 Task: In the event  named  Third Performance Evaluation, Set a range of dates when you can accept meetings  '16 Jul â€" 1 Aug 2023'. Select a duration of  30 min. Select working hours  	_x000D_
MON- SAT 10:00am â€" 6:00pm. Add time before or after your events  as 10 min. Set the frequency of available time slots for invitees as  10 min. Set the minimum notice period and maximum events allowed per day as  164 hour and 6. , logged in from the account softage.4@softage.net and add another guest for the event, softage.5@softage.net
Action: Mouse pressed left at (471, 236)
Screenshot: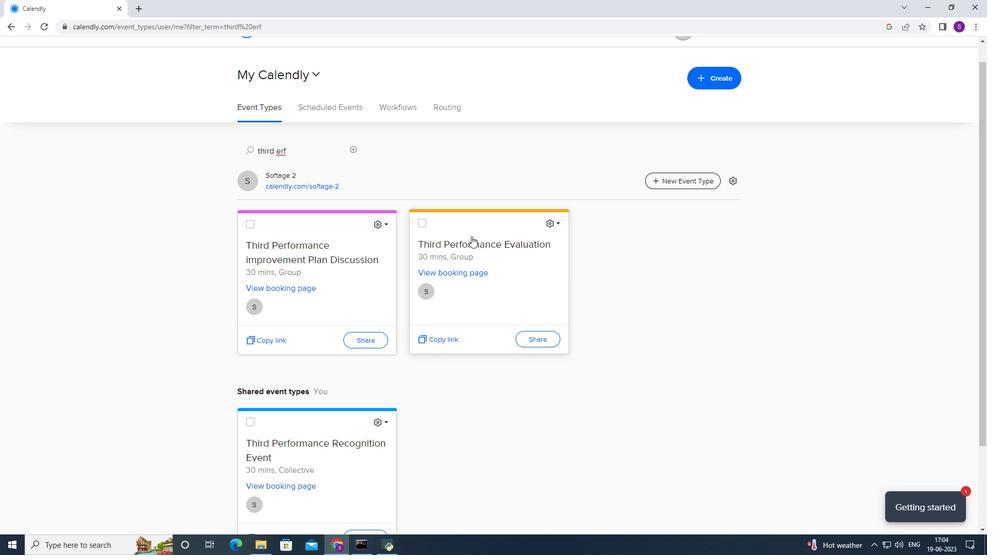
Action: Mouse moved to (348, 219)
Screenshot: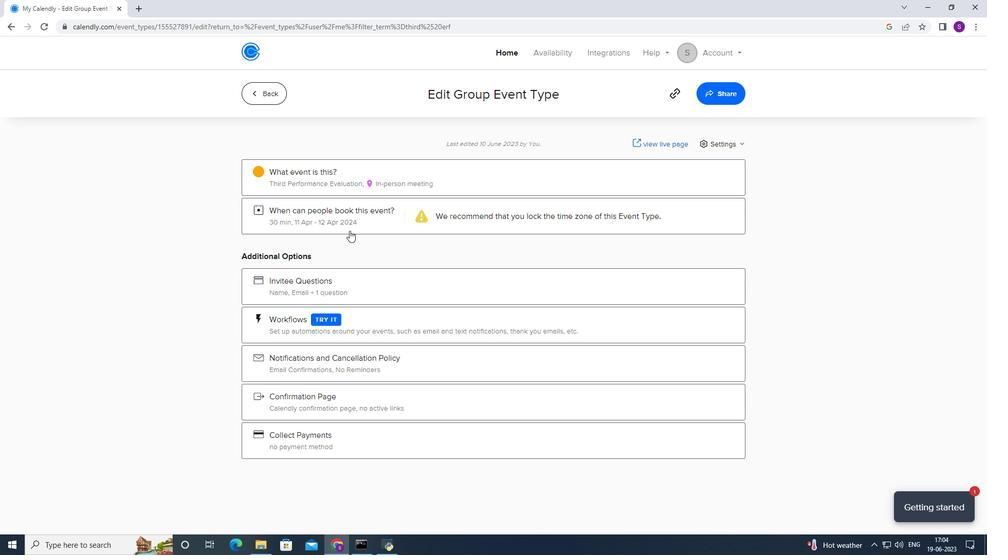 
Action: Mouse pressed left at (348, 219)
Screenshot: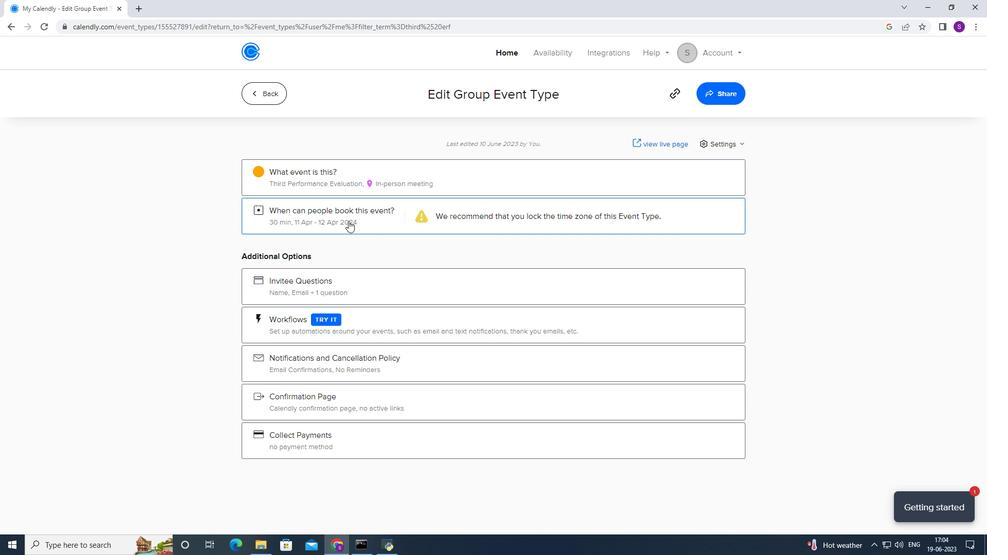 
Action: Mouse moved to (374, 347)
Screenshot: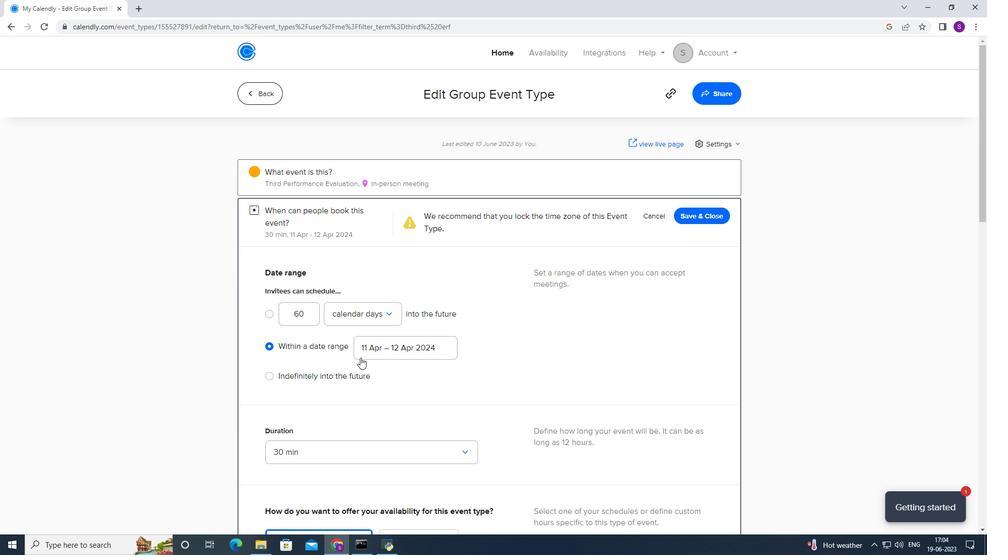 
Action: Mouse pressed left at (374, 347)
Screenshot: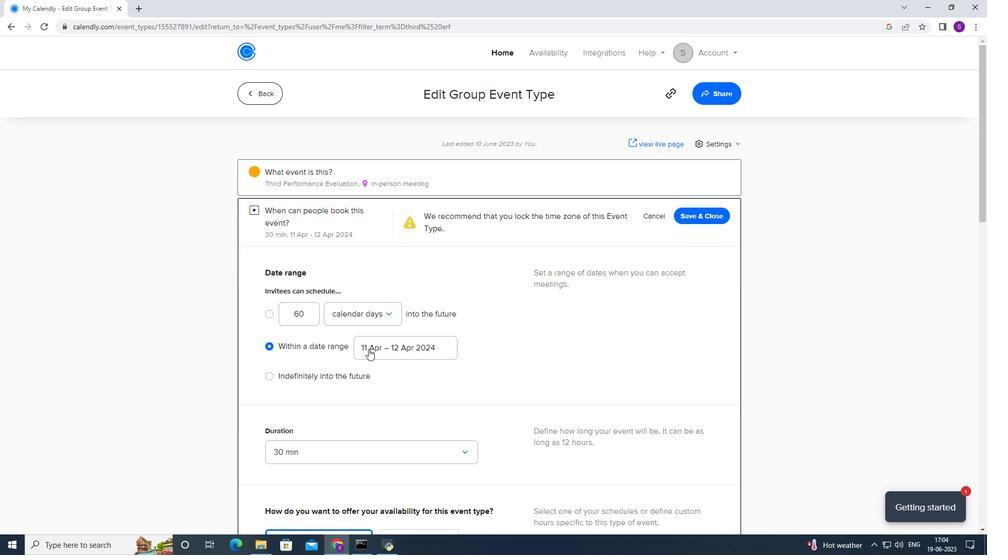 
Action: Mouse moved to (428, 159)
Screenshot: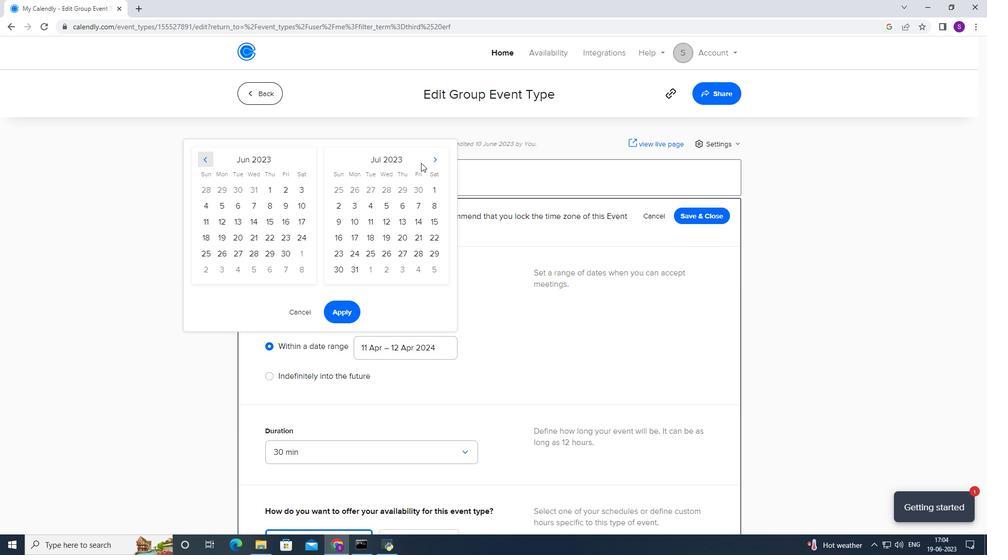 
Action: Mouse pressed left at (428, 159)
Screenshot: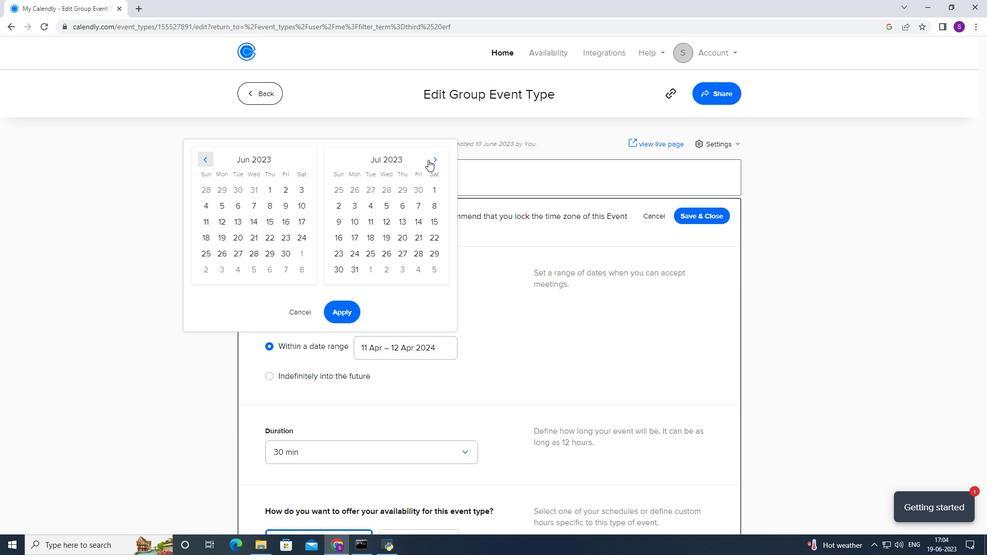 
Action: Mouse moved to (196, 233)
Screenshot: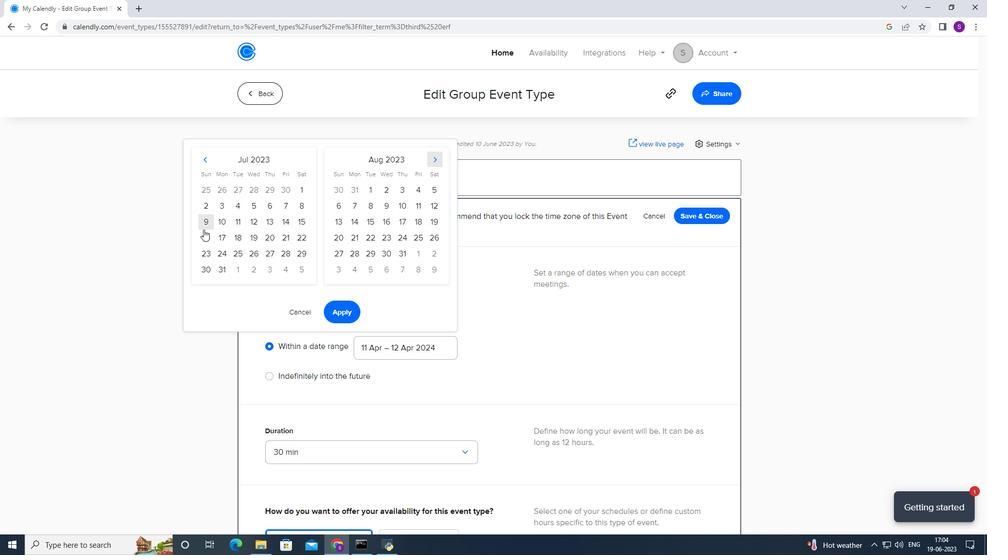 
Action: Mouse pressed left at (196, 233)
Screenshot: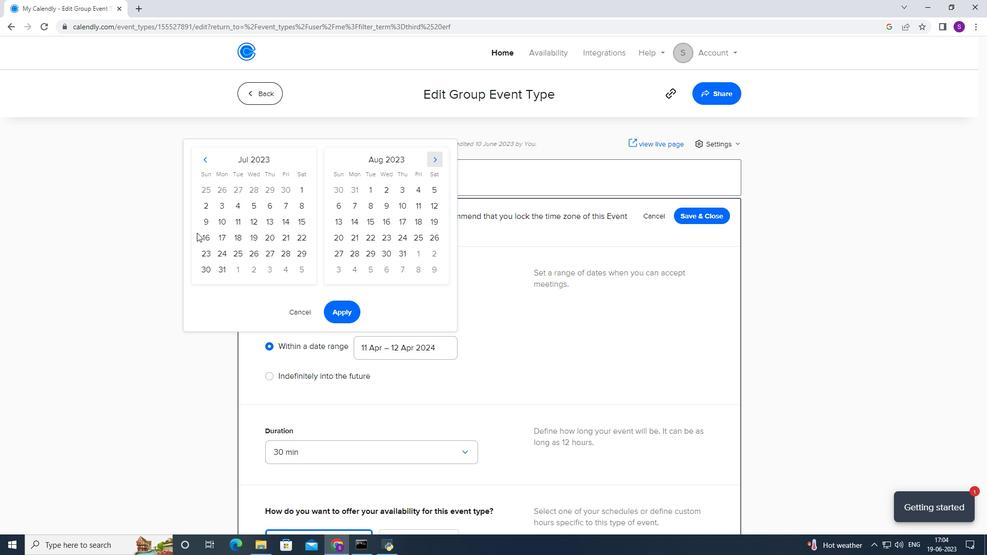 
Action: Mouse moved to (206, 238)
Screenshot: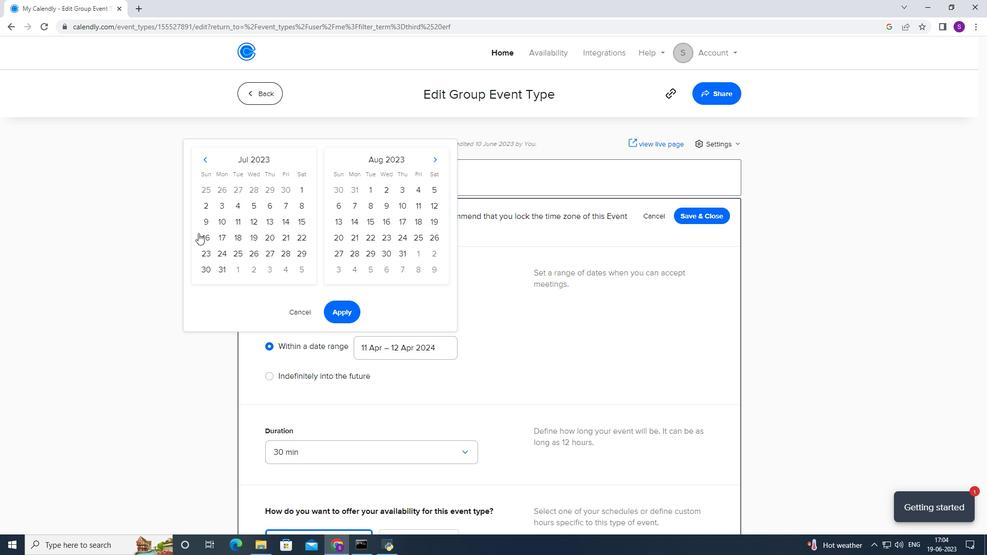 
Action: Mouse pressed left at (206, 238)
Screenshot: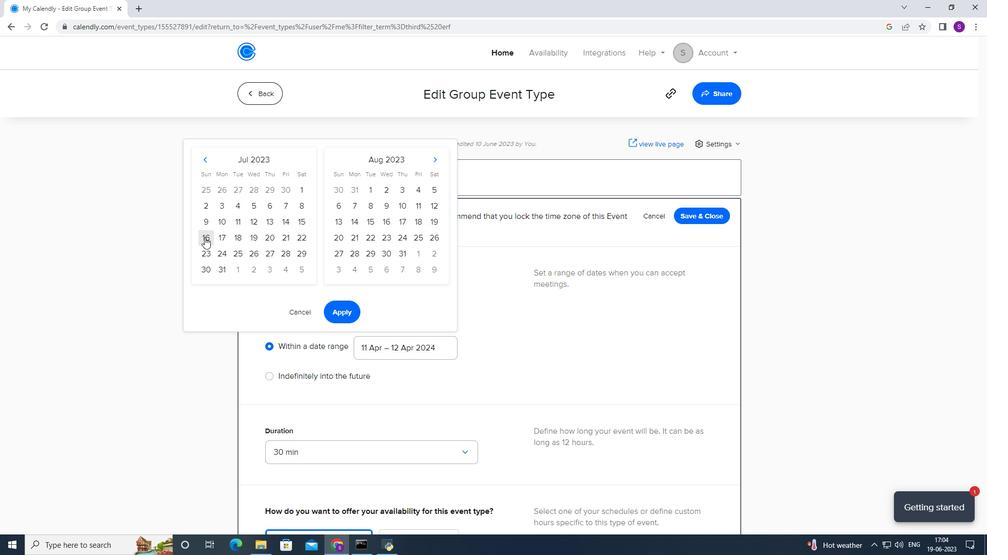 
Action: Mouse moved to (373, 192)
Screenshot: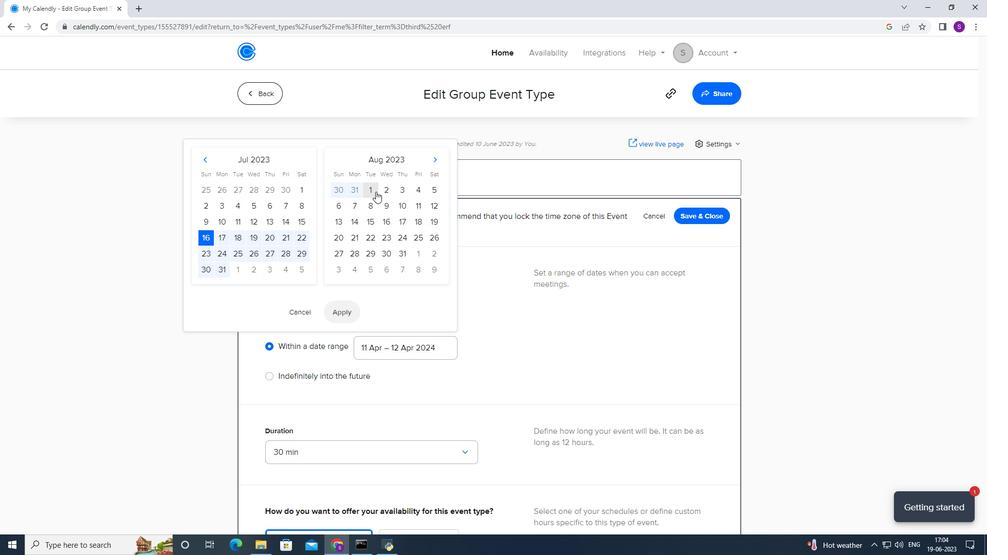 
Action: Mouse pressed left at (373, 192)
Screenshot: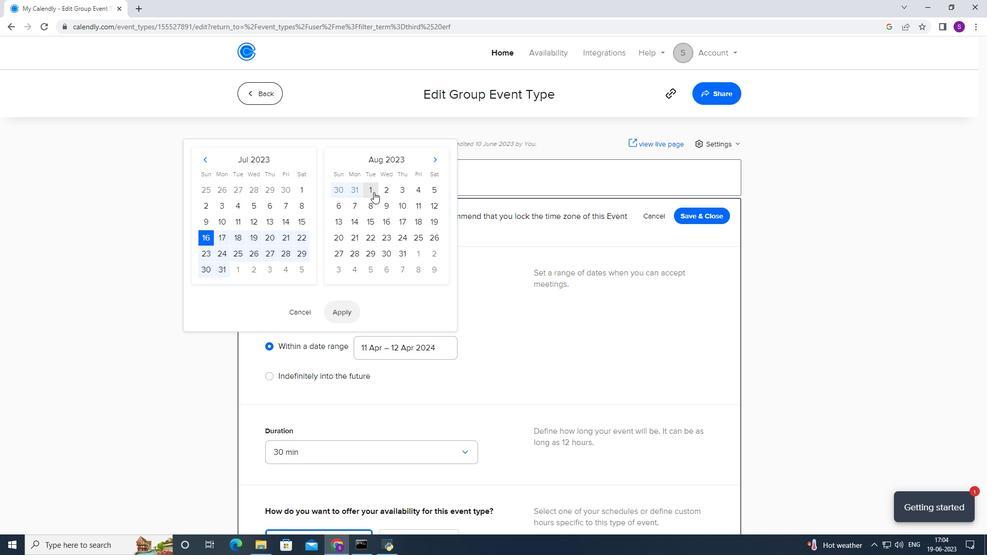 
Action: Mouse moved to (361, 257)
Screenshot: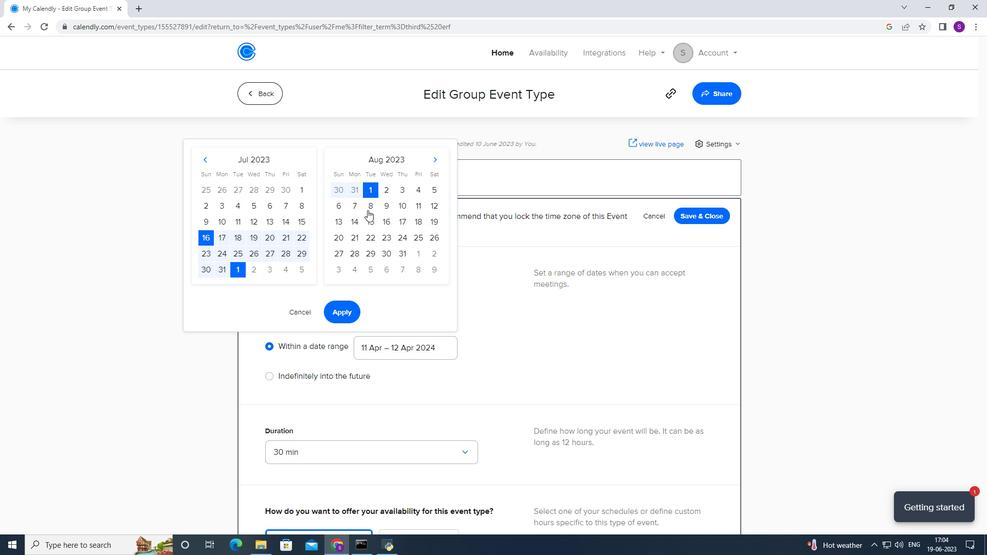 
Action: Mouse pressed left at (361, 257)
Screenshot: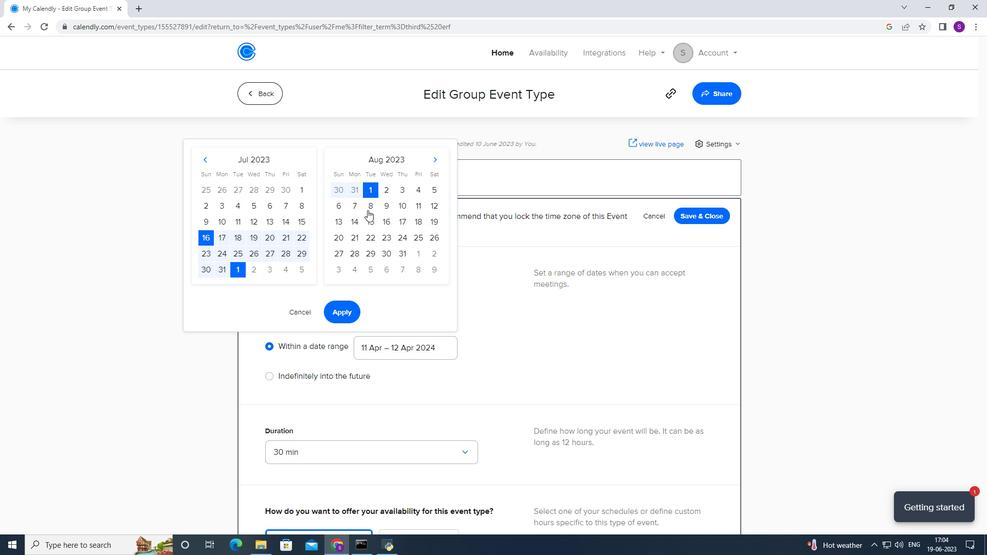 
Action: Mouse moved to (345, 308)
Screenshot: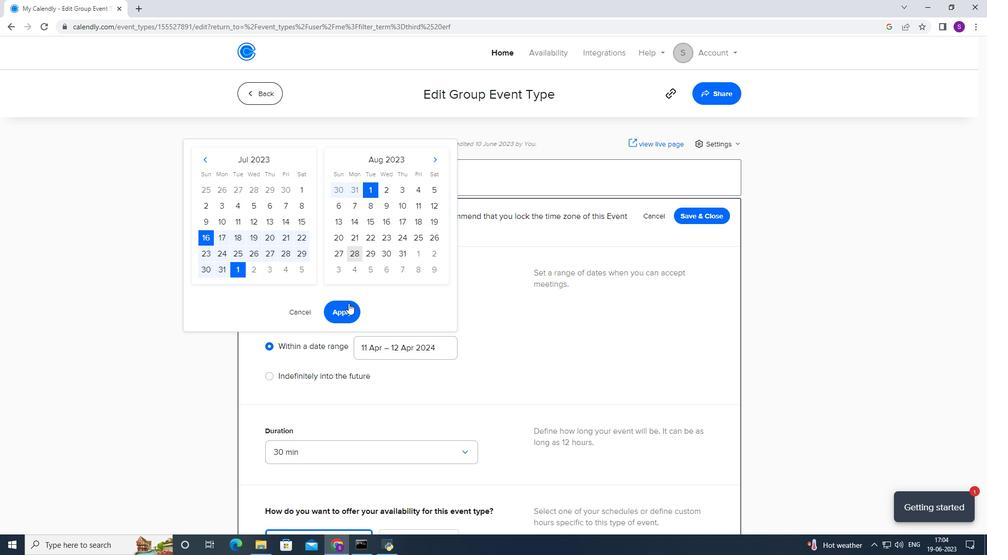 
Action: Mouse pressed left at (345, 308)
Screenshot: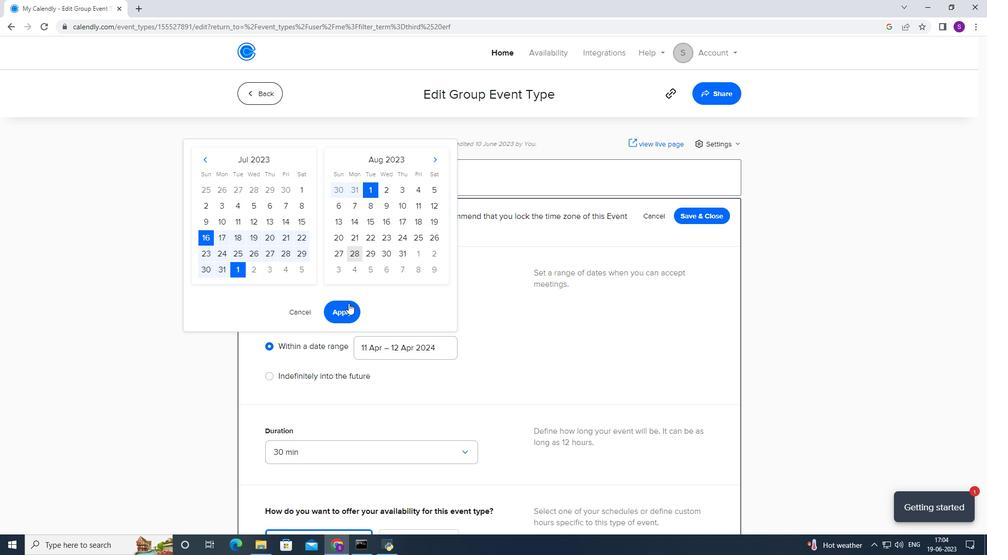
Action: Mouse moved to (350, 300)
Screenshot: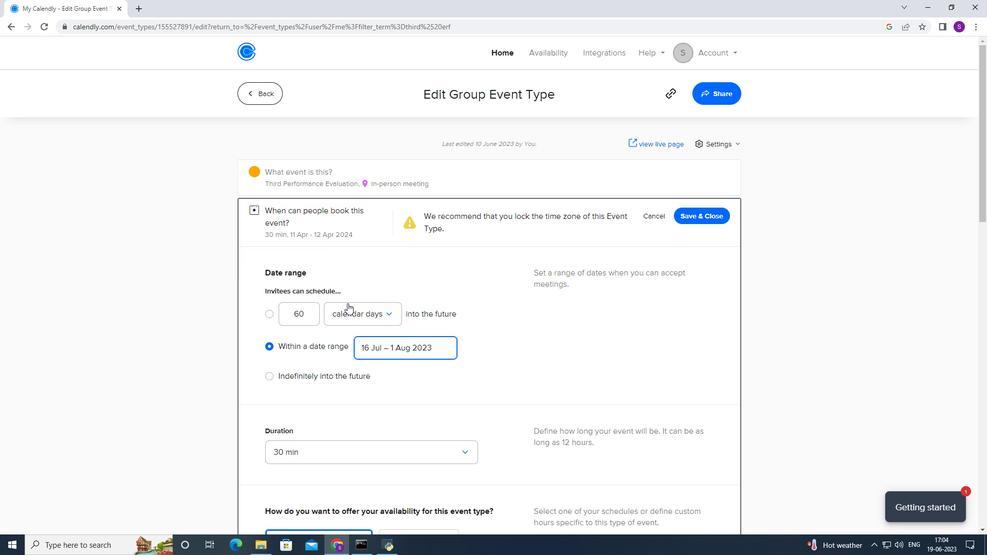 
Action: Mouse scrolled (350, 300) with delta (0, 0)
Screenshot: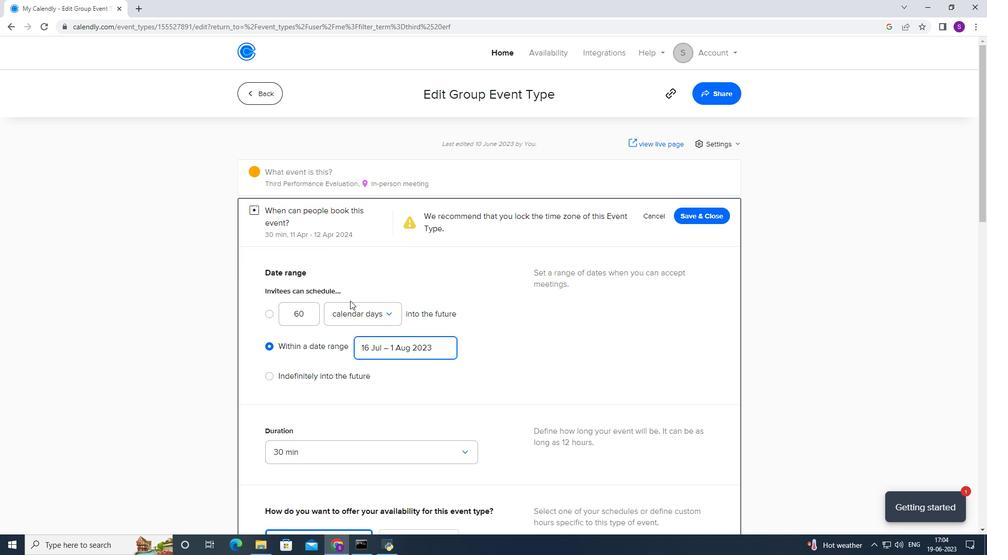
Action: Mouse scrolled (350, 300) with delta (0, 0)
Screenshot: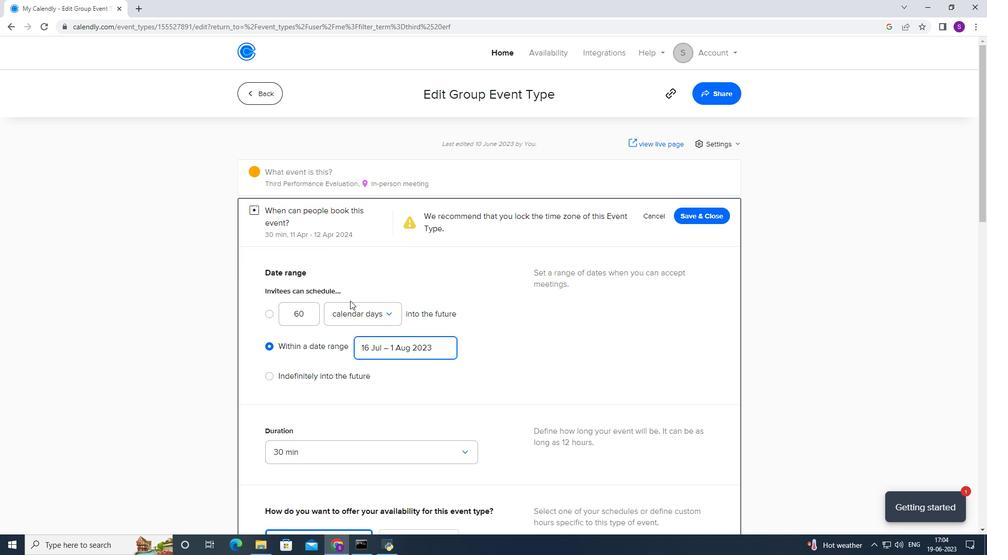 
Action: Mouse scrolled (350, 300) with delta (0, 0)
Screenshot: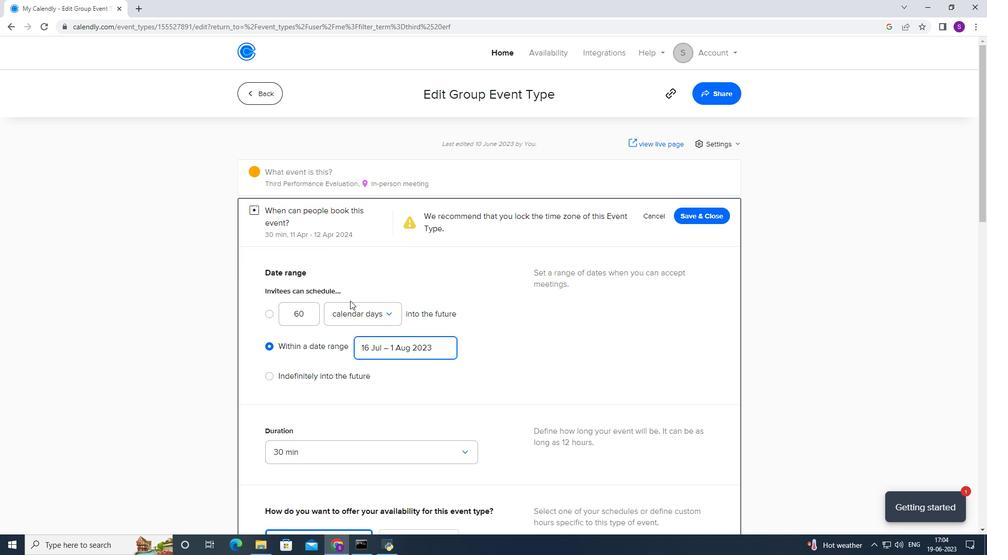 
Action: Mouse moved to (300, 296)
Screenshot: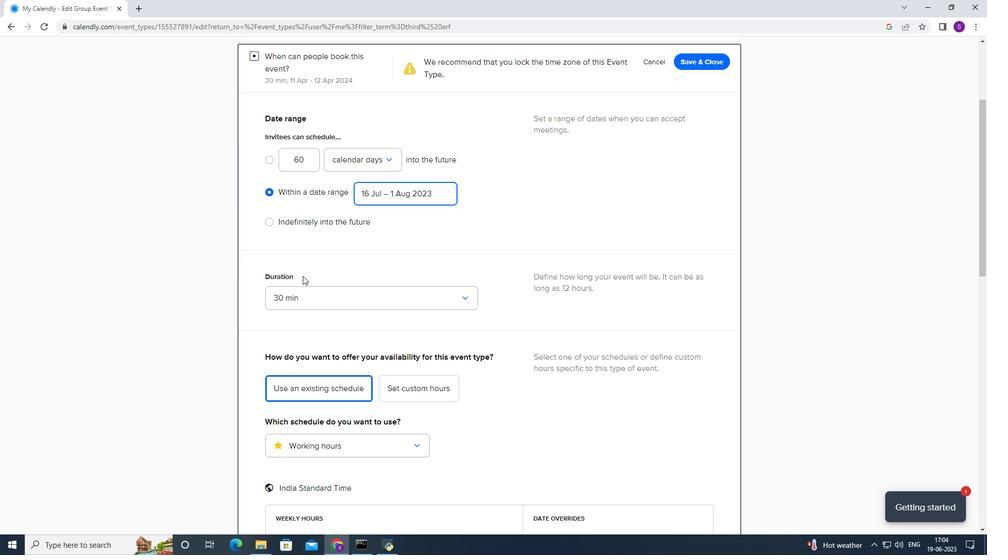 
Action: Mouse pressed left at (300, 296)
Screenshot: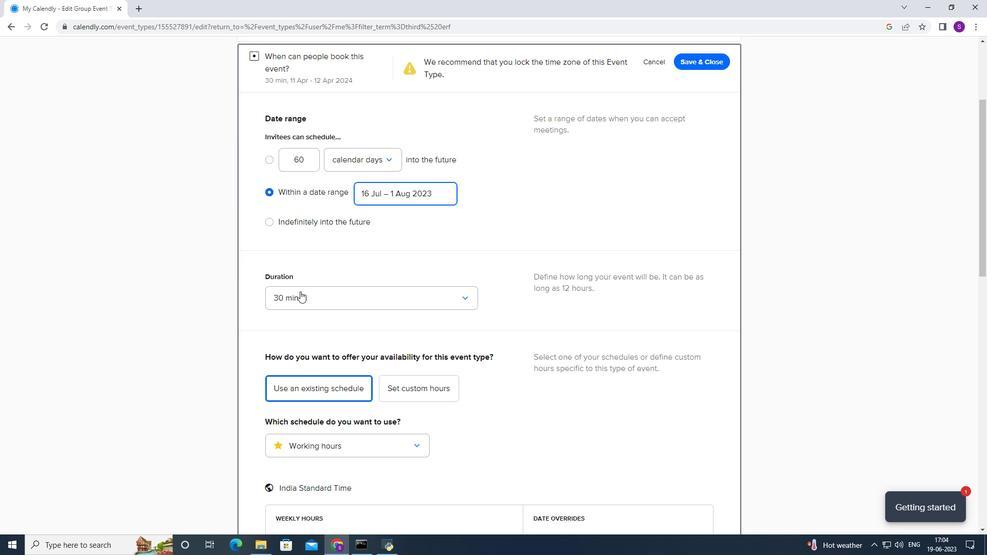 
Action: Mouse moved to (292, 348)
Screenshot: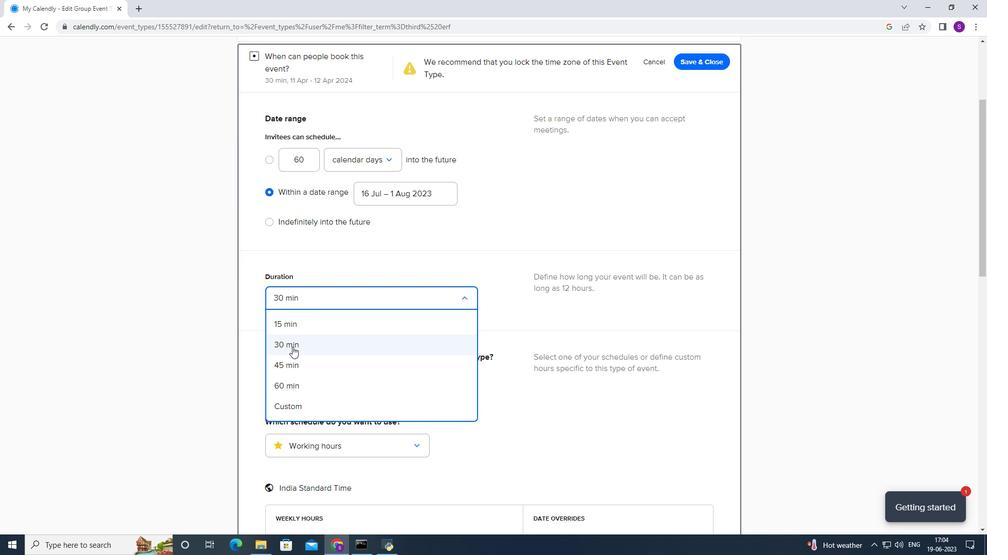 
Action: Mouse pressed left at (292, 348)
Screenshot: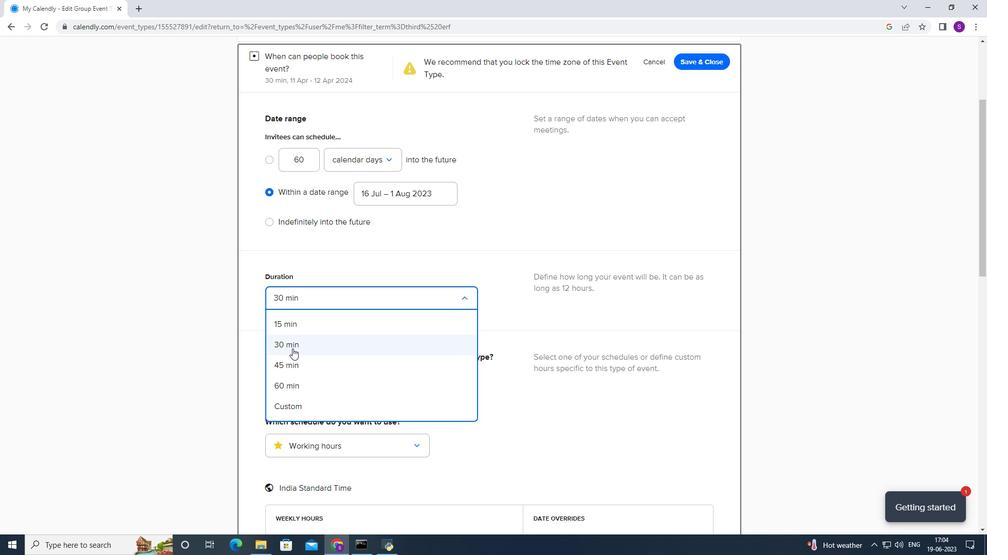 
Action: Mouse moved to (284, 327)
Screenshot: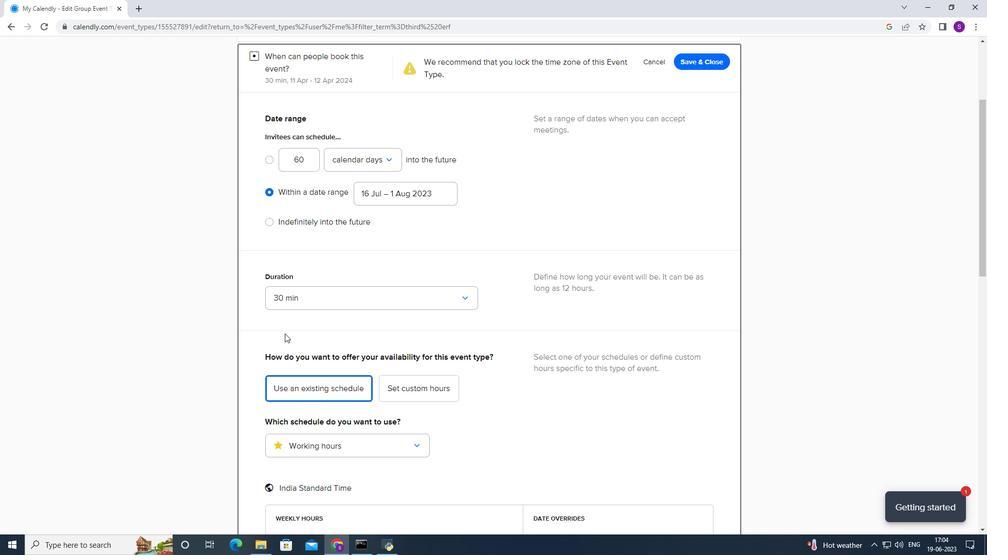 
Action: Mouse scrolled (284, 327) with delta (0, 0)
Screenshot: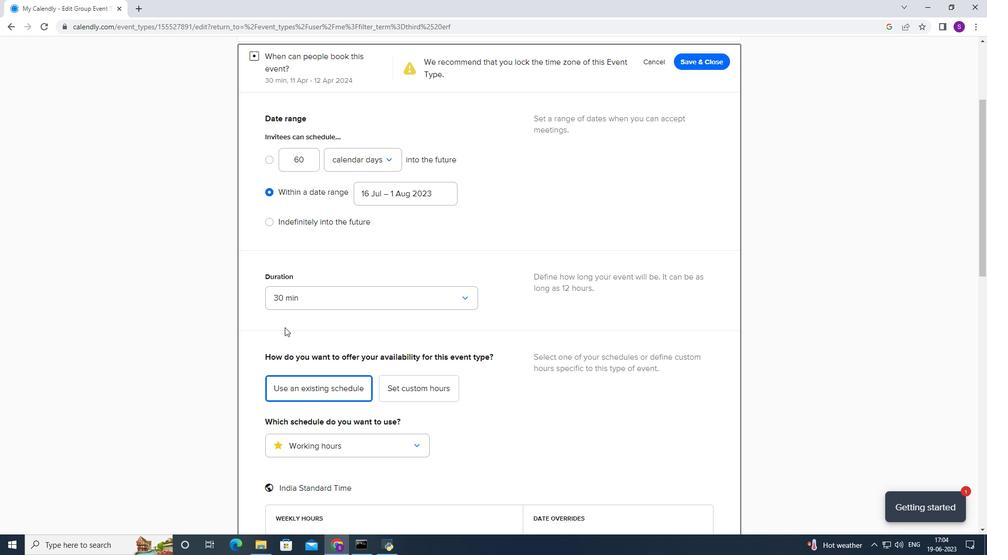 
Action: Mouse scrolled (284, 327) with delta (0, 0)
Screenshot: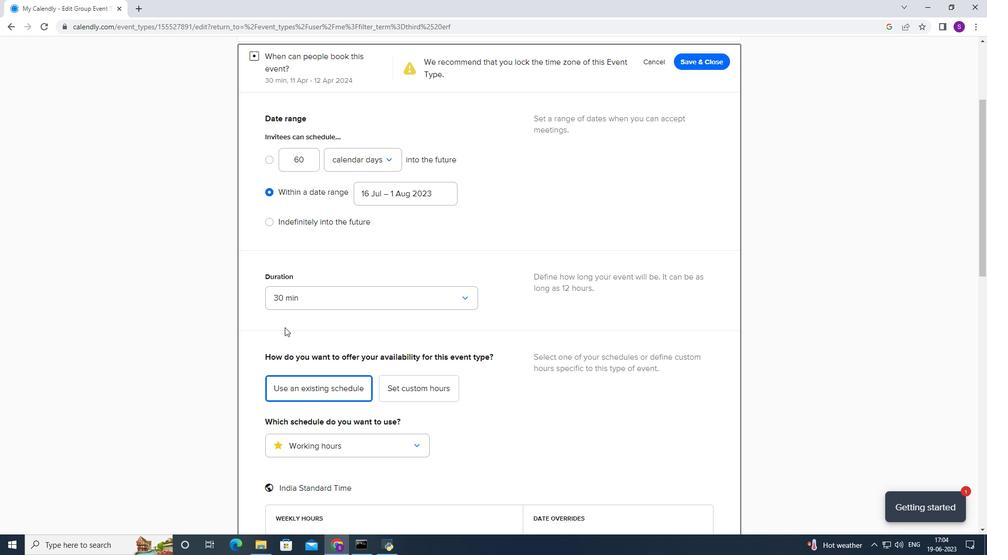 
Action: Mouse scrolled (284, 327) with delta (0, 0)
Screenshot: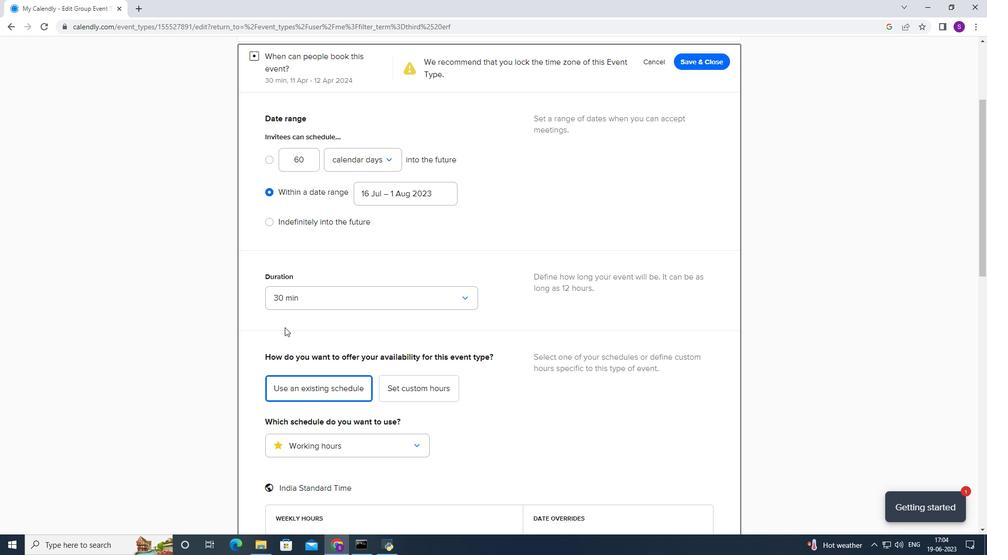
Action: Mouse scrolled (284, 327) with delta (0, 0)
Screenshot: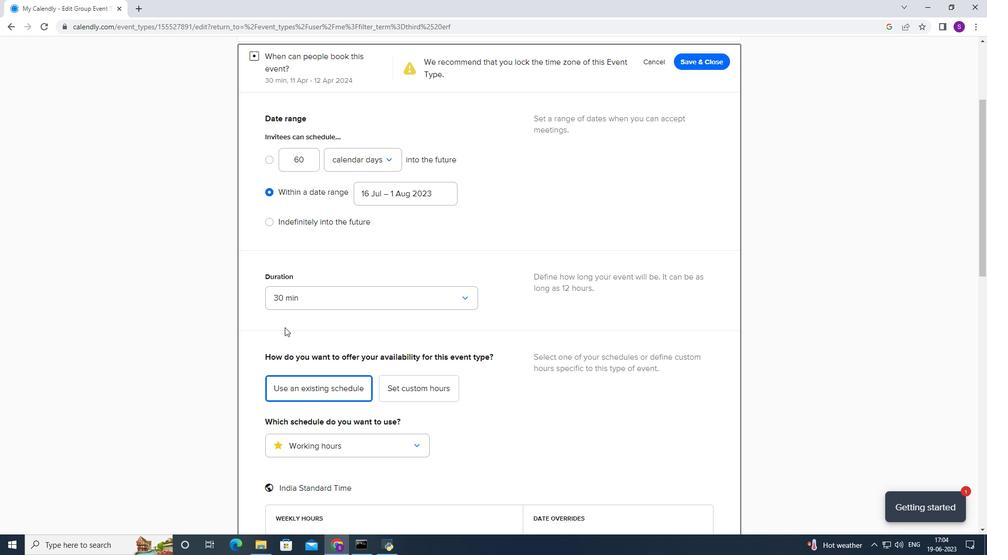 
Action: Mouse scrolled (284, 327) with delta (0, 0)
Screenshot: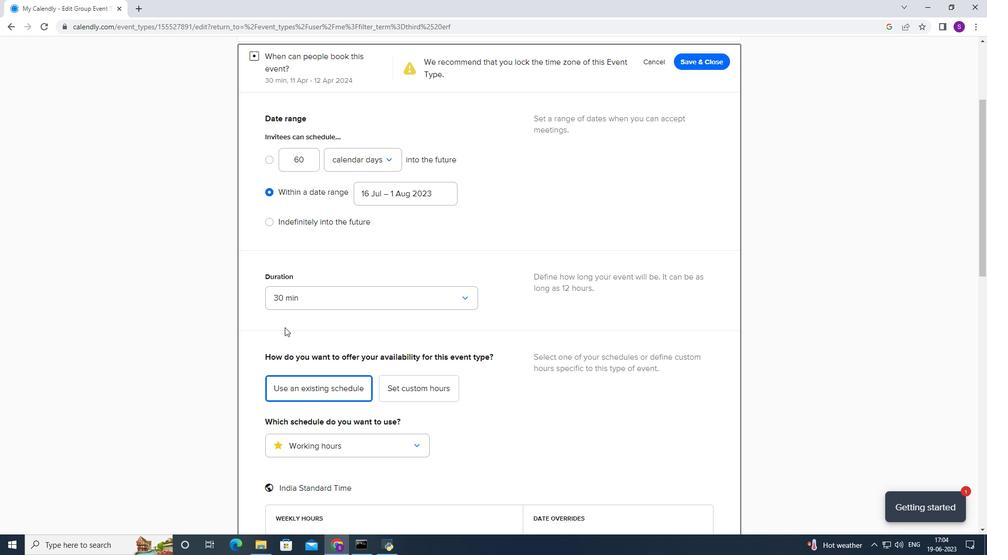 
Action: Mouse scrolled (284, 327) with delta (0, 0)
Screenshot: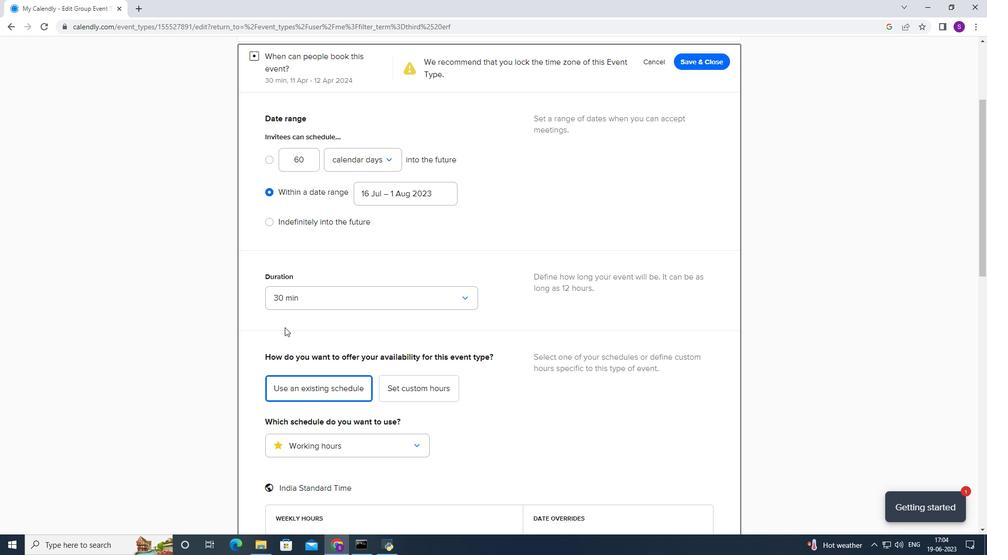 
Action: Mouse moved to (410, 90)
Screenshot: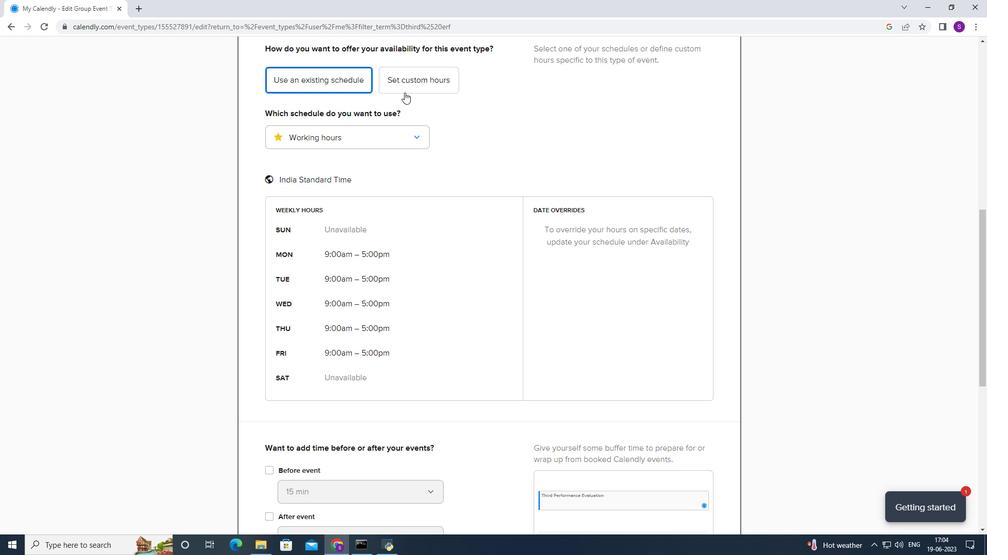 
Action: Mouse pressed left at (410, 90)
Screenshot: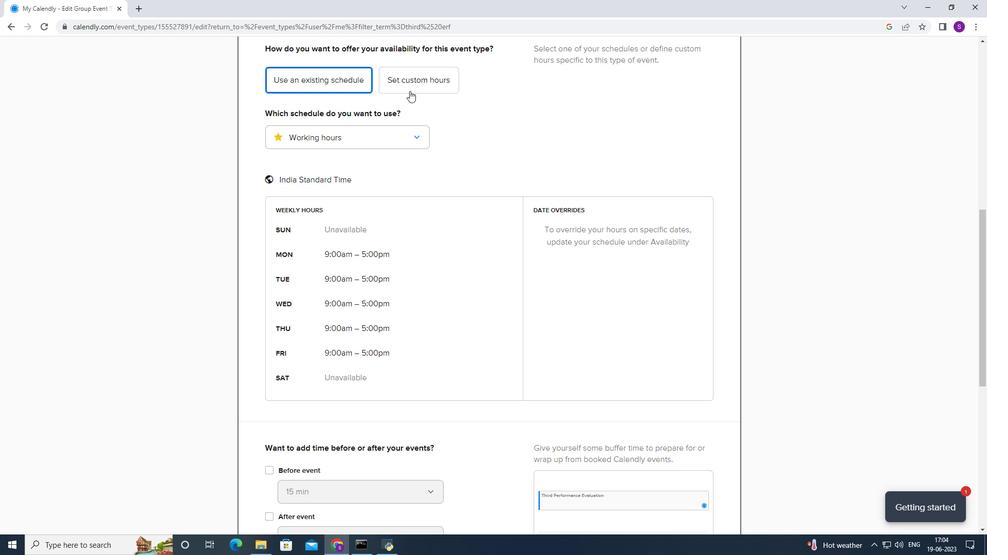 
Action: Mouse moved to (284, 481)
Screenshot: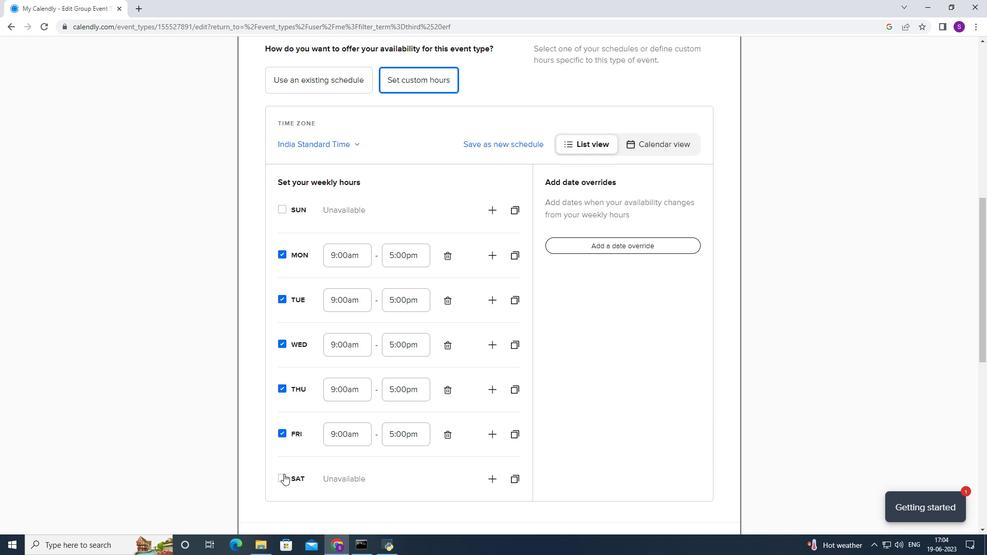 
Action: Mouse pressed left at (284, 481)
Screenshot: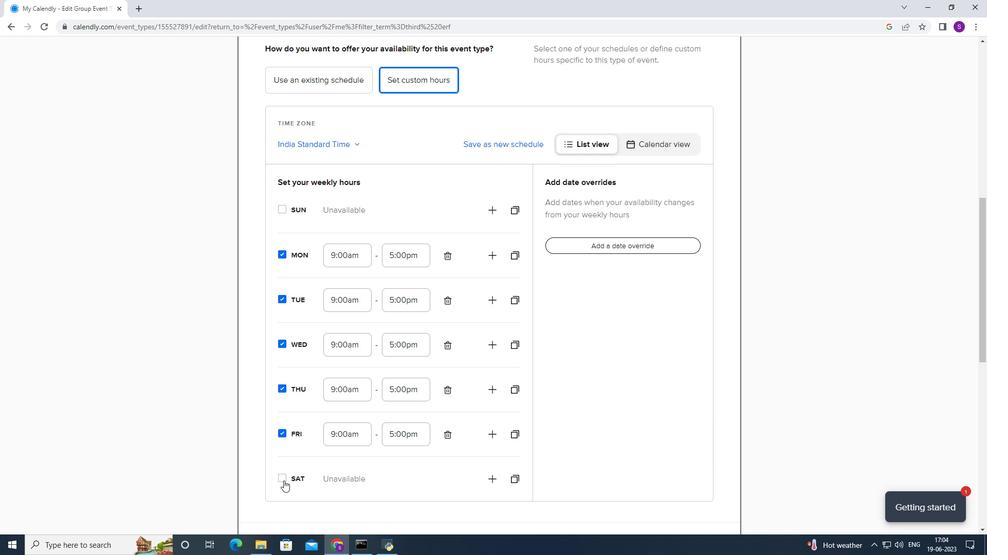 
Action: Mouse moved to (329, 475)
Screenshot: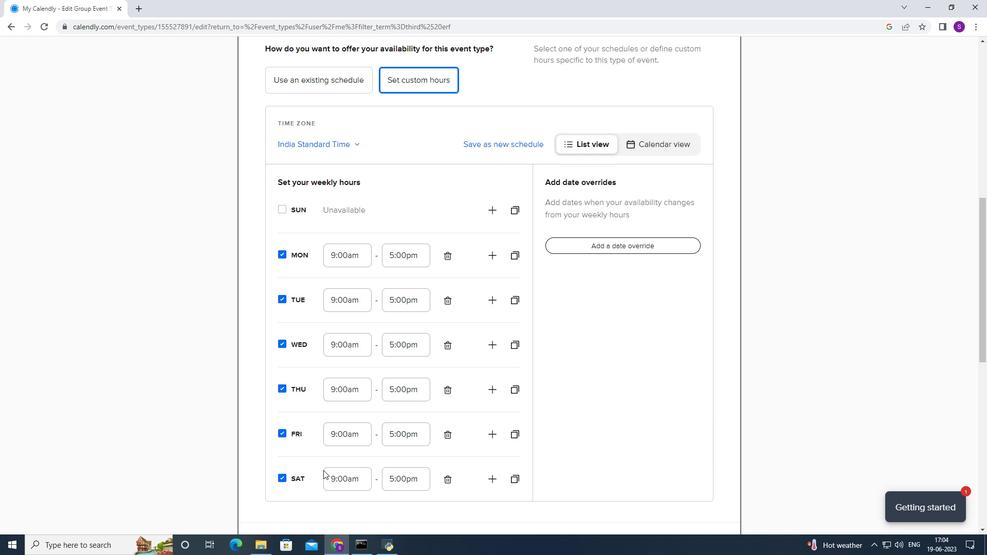 
Action: Mouse pressed left at (329, 475)
Screenshot: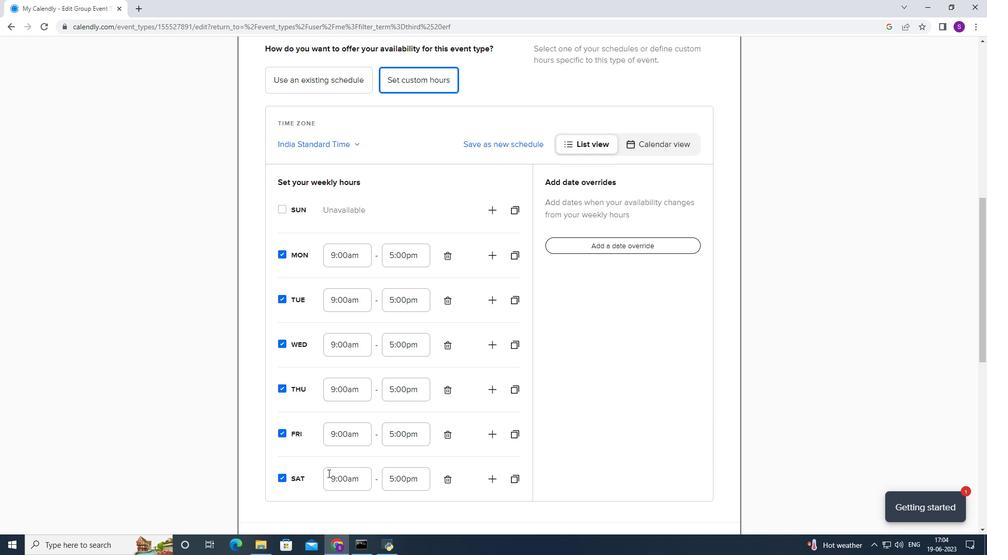
Action: Mouse moved to (328, 473)
Screenshot: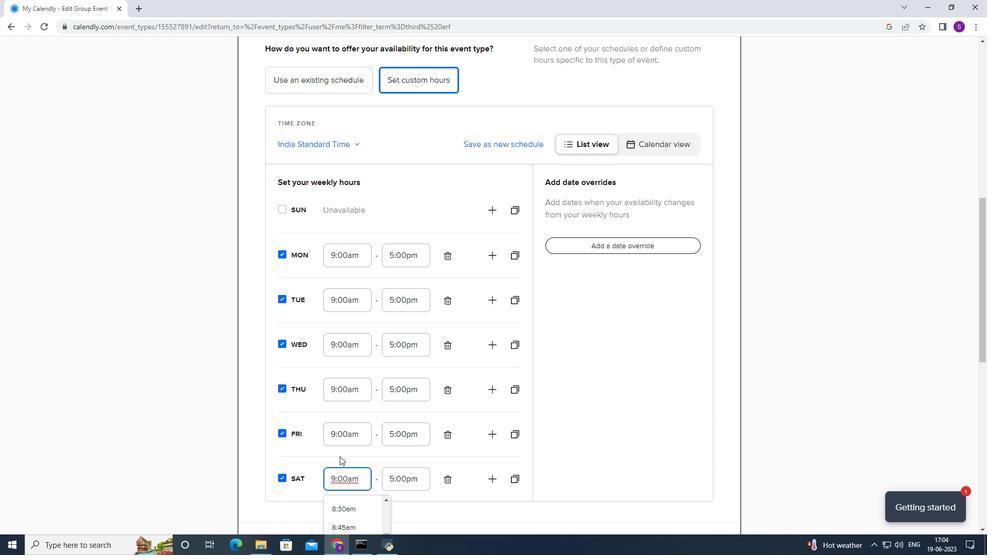 
Action: Mouse scrolled (328, 472) with delta (0, 0)
Screenshot: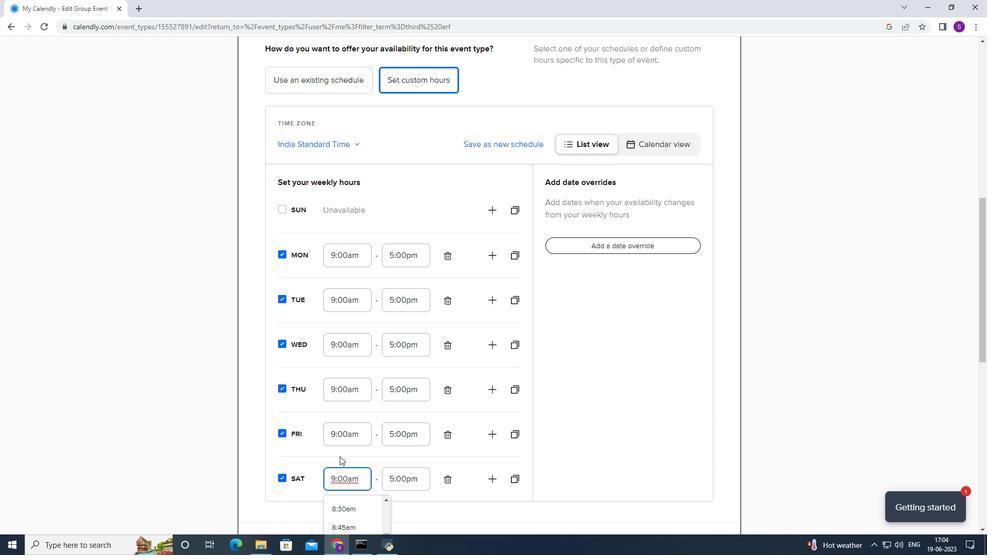
Action: Mouse moved to (328, 473)
Screenshot: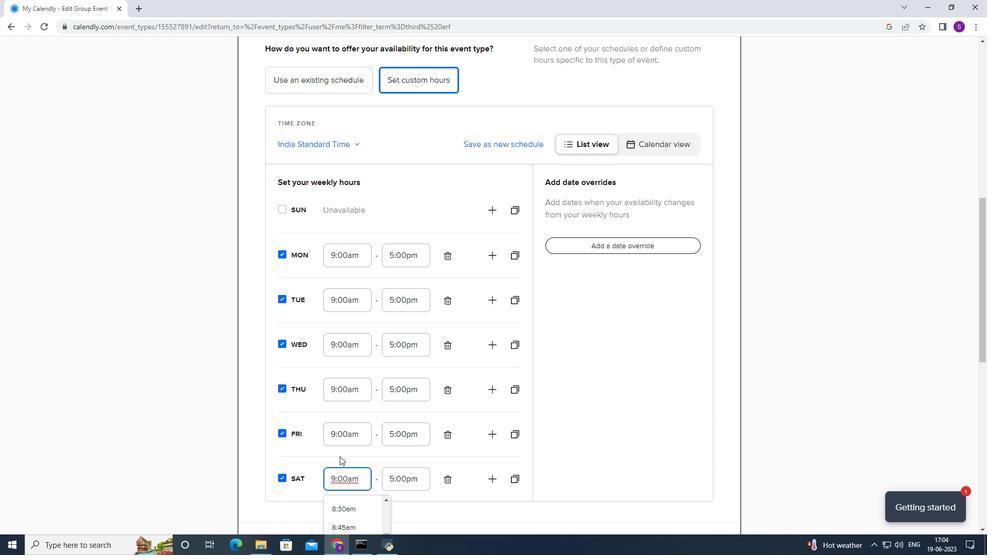 
Action: Mouse scrolled (328, 473) with delta (0, 0)
Screenshot: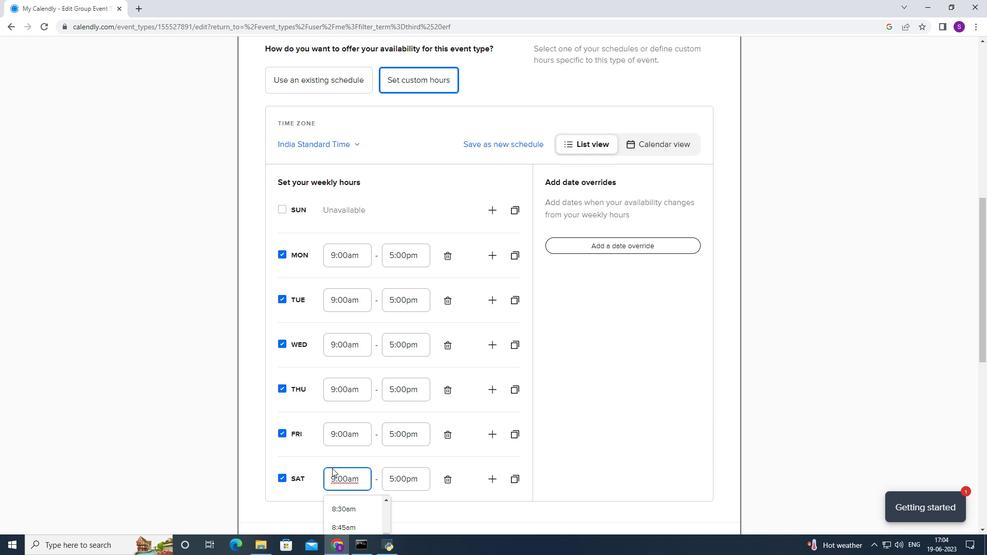 
Action: Mouse moved to (339, 417)
Screenshot: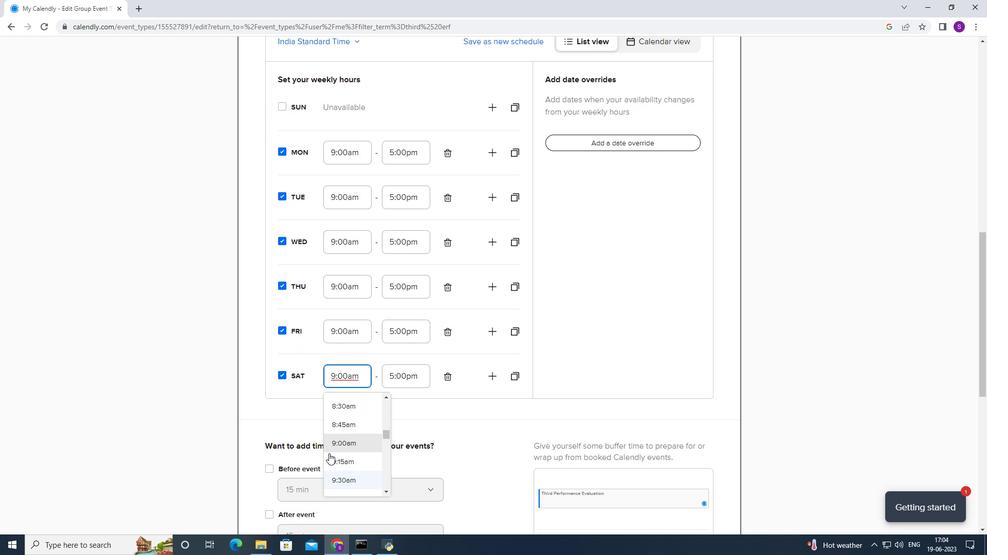 
Action: Mouse scrolled (339, 417) with delta (0, 0)
Screenshot: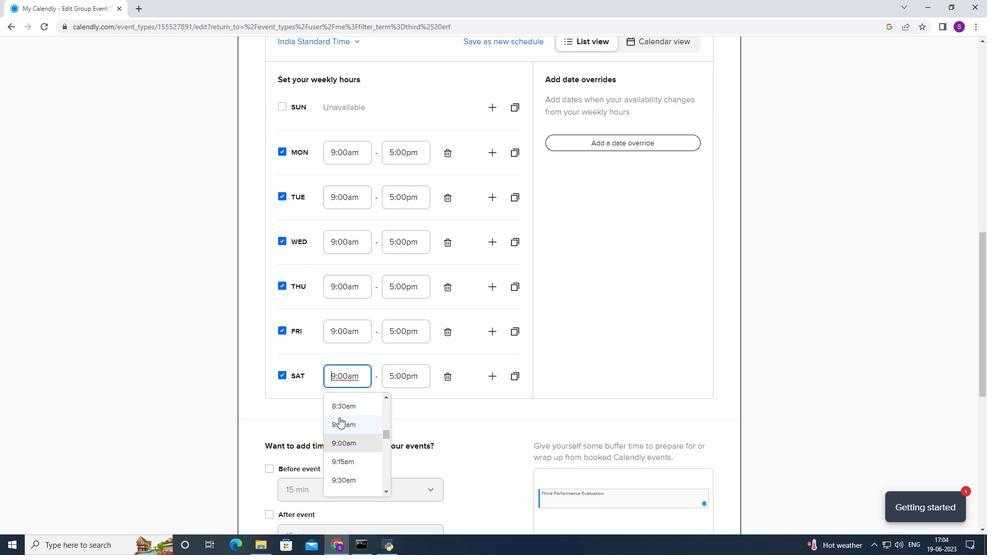 
Action: Mouse scrolled (339, 417) with delta (0, 0)
Screenshot: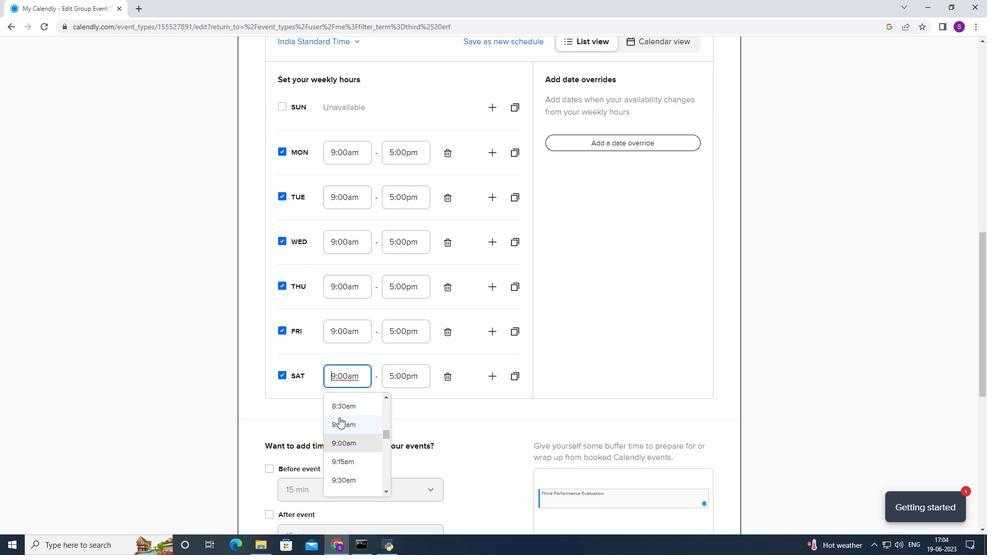 
Action: Mouse scrolled (339, 417) with delta (0, 0)
Screenshot: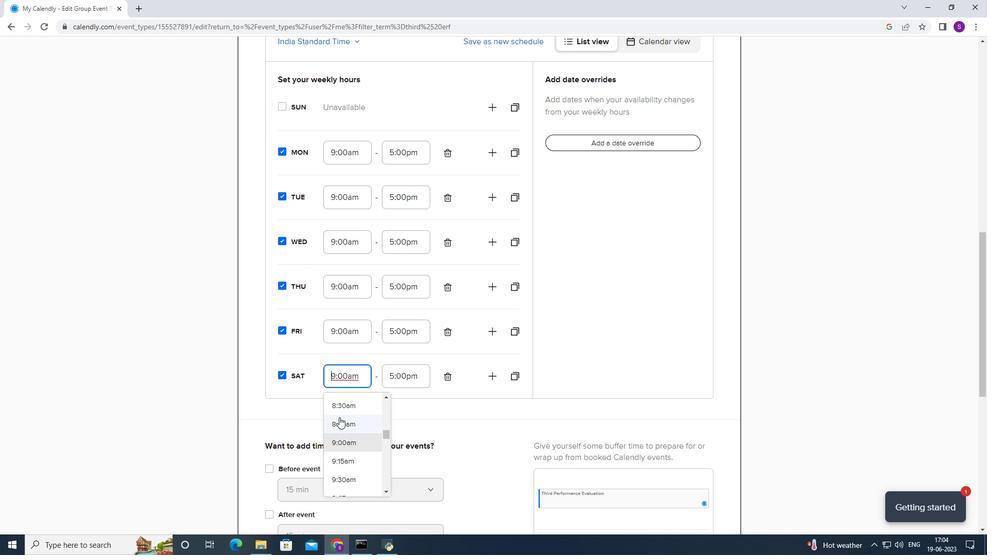 
Action: Mouse moved to (356, 400)
Screenshot: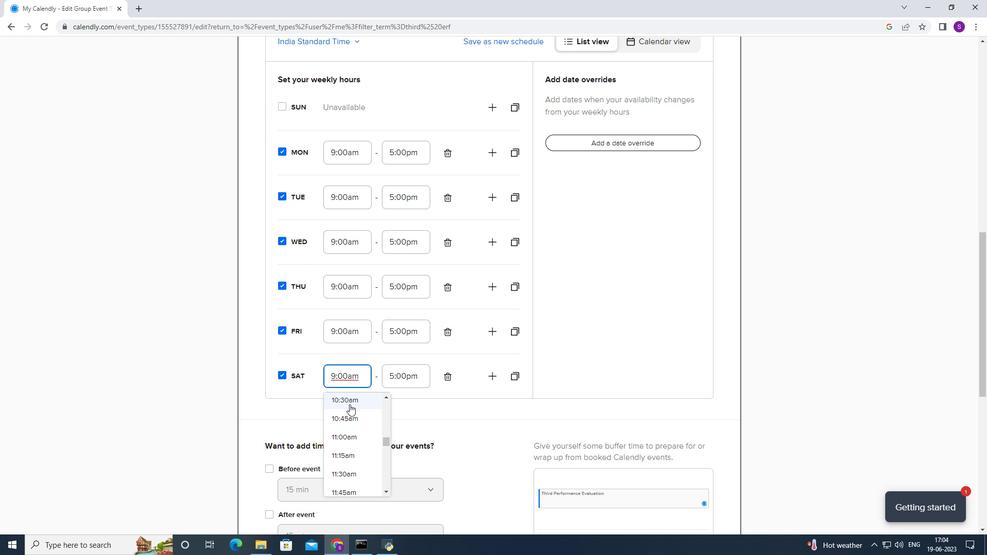 
Action: Mouse scrolled (356, 401) with delta (0, 0)
Screenshot: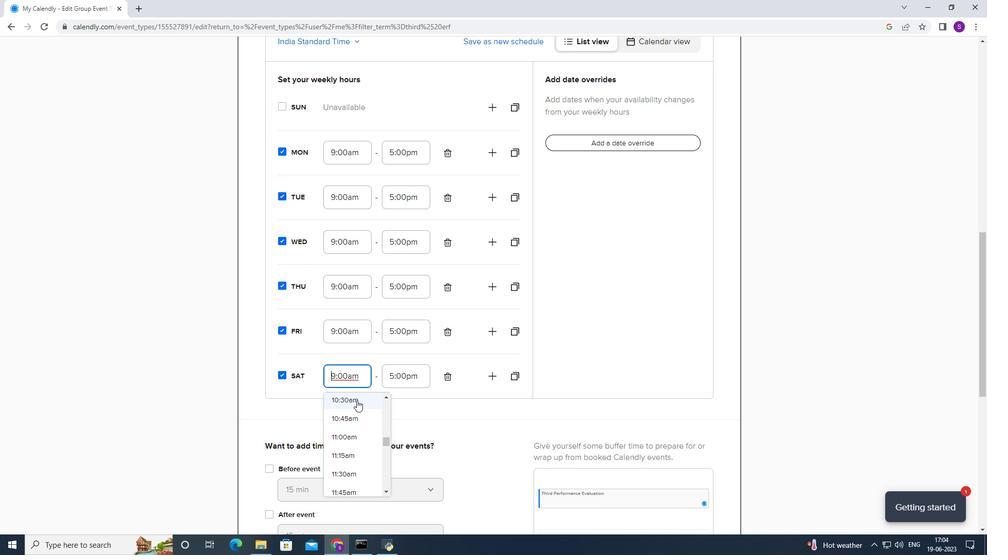 
Action: Mouse moved to (352, 415)
Screenshot: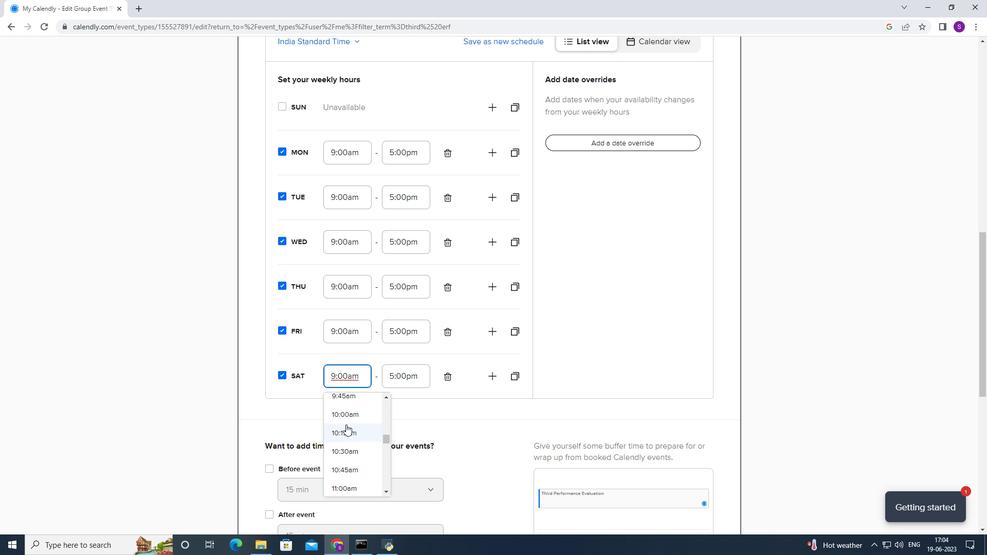 
Action: Mouse pressed left at (352, 415)
Screenshot: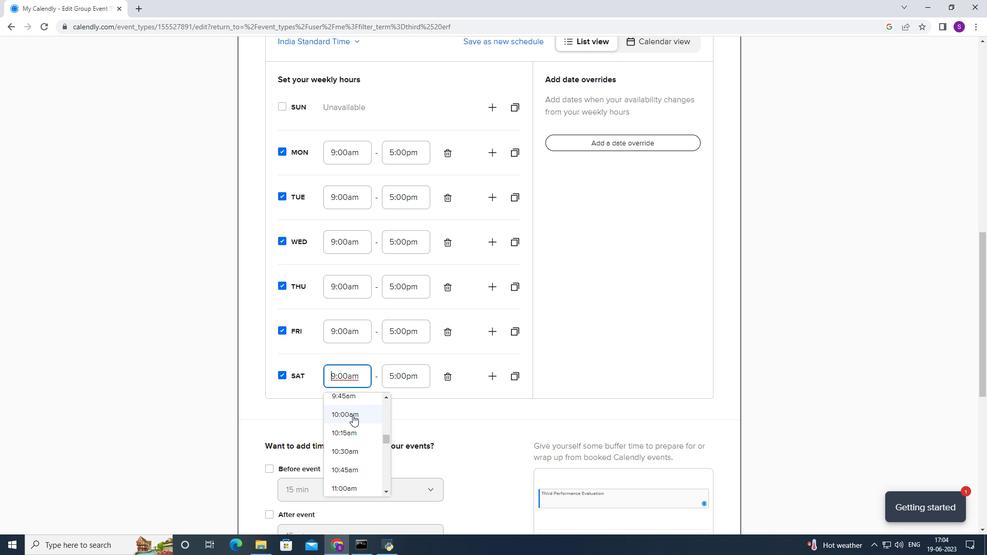 
Action: Mouse moved to (342, 317)
Screenshot: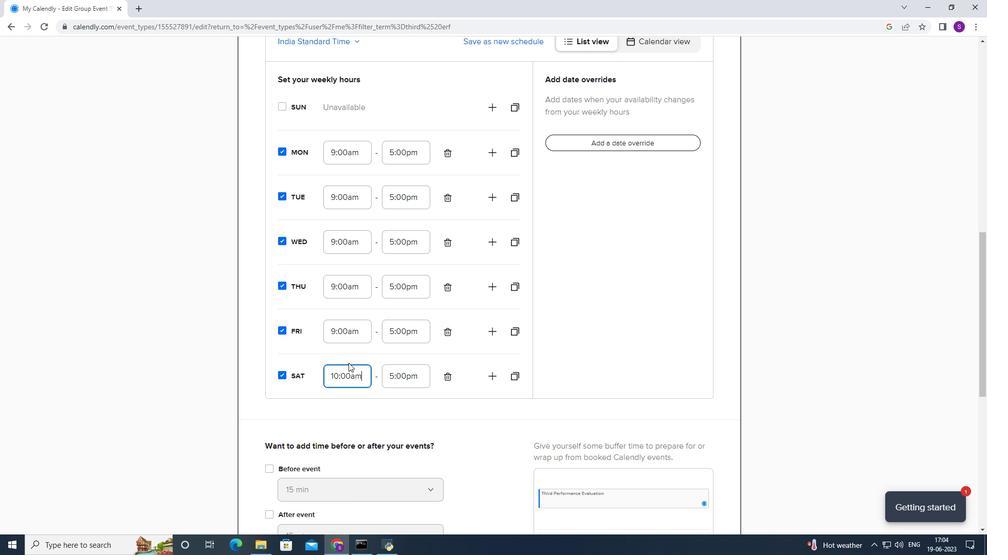 
Action: Mouse pressed left at (342, 317)
Screenshot: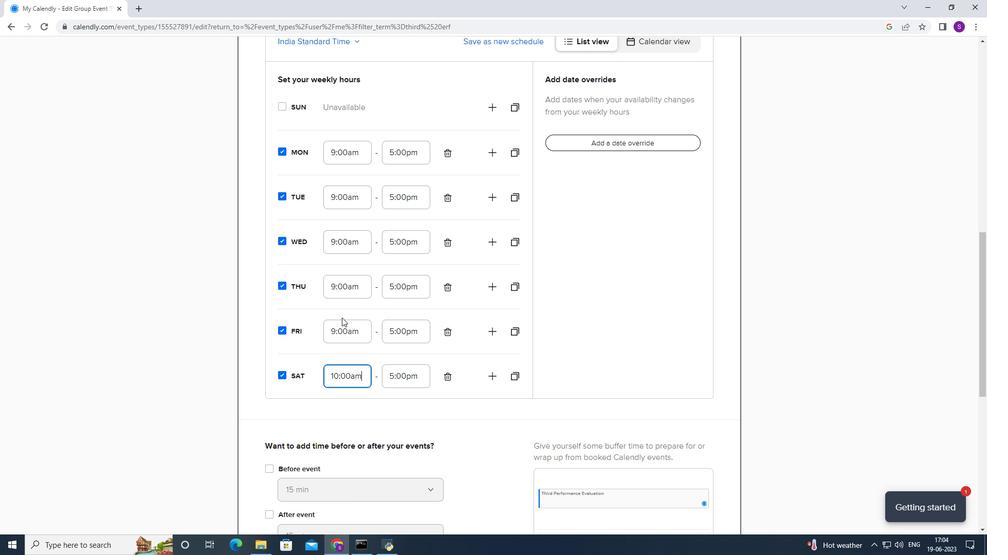 
Action: Mouse moved to (342, 325)
Screenshot: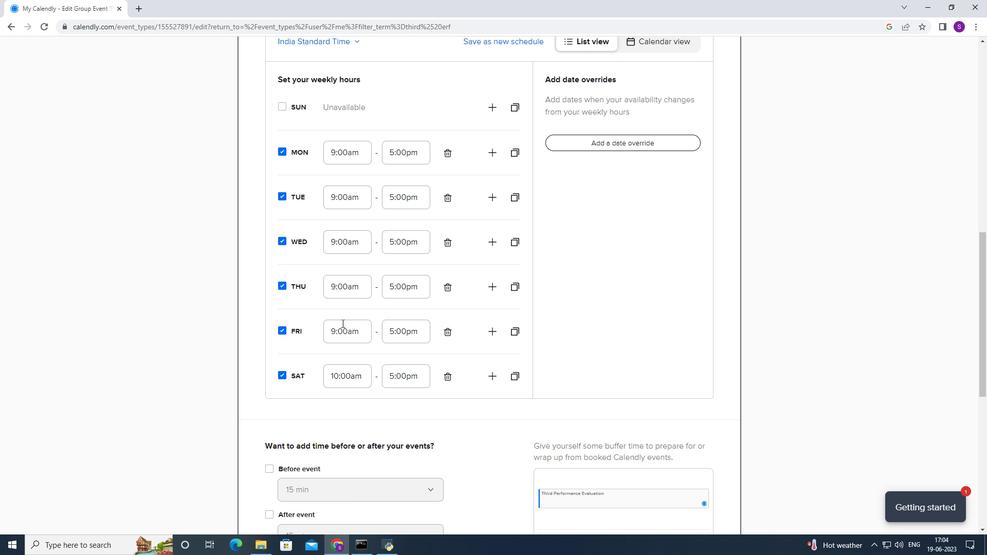 
Action: Mouse pressed left at (342, 325)
Screenshot: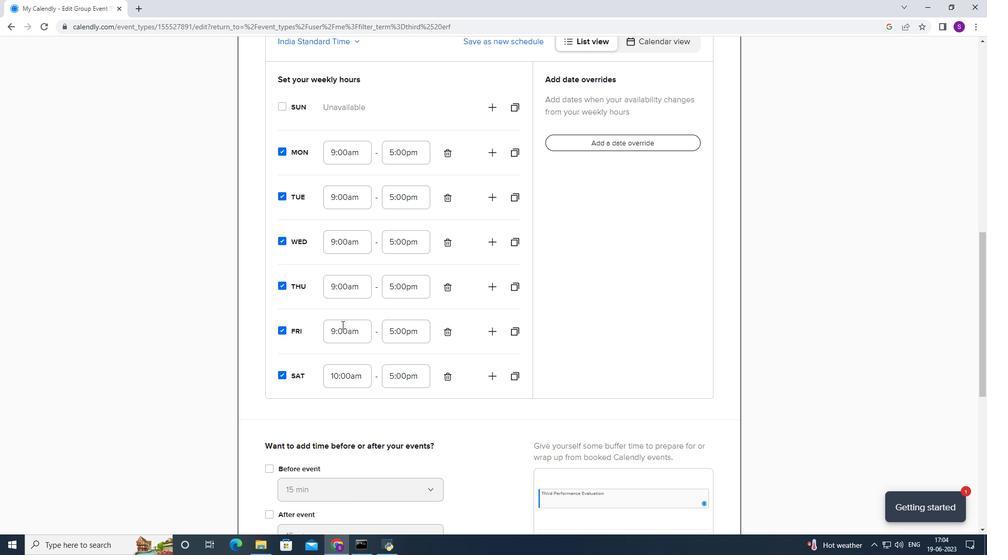 
Action: Mouse moved to (344, 436)
Screenshot: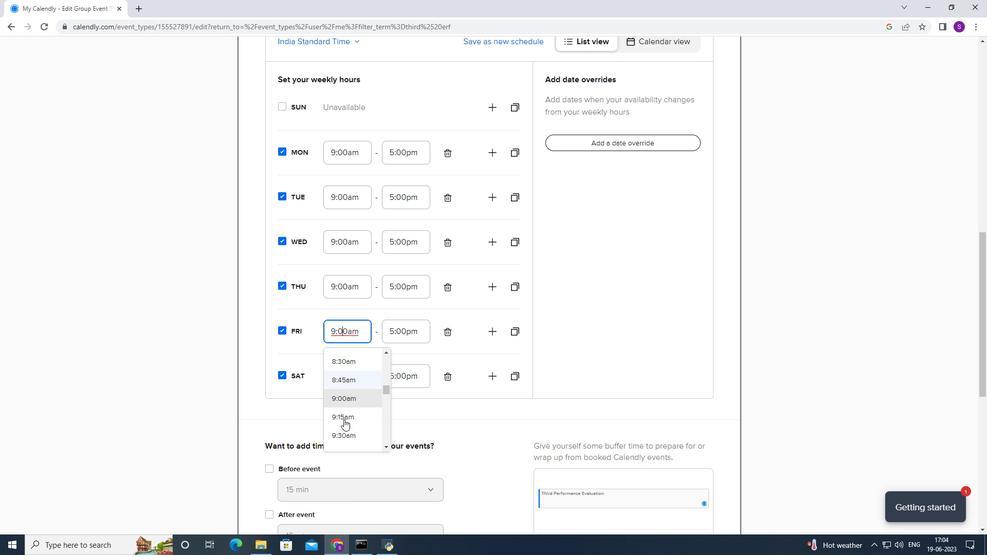 
Action: Mouse scrolled (344, 437) with delta (0, 0)
Screenshot: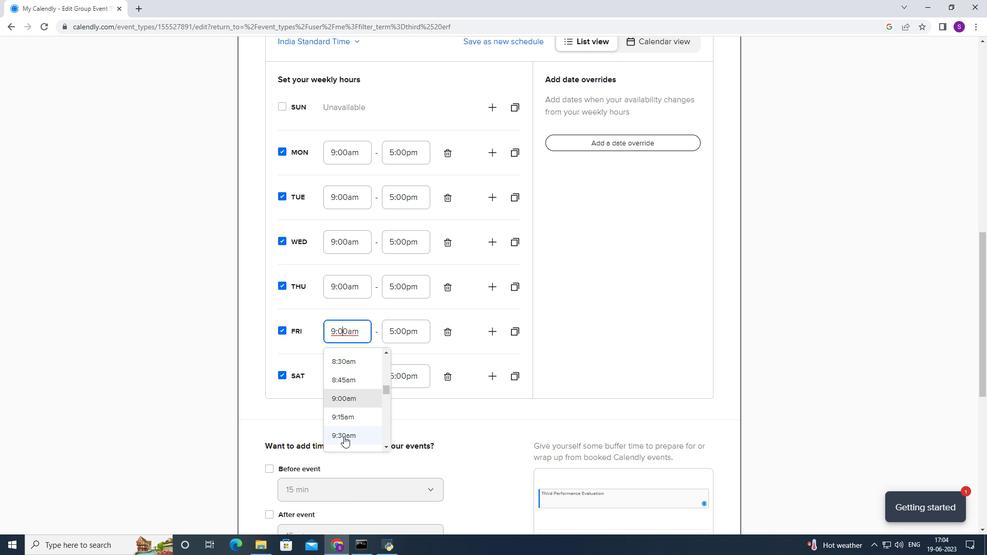 
Action: Mouse scrolled (344, 436) with delta (0, 0)
Screenshot: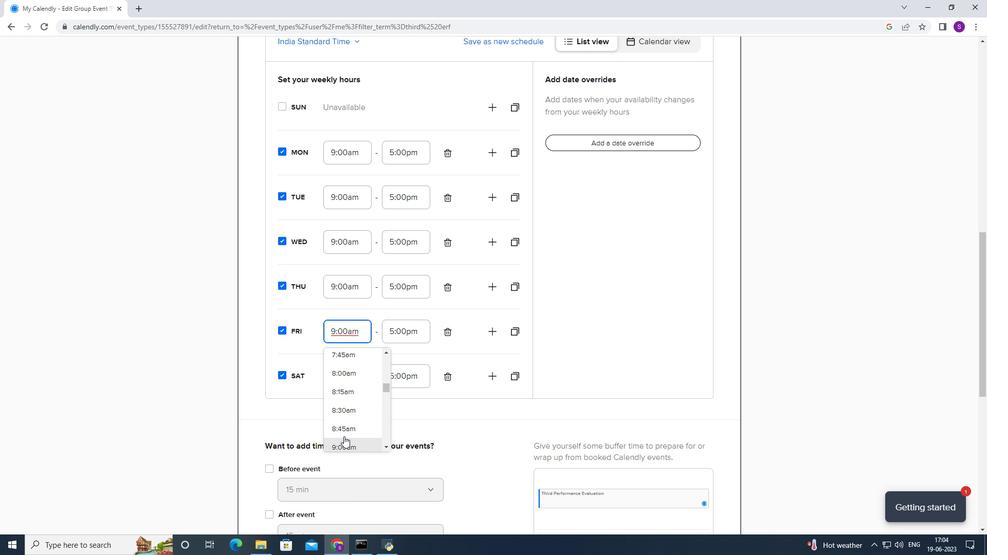 
Action: Mouse scrolled (344, 436) with delta (0, 0)
Screenshot: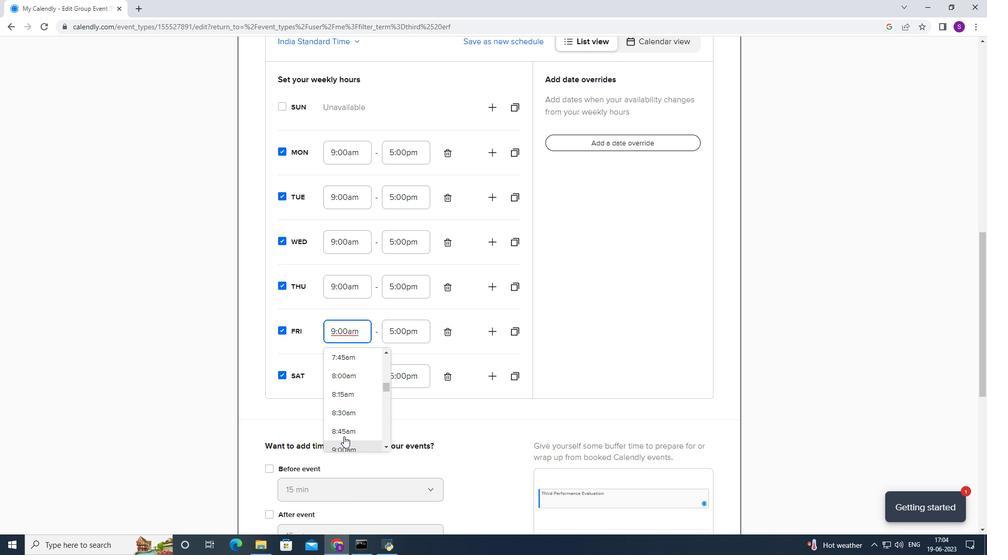 
Action: Mouse scrolled (344, 436) with delta (0, 0)
Screenshot: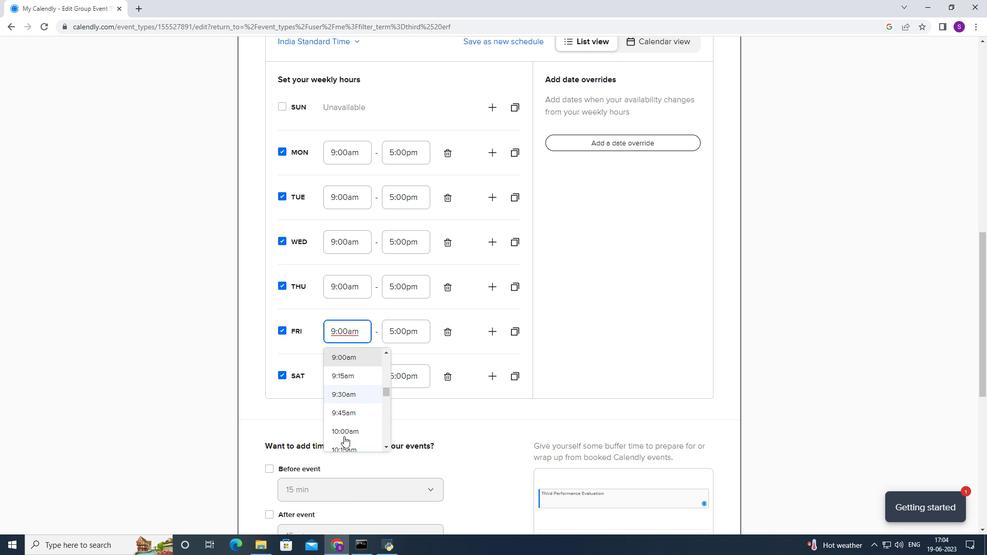 
Action: Mouse moved to (355, 372)
Screenshot: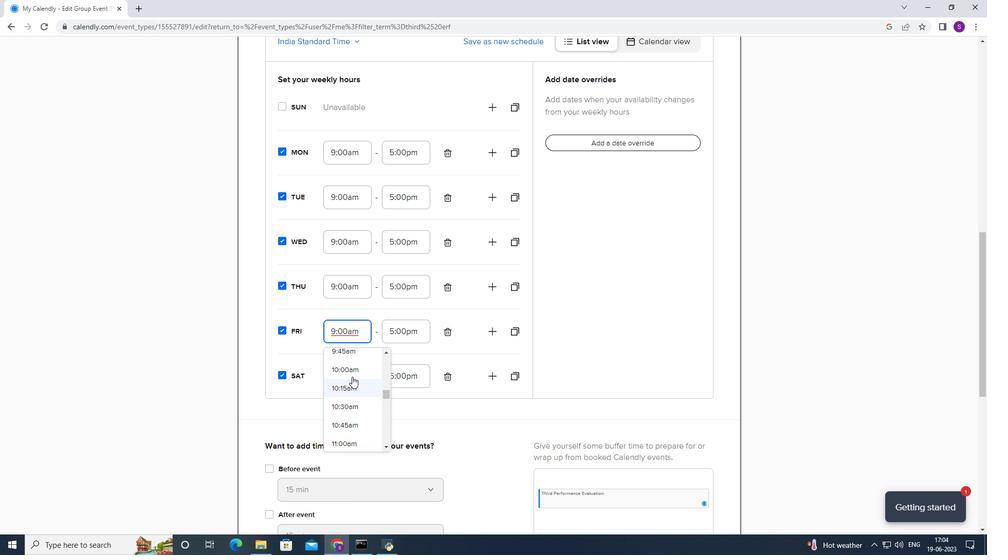 
Action: Mouse pressed left at (355, 372)
Screenshot: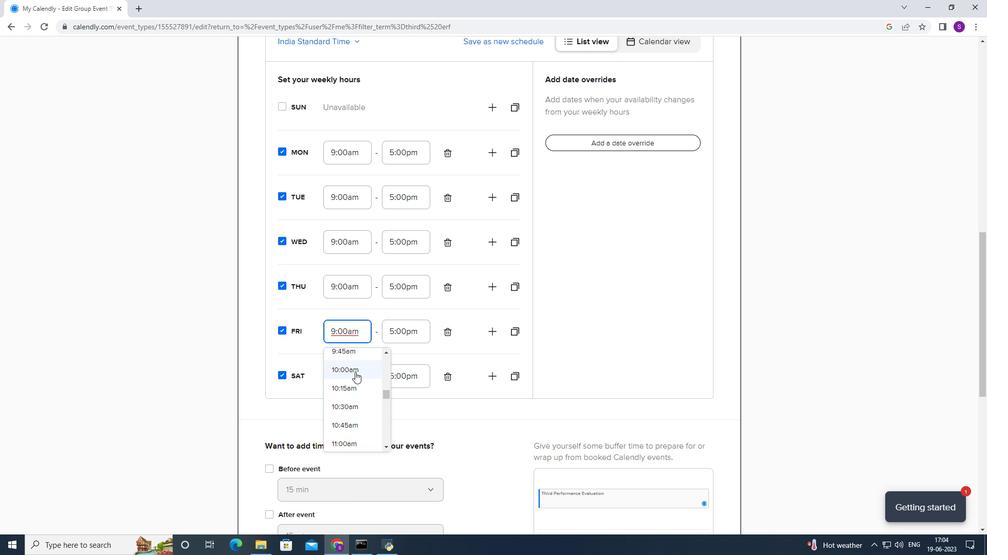 
Action: Mouse moved to (348, 298)
Screenshot: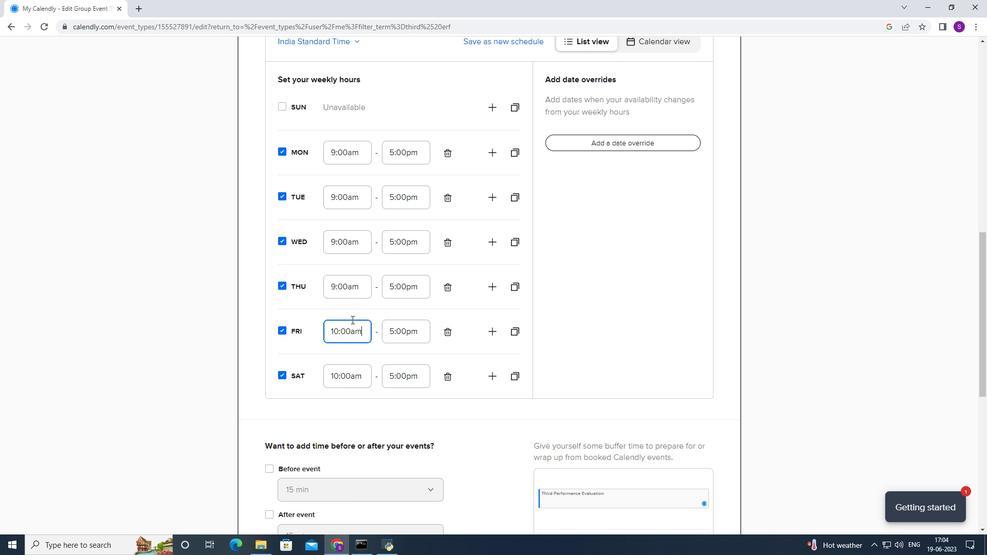 
Action: Mouse pressed left at (348, 298)
Screenshot: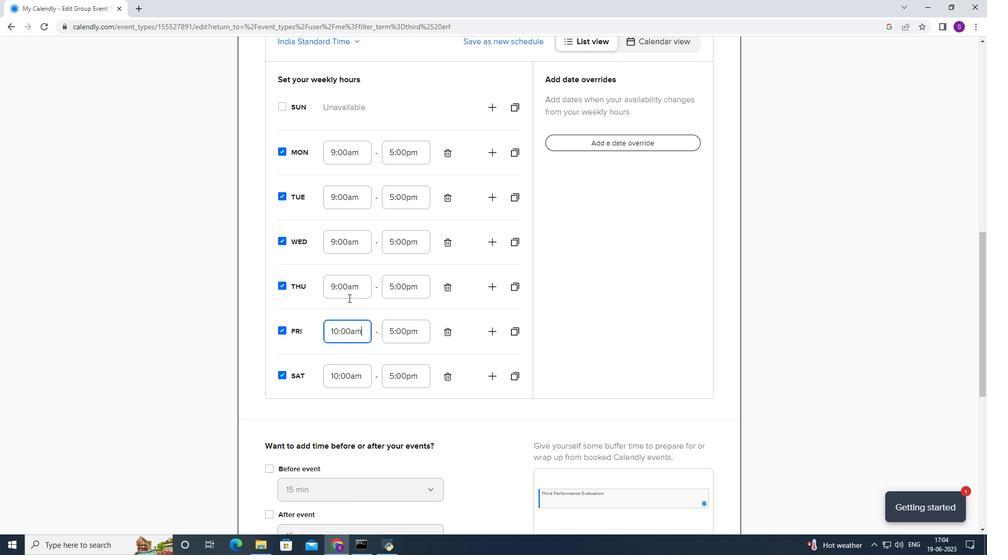 
Action: Mouse moved to (346, 330)
Screenshot: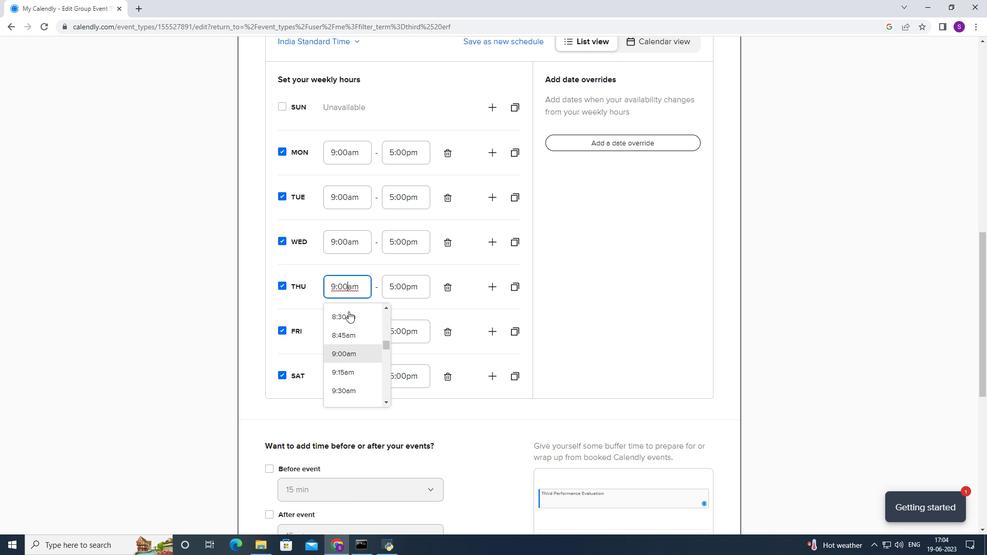 
Action: Mouse scrolled (346, 330) with delta (0, 0)
Screenshot: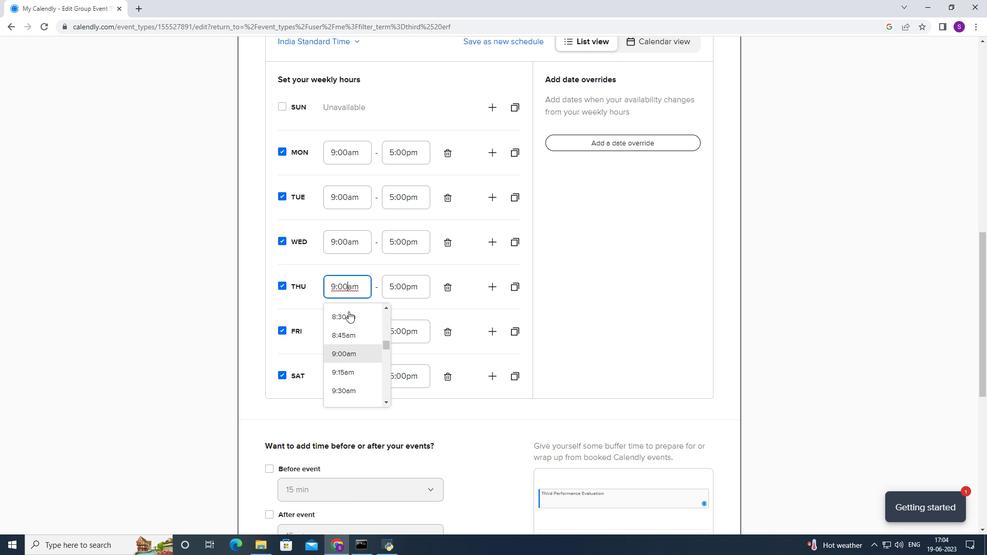 
Action: Mouse moved to (345, 333)
Screenshot: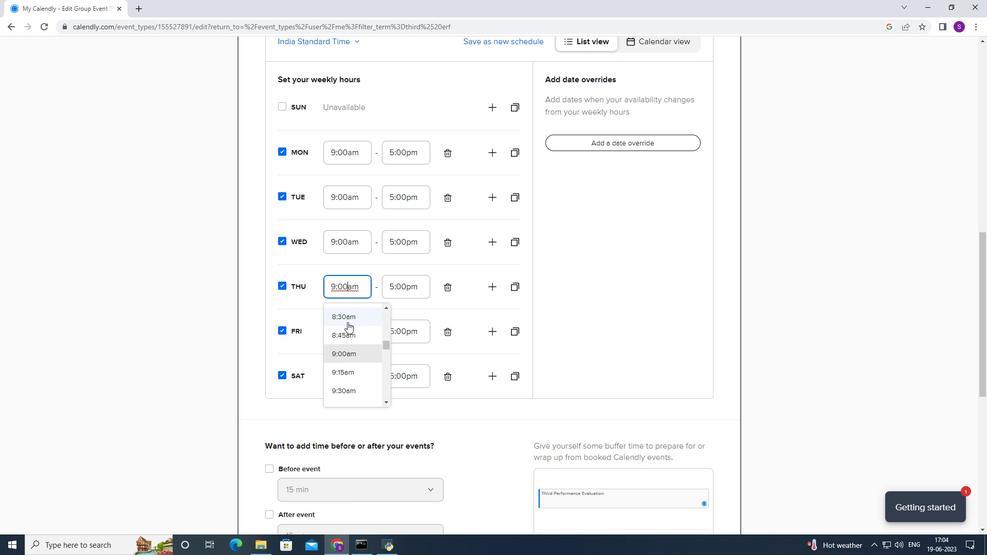 
Action: Mouse scrolled (345, 333) with delta (0, 0)
Screenshot: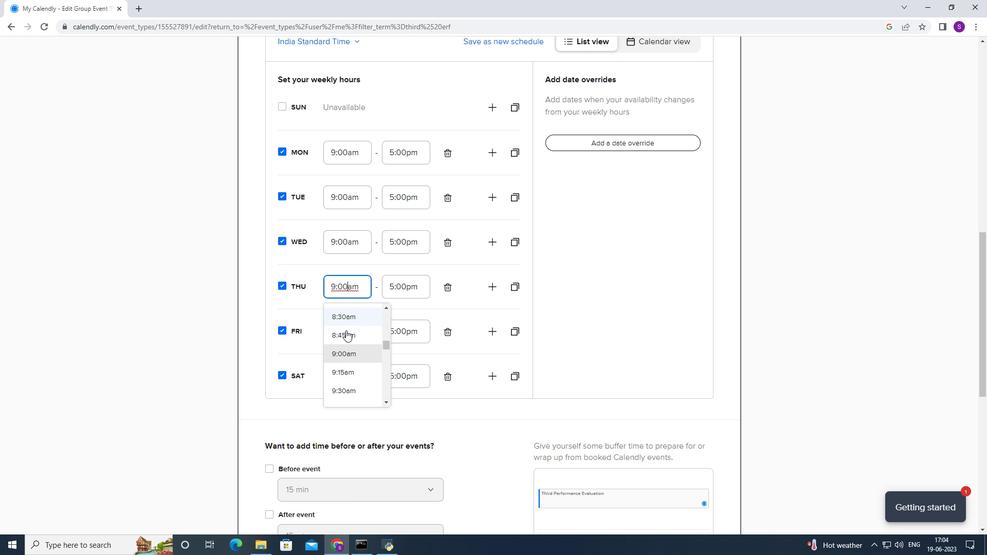 
Action: Mouse moved to (349, 328)
Screenshot: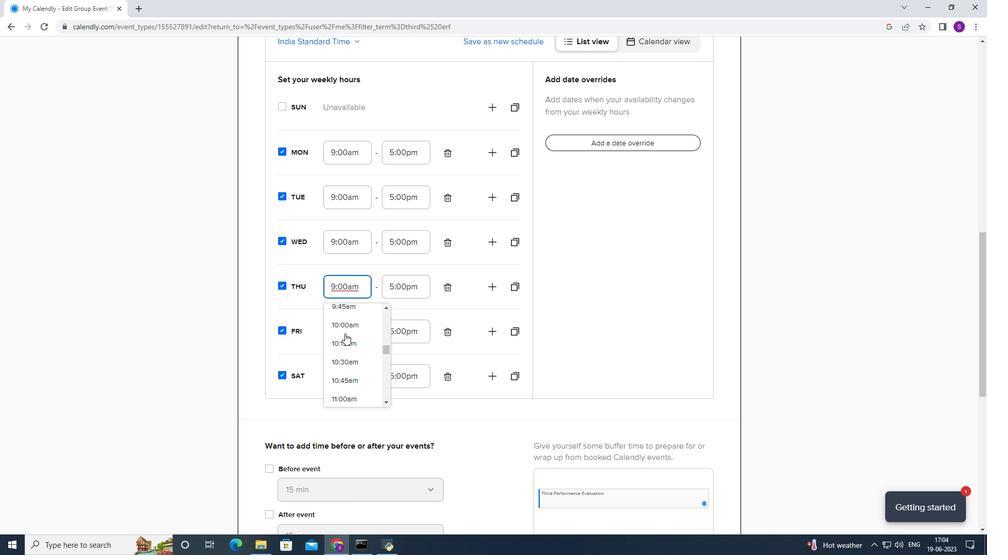 
Action: Mouse pressed left at (349, 328)
Screenshot: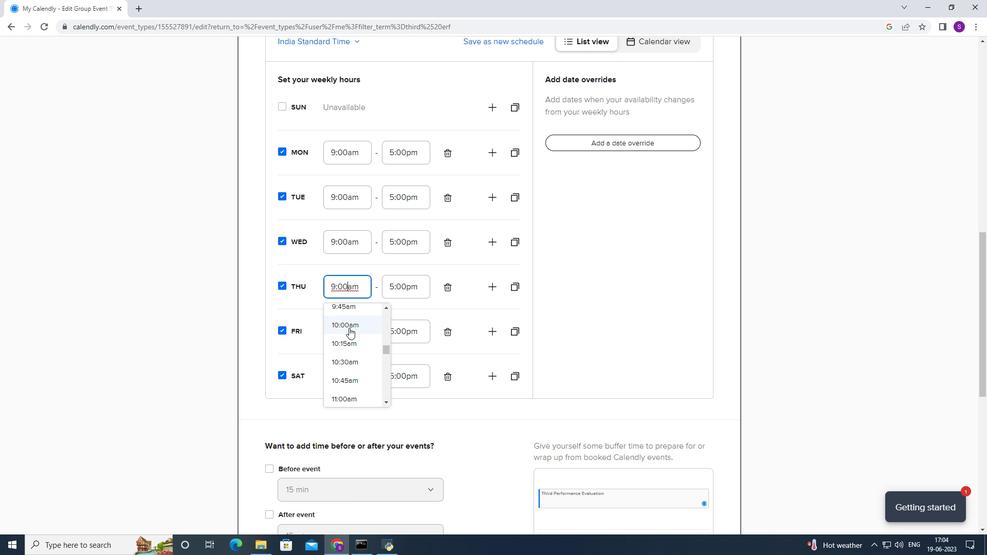 
Action: Mouse moved to (353, 236)
Screenshot: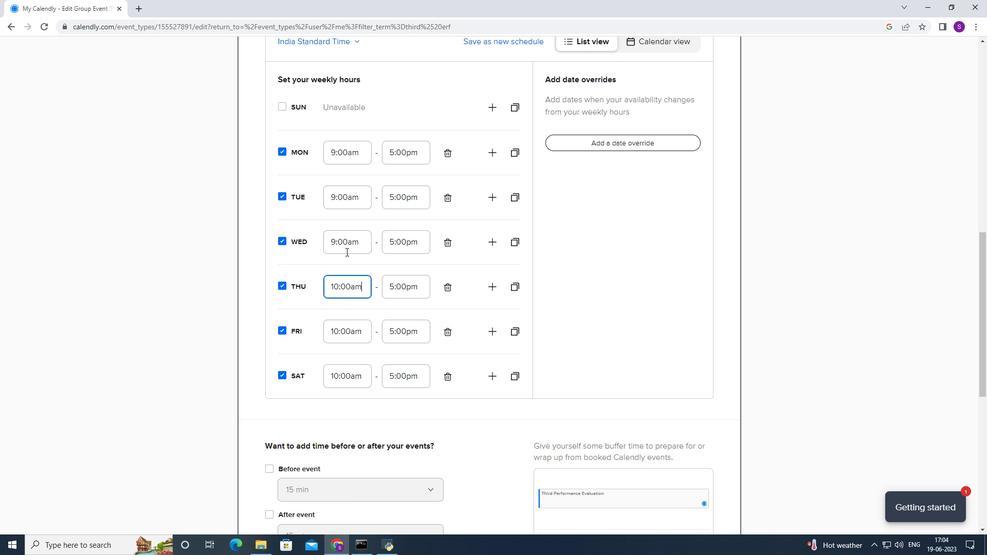 
Action: Mouse pressed left at (353, 236)
Screenshot: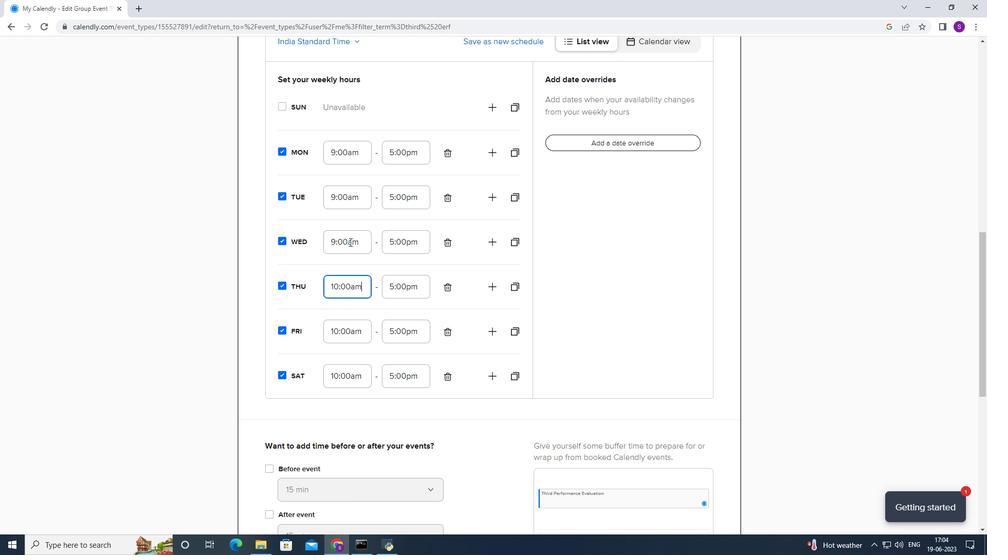 
Action: Mouse moved to (341, 299)
Screenshot: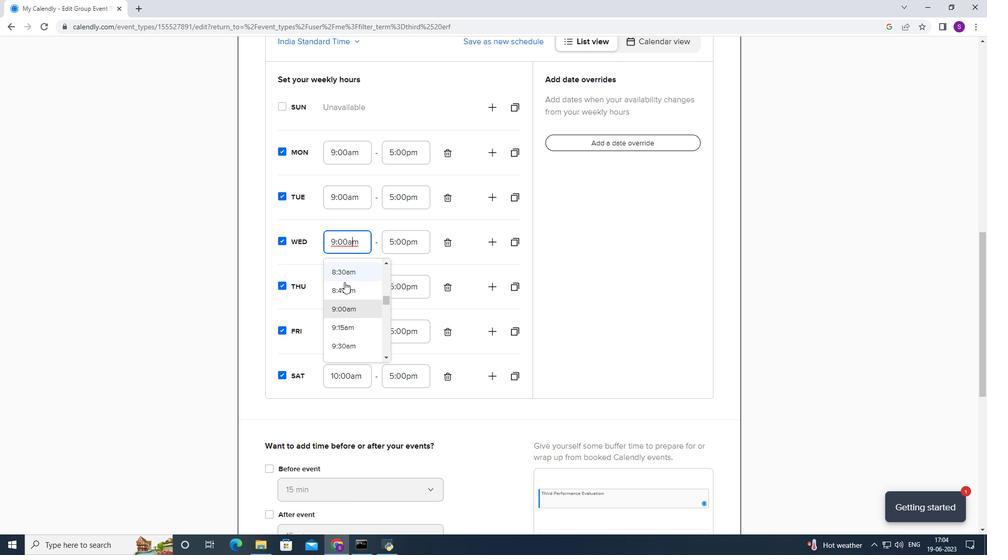 
Action: Mouse scrolled (341, 298) with delta (0, 0)
Screenshot: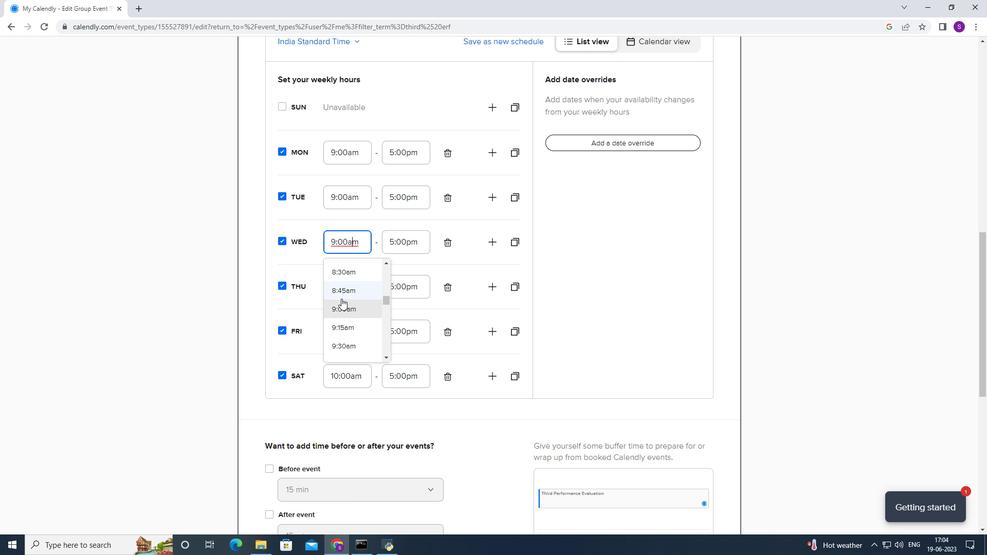 
Action: Mouse scrolled (341, 298) with delta (0, 0)
Screenshot: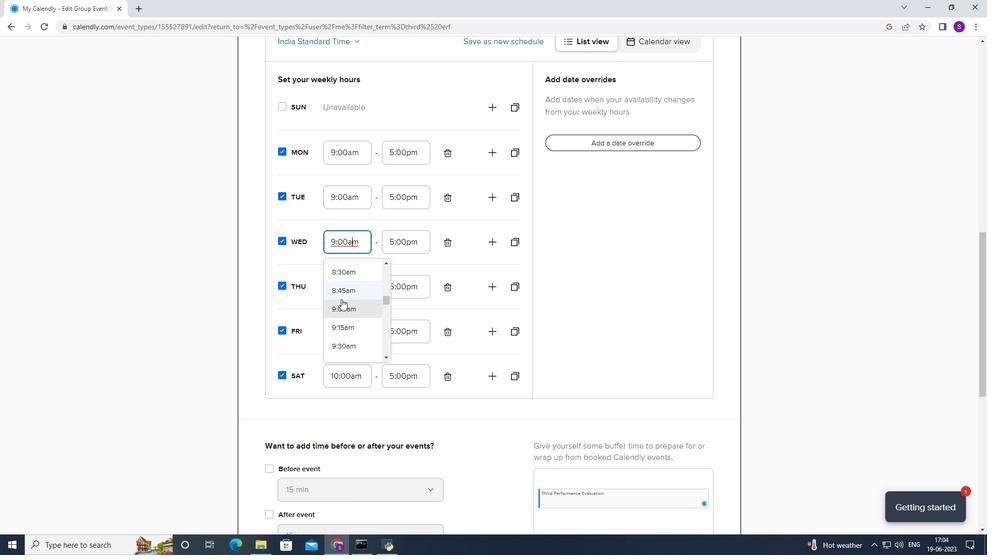 
Action: Mouse moved to (345, 285)
Screenshot: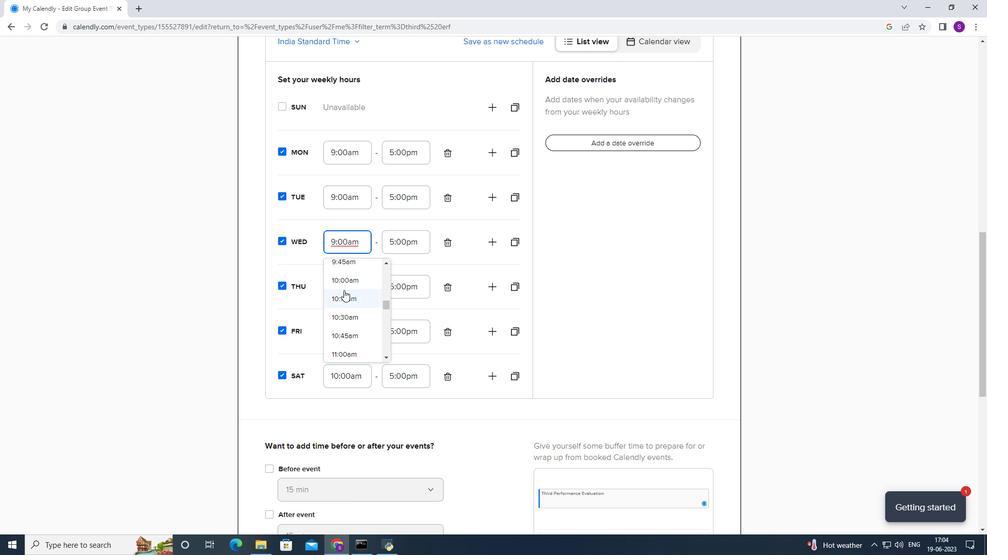 
Action: Mouse pressed left at (345, 285)
Screenshot: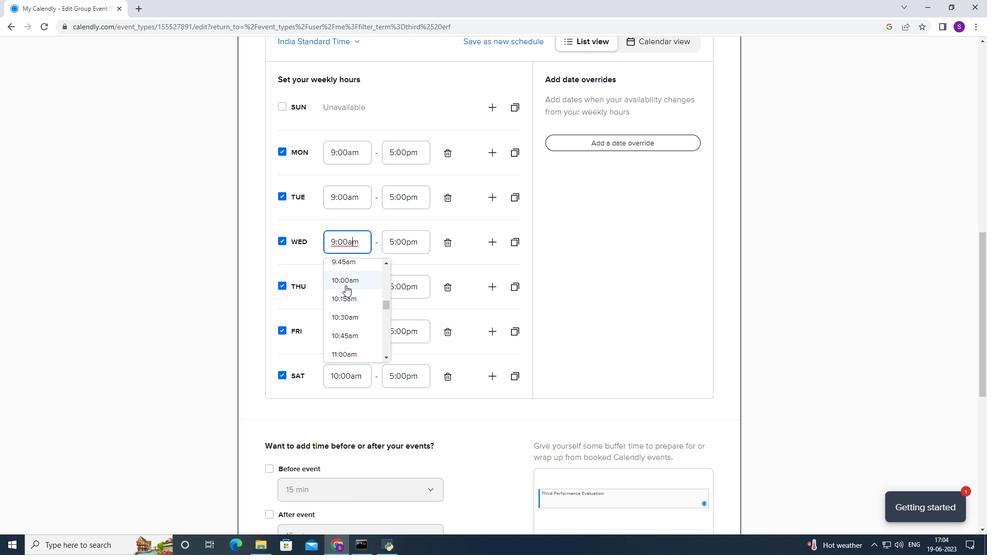 
Action: Mouse moved to (359, 205)
Screenshot: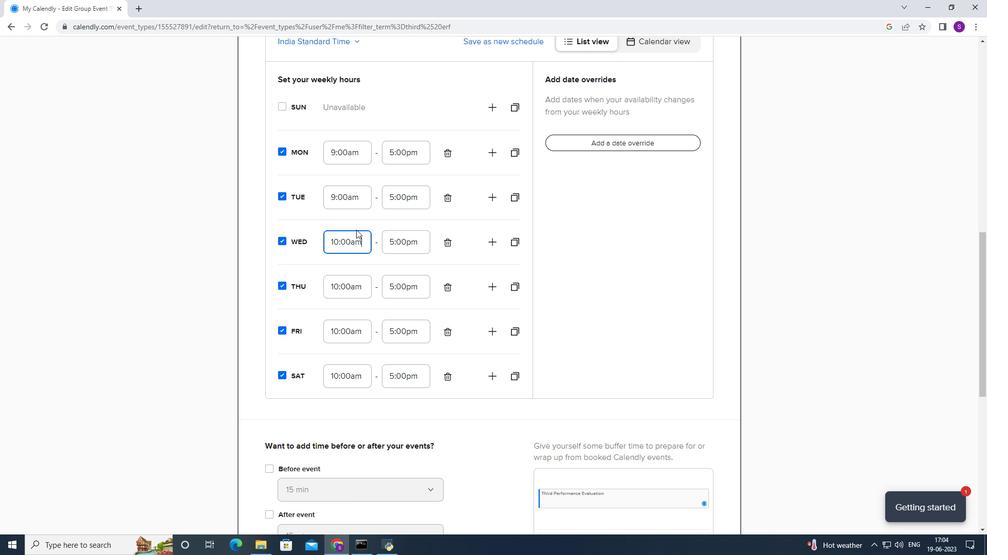 
Action: Mouse pressed left at (359, 205)
Screenshot: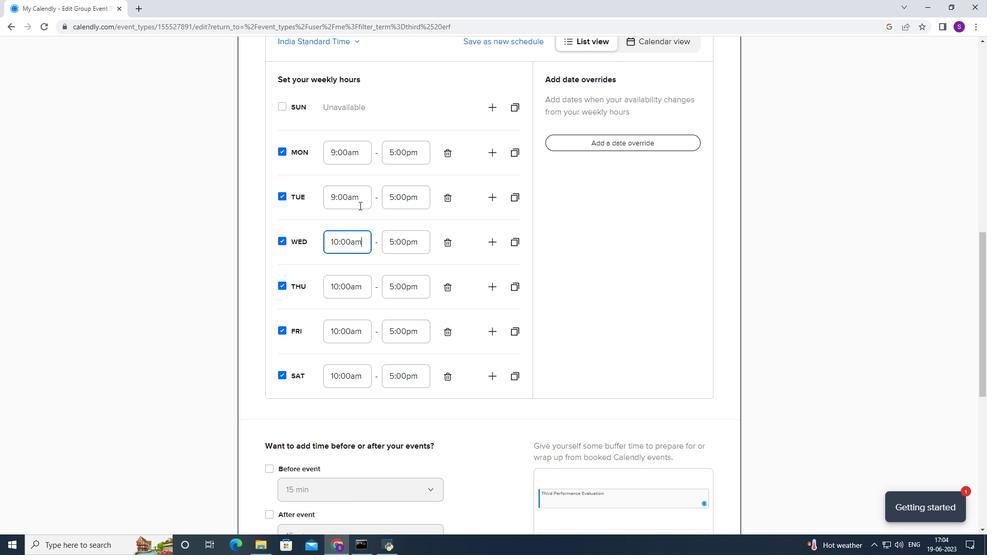 
Action: Mouse moved to (341, 267)
Screenshot: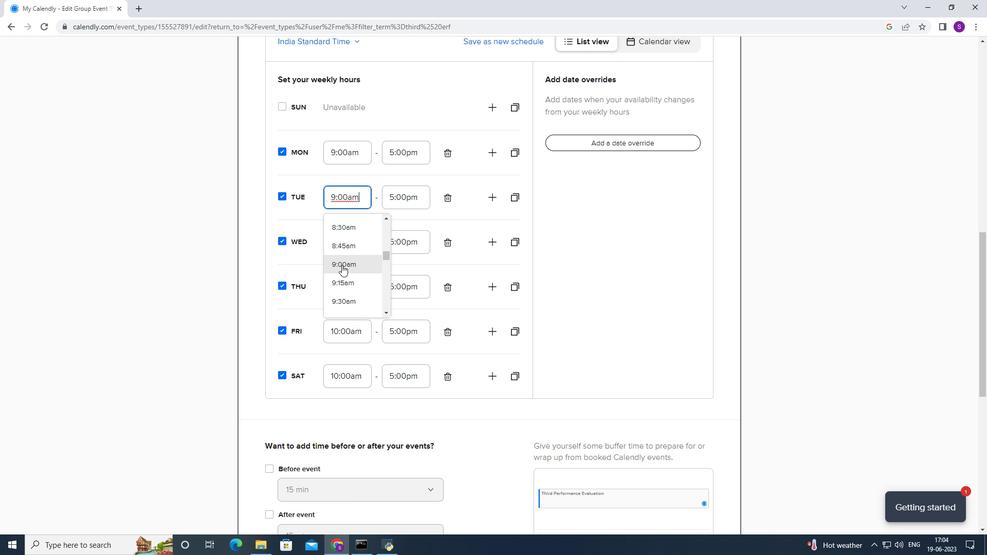 
Action: Mouse scrolled (341, 267) with delta (0, 0)
Screenshot: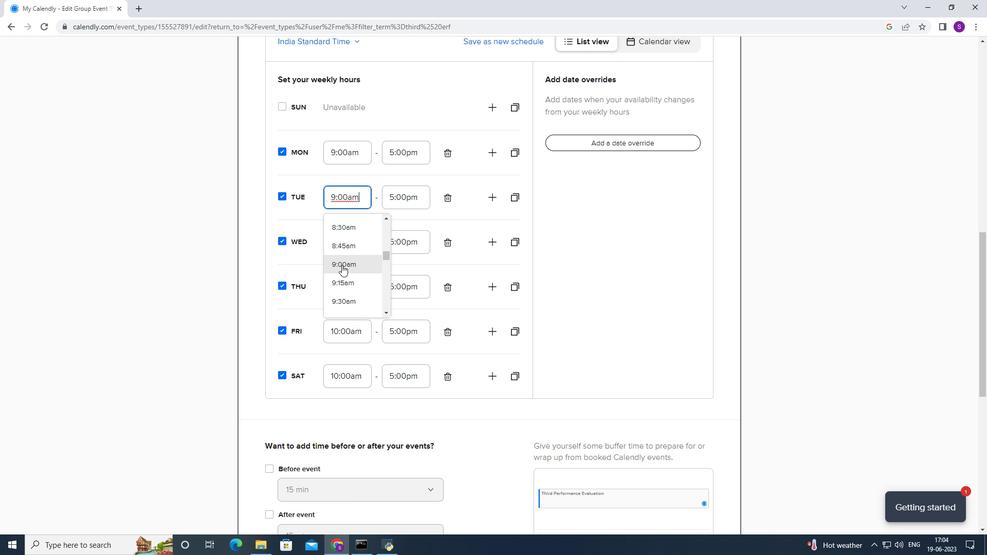 
Action: Mouse scrolled (341, 267) with delta (0, 0)
Screenshot: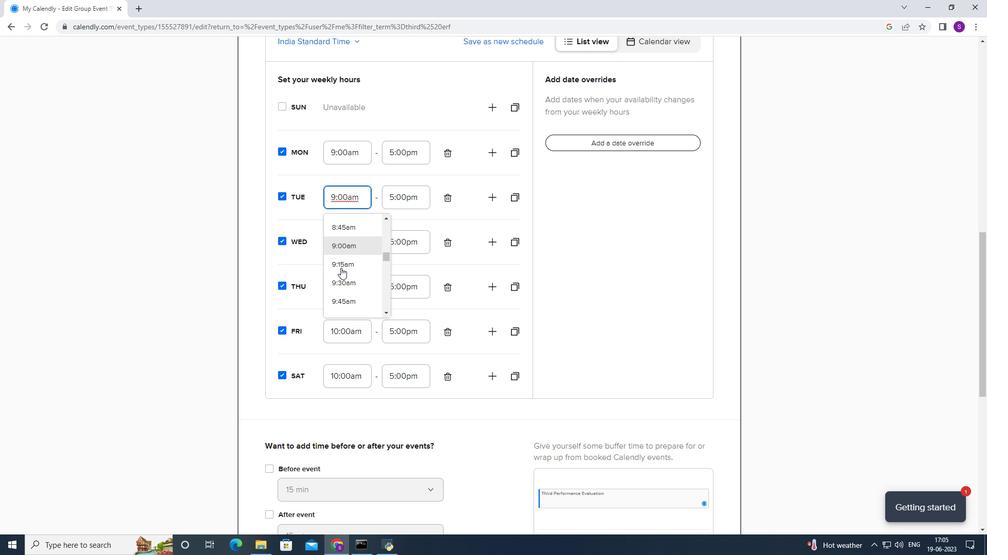 
Action: Mouse moved to (355, 242)
Screenshot: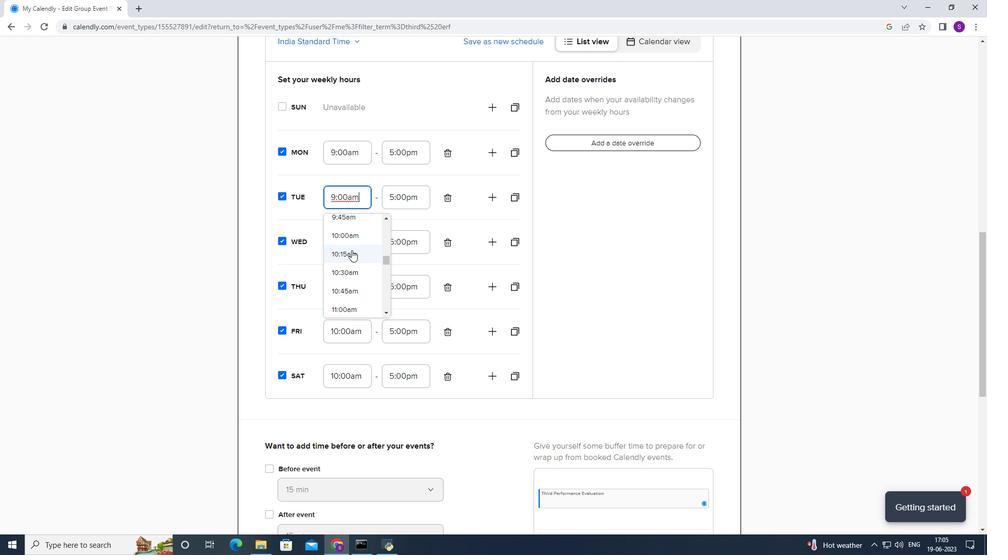 
Action: Mouse pressed left at (355, 242)
Screenshot: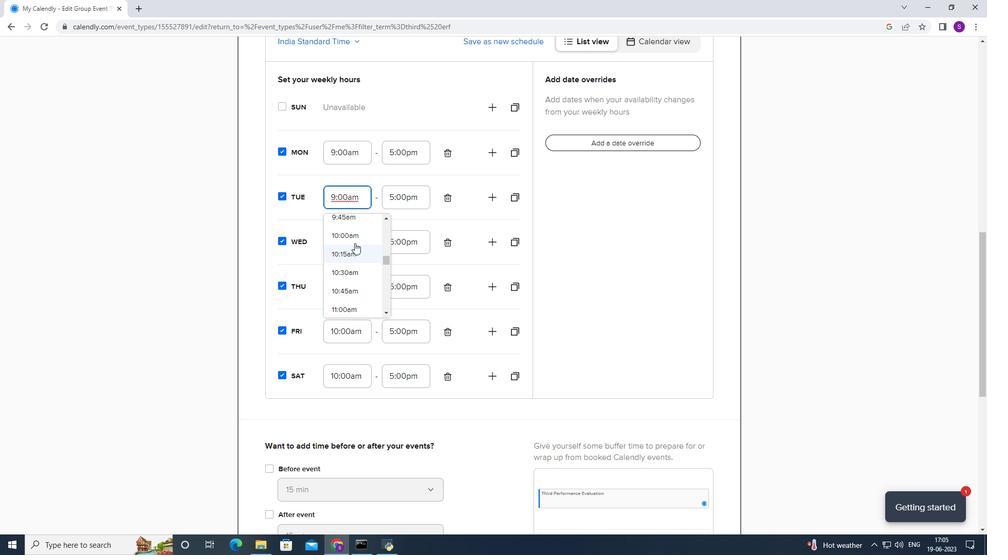 
Action: Mouse moved to (355, 182)
Screenshot: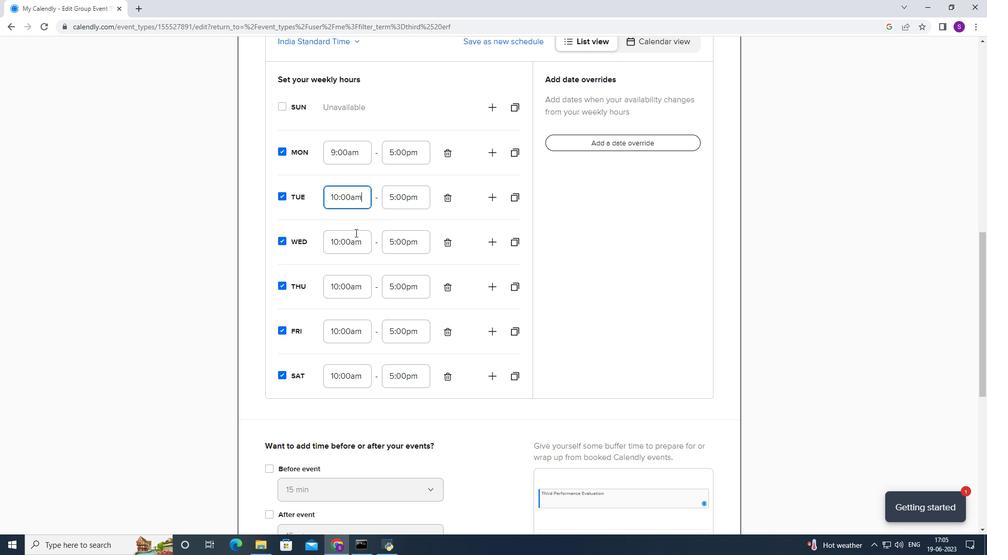 
Action: Mouse pressed left at (355, 182)
Screenshot: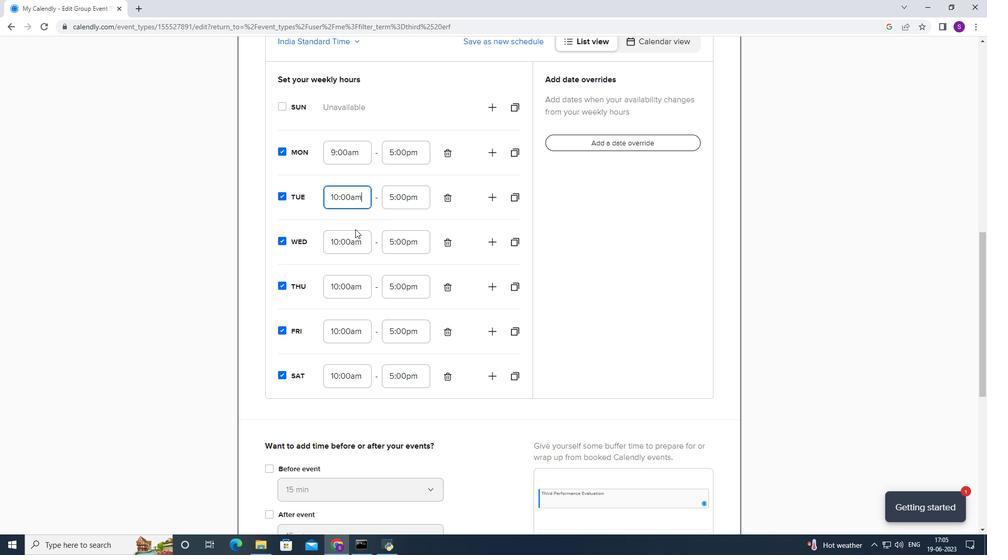 
Action: Mouse moved to (357, 158)
Screenshot: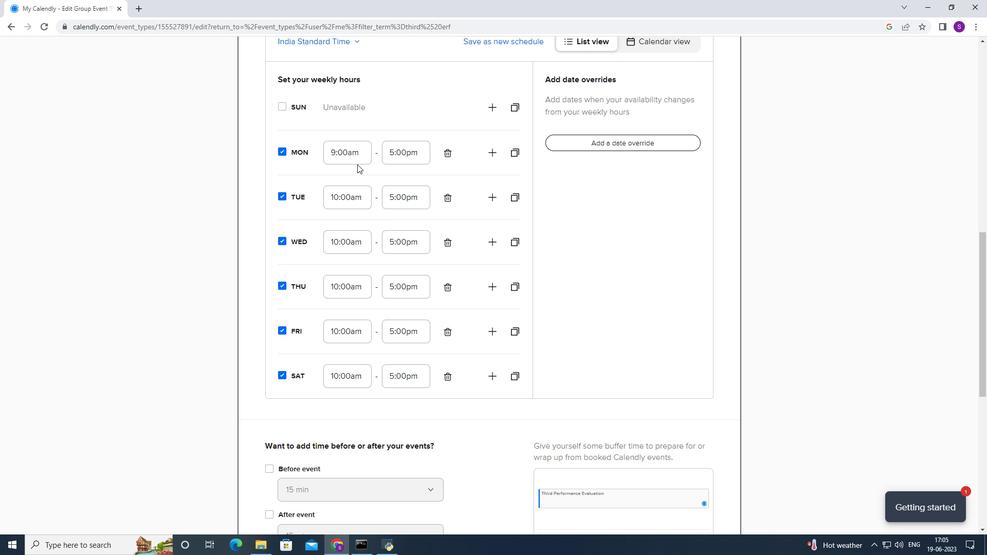 
Action: Mouse pressed left at (357, 158)
Screenshot: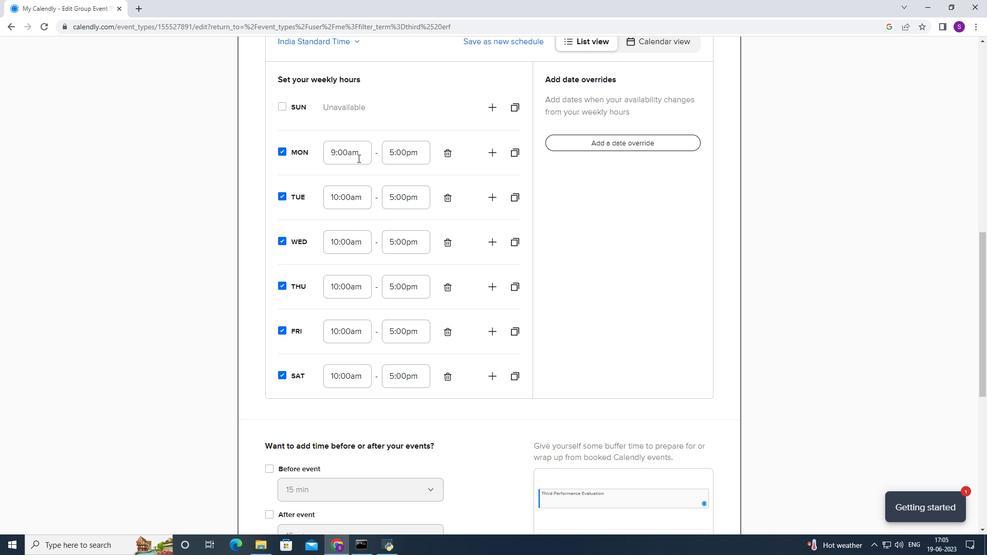 
Action: Mouse moved to (337, 224)
Screenshot: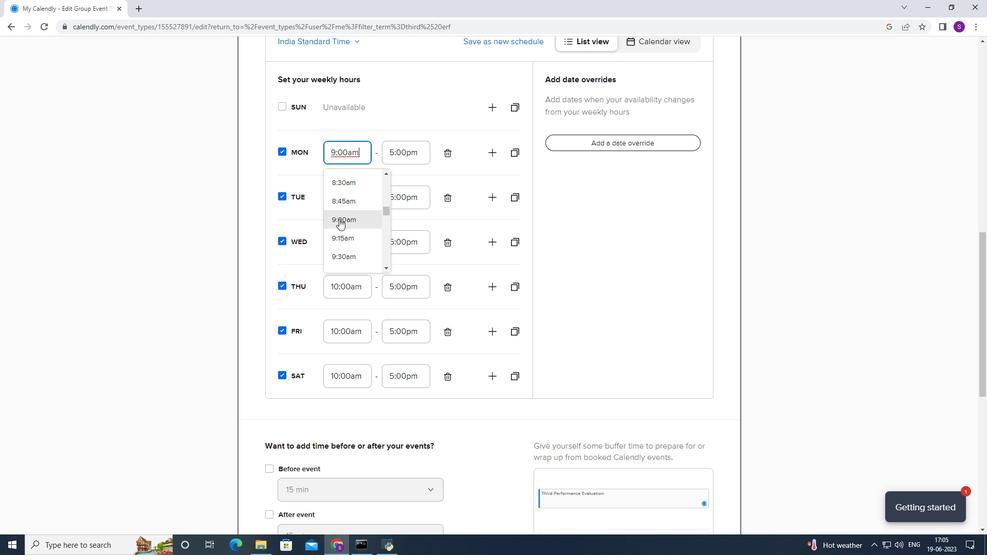 
Action: Mouse scrolled (337, 224) with delta (0, 0)
Screenshot: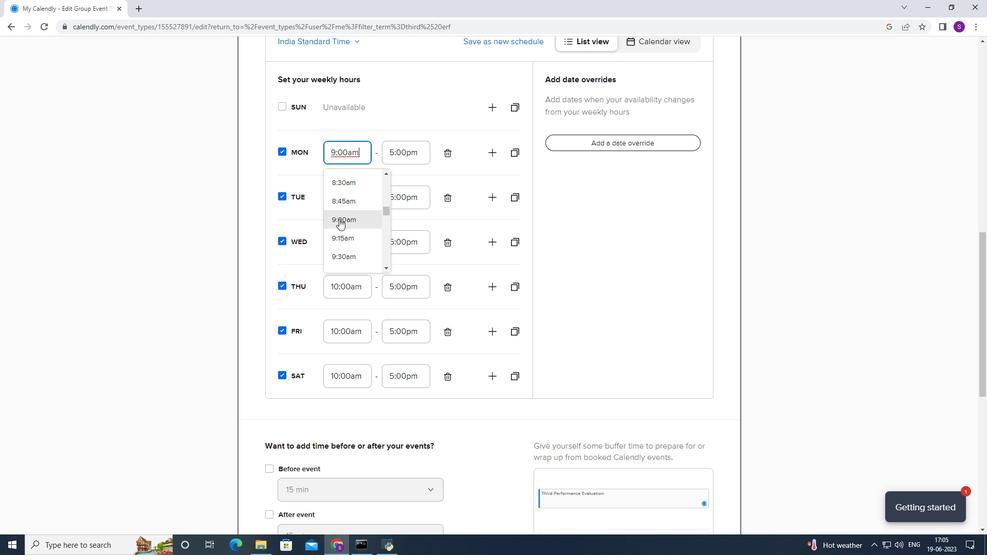 
Action: Mouse scrolled (337, 224) with delta (0, 0)
Screenshot: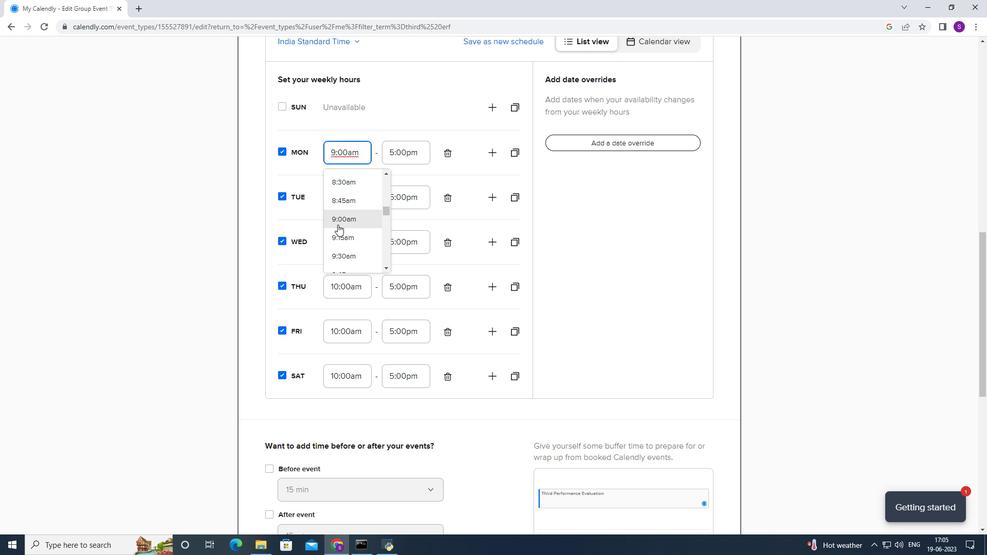 
Action: Mouse moved to (356, 195)
Screenshot: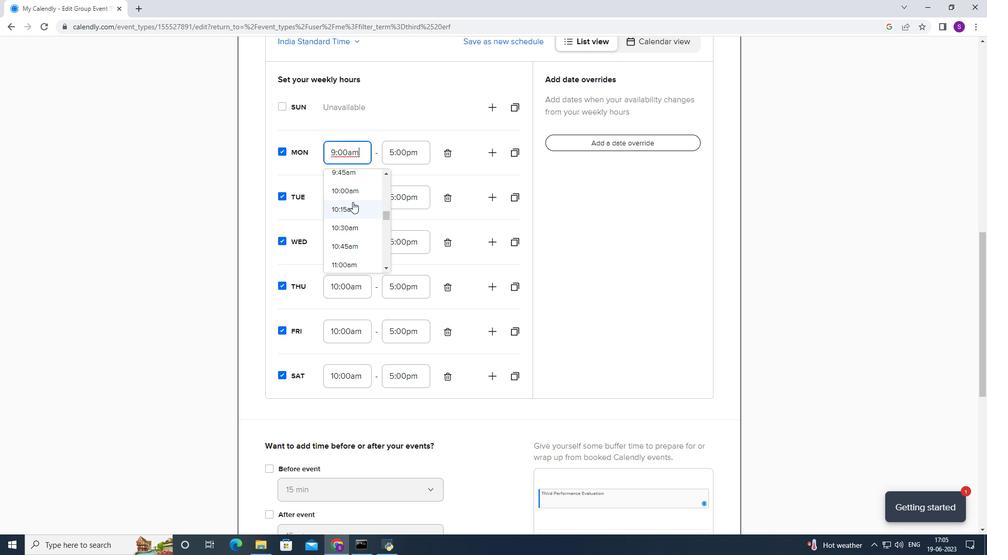 
Action: Mouse pressed left at (356, 195)
Screenshot: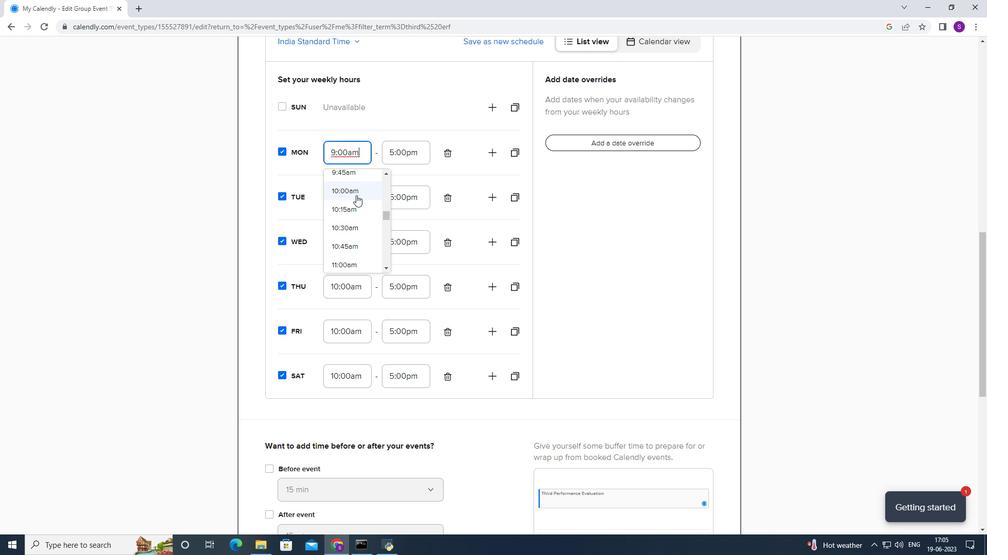 
Action: Mouse moved to (396, 158)
Screenshot: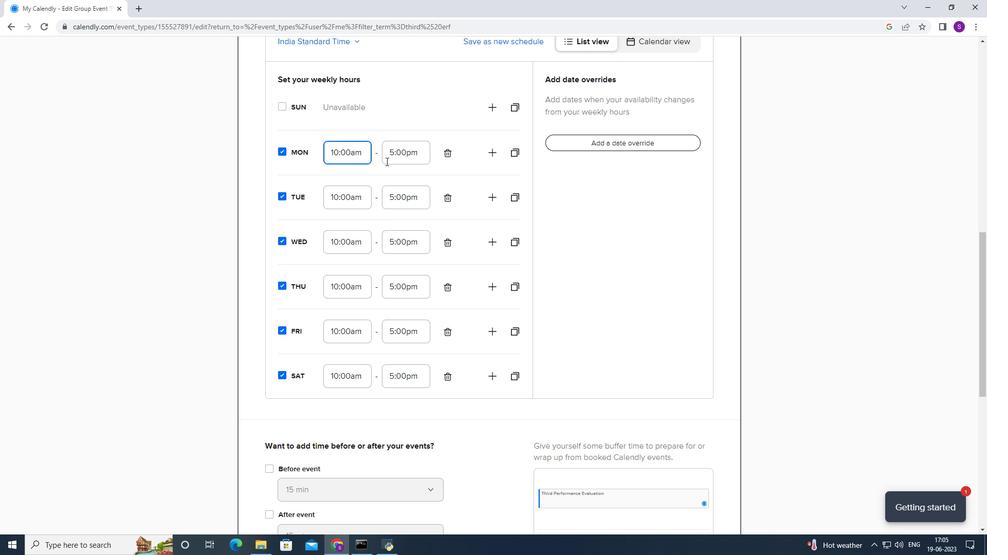 
Action: Mouse pressed left at (396, 158)
Screenshot: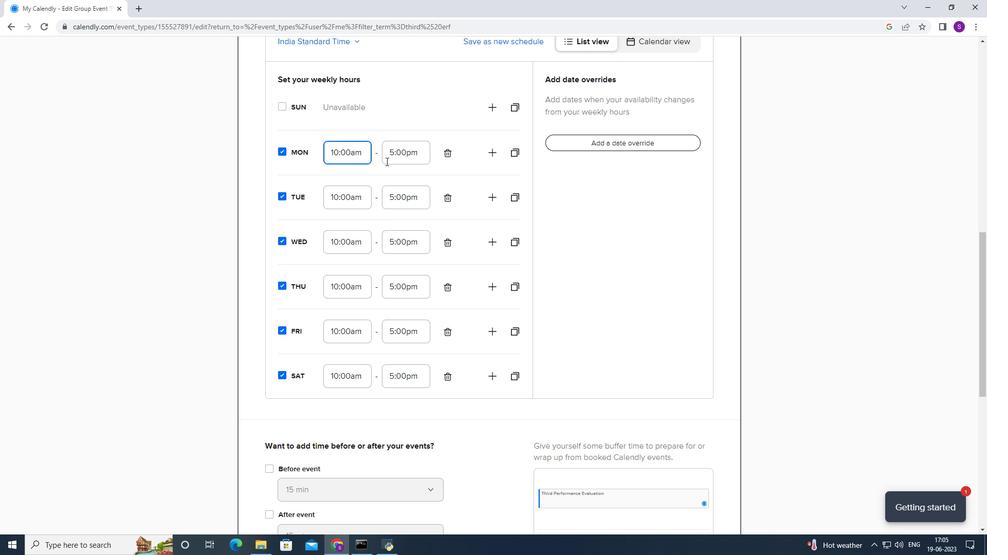 
Action: Mouse moved to (394, 205)
Screenshot: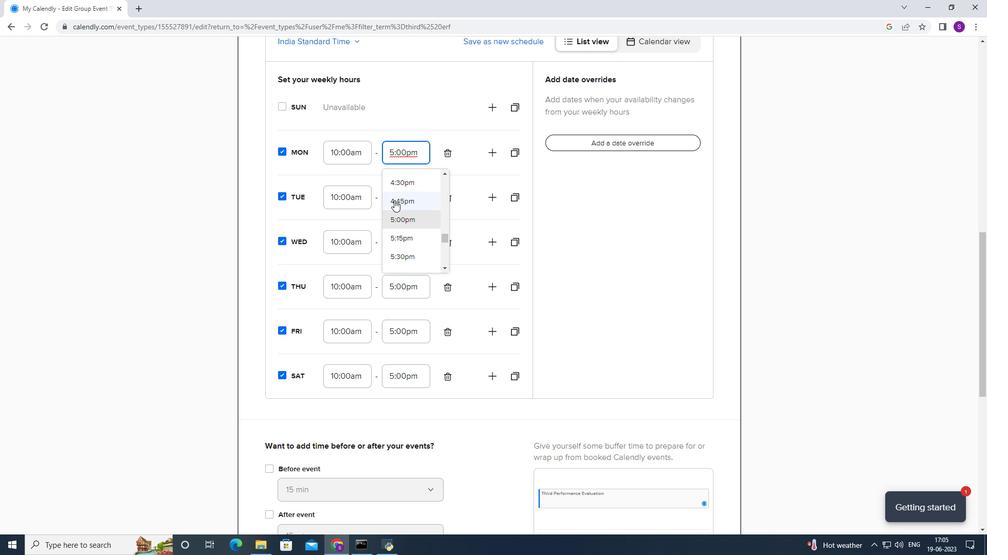 
Action: Mouse scrolled (394, 204) with delta (0, 0)
Screenshot: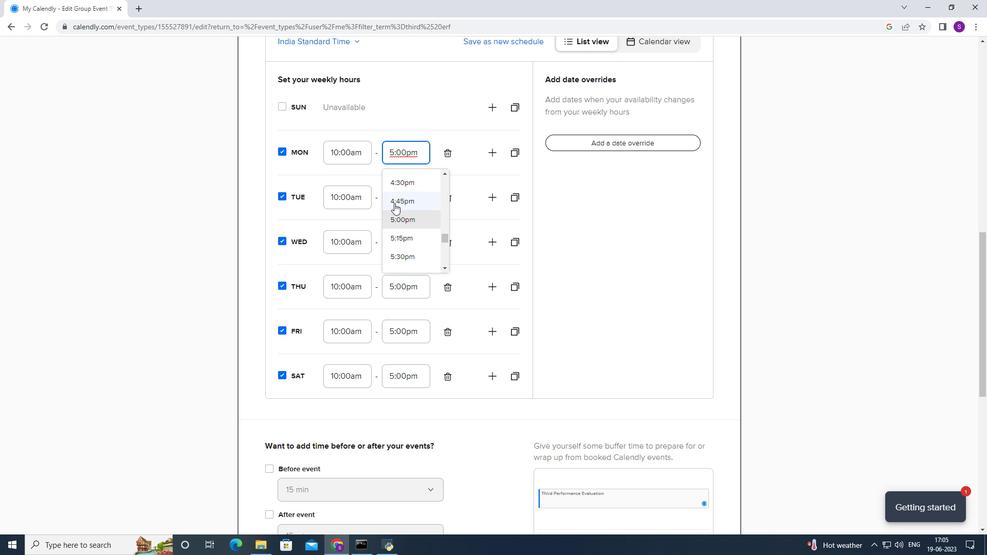 
Action: Mouse moved to (398, 239)
Screenshot: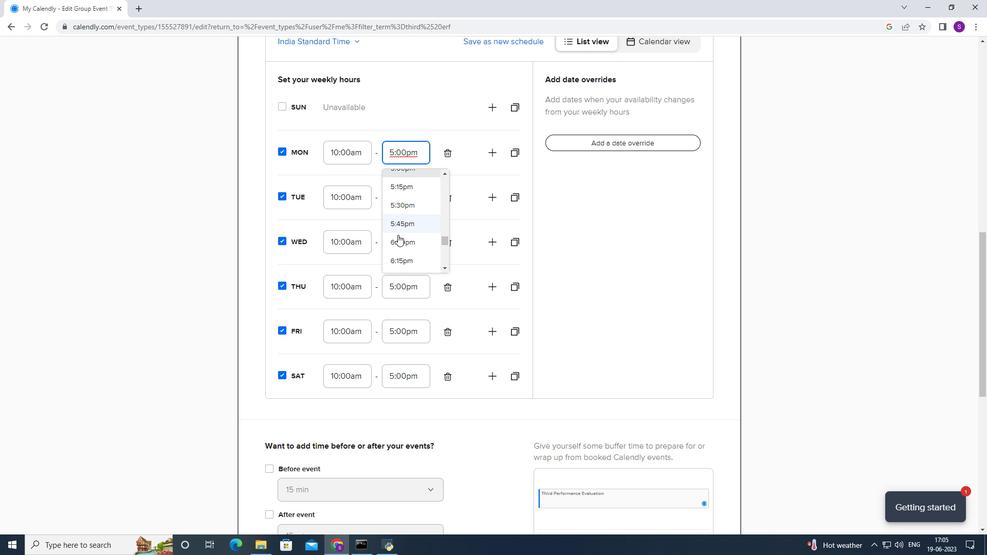 
Action: Mouse pressed left at (398, 239)
Screenshot: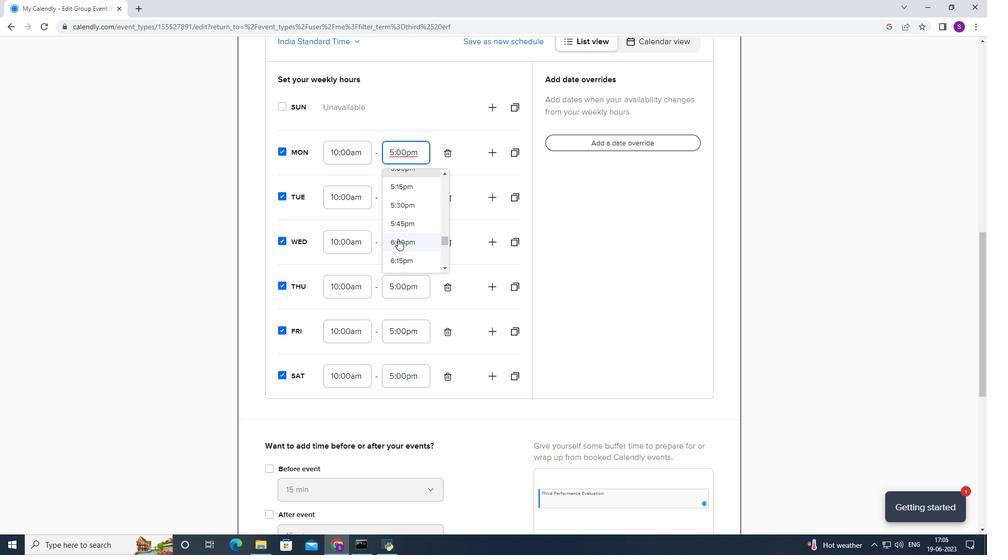 
Action: Mouse moved to (408, 193)
Screenshot: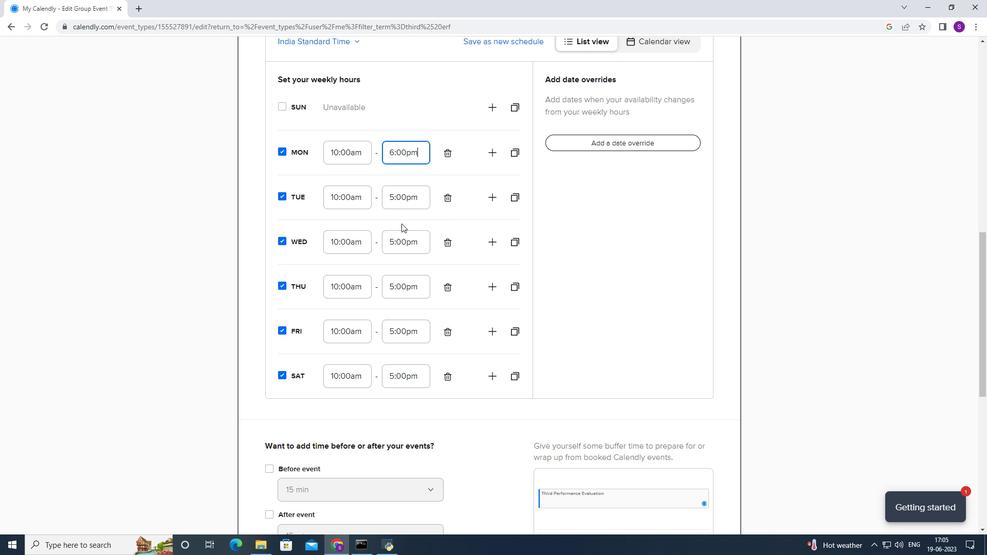 
Action: Mouse pressed left at (408, 193)
Screenshot: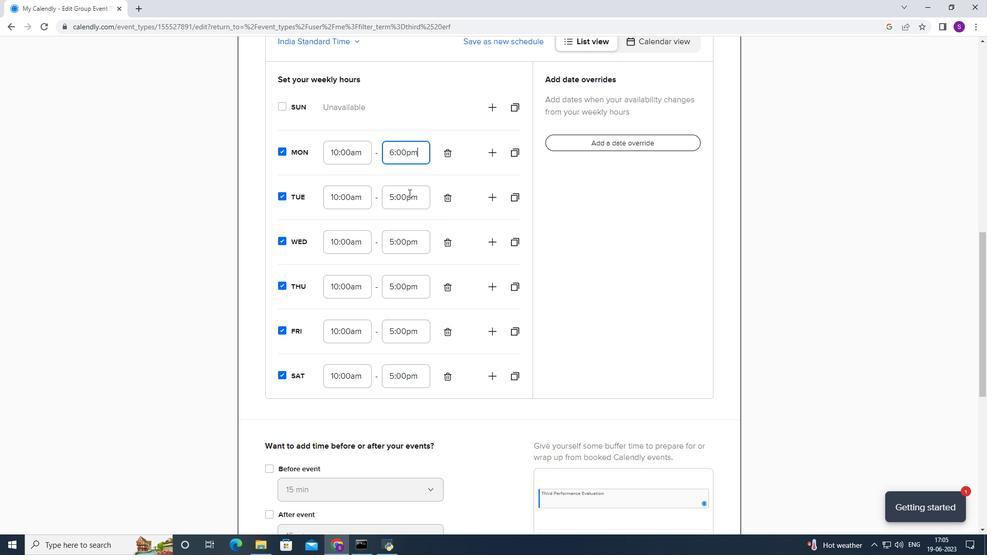 
Action: Mouse moved to (404, 235)
Screenshot: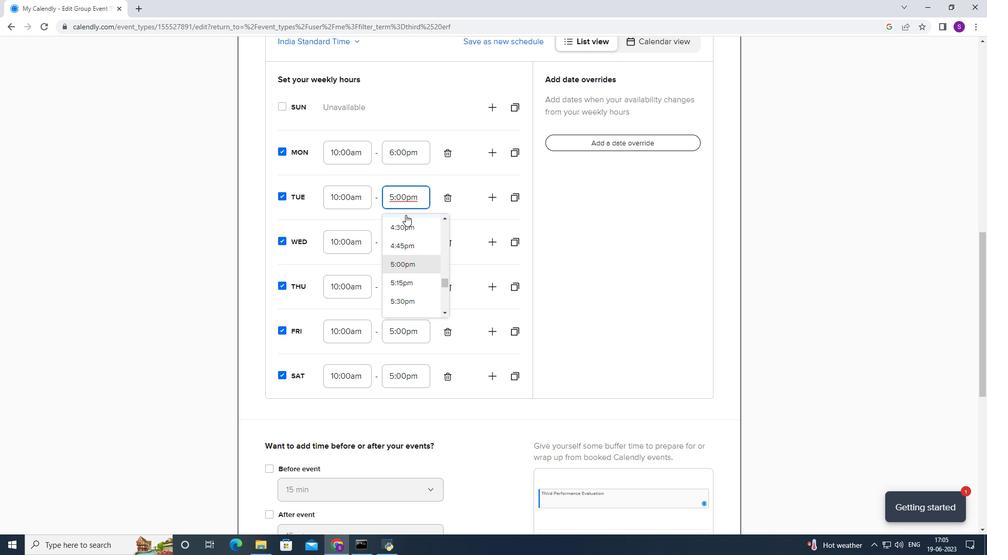 
Action: Mouse scrolled (404, 234) with delta (0, 0)
Screenshot: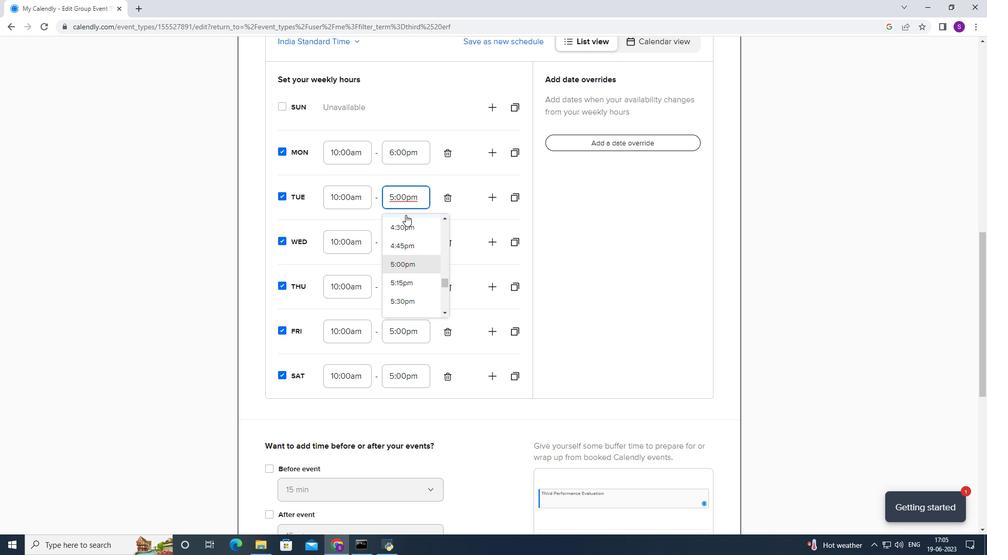 
Action: Mouse moved to (398, 284)
Screenshot: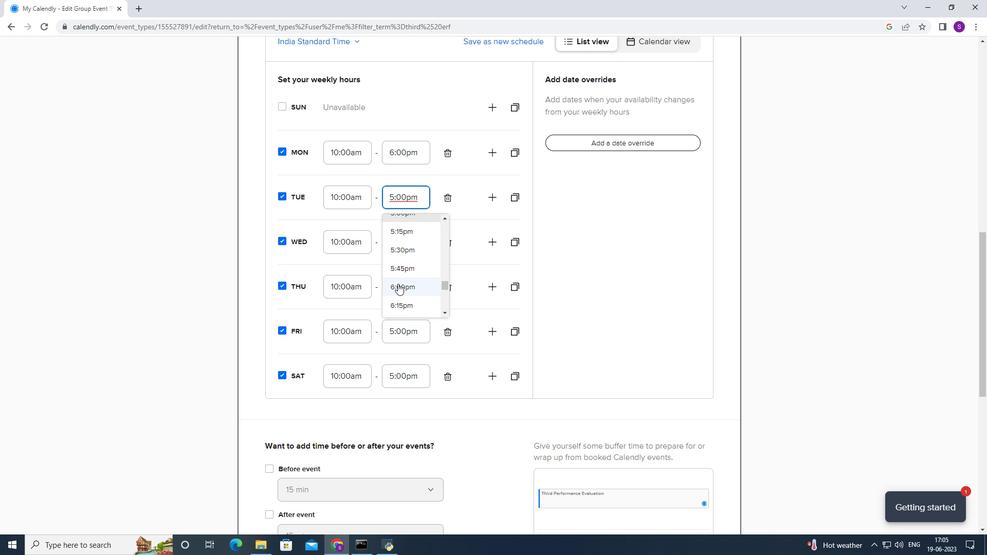 
Action: Mouse pressed left at (398, 284)
Screenshot: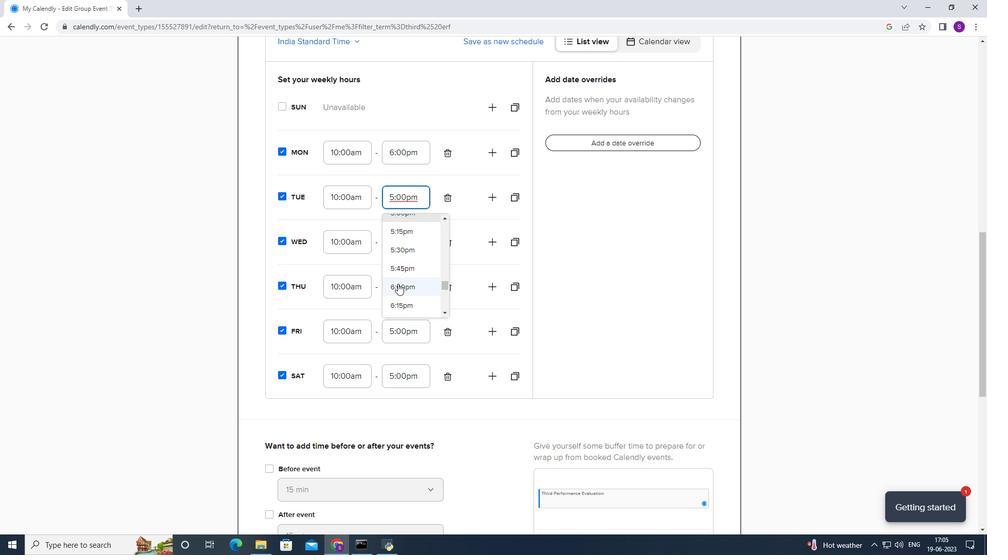 
Action: Mouse moved to (399, 269)
Screenshot: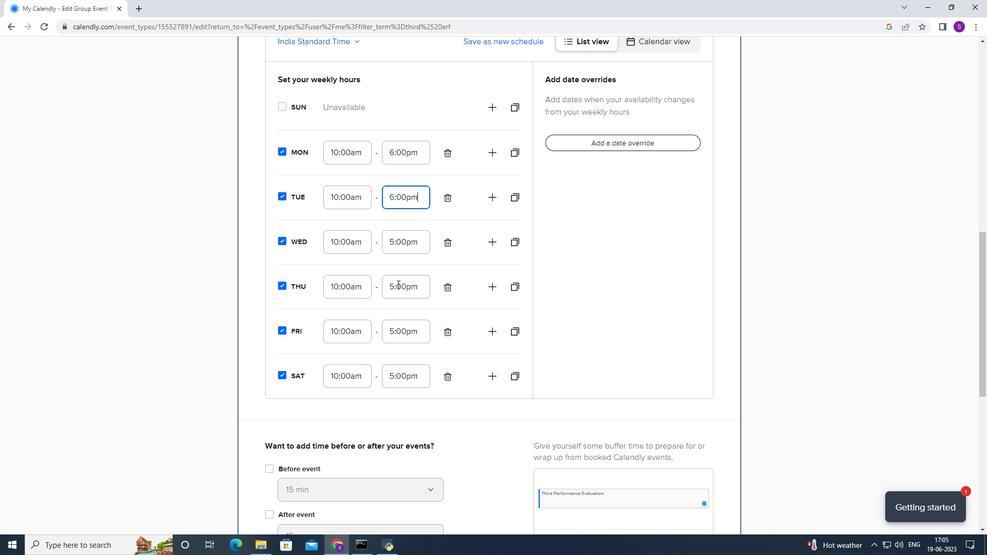 
Action: Mouse pressed left at (399, 269)
Screenshot: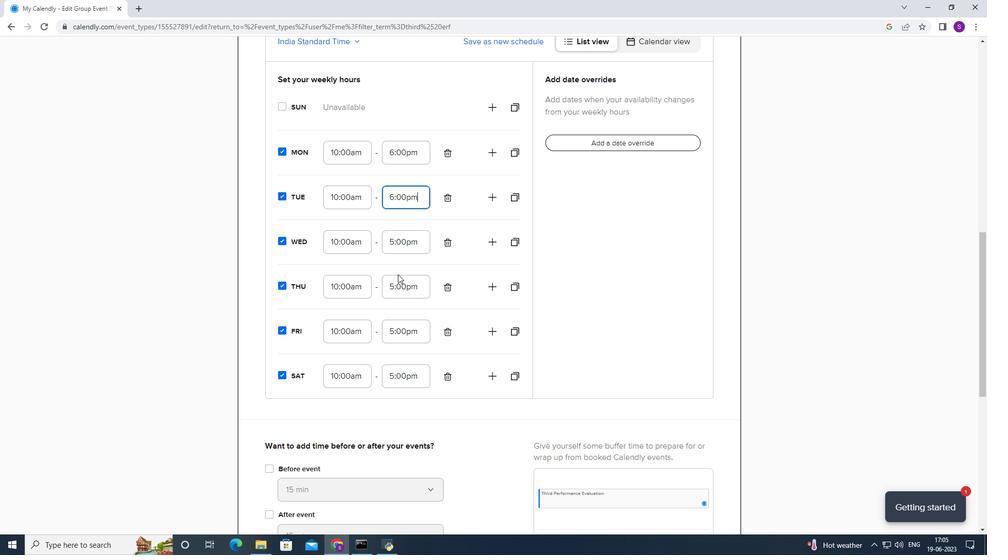 
Action: Mouse moved to (406, 247)
Screenshot: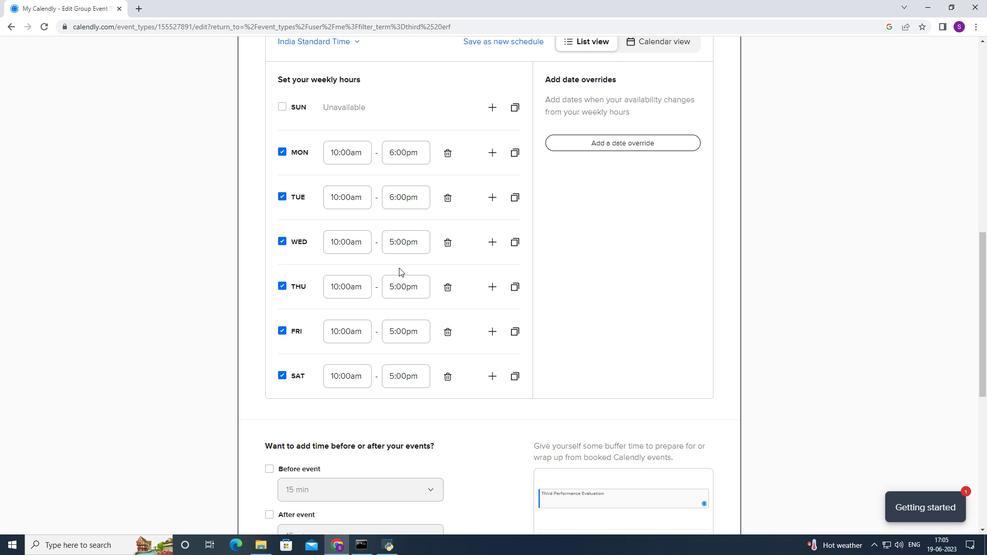 
Action: Mouse pressed left at (406, 247)
Screenshot: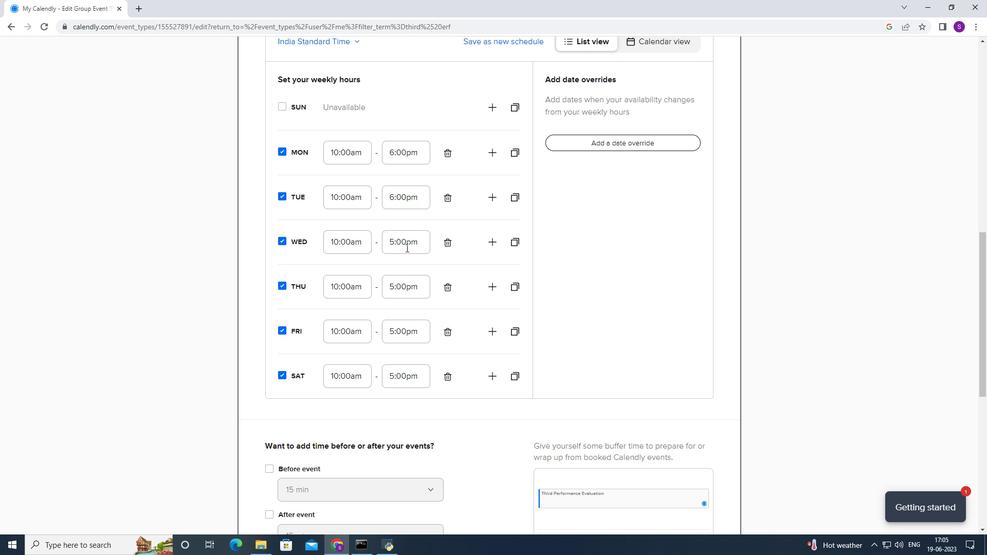
Action: Mouse moved to (397, 291)
Screenshot: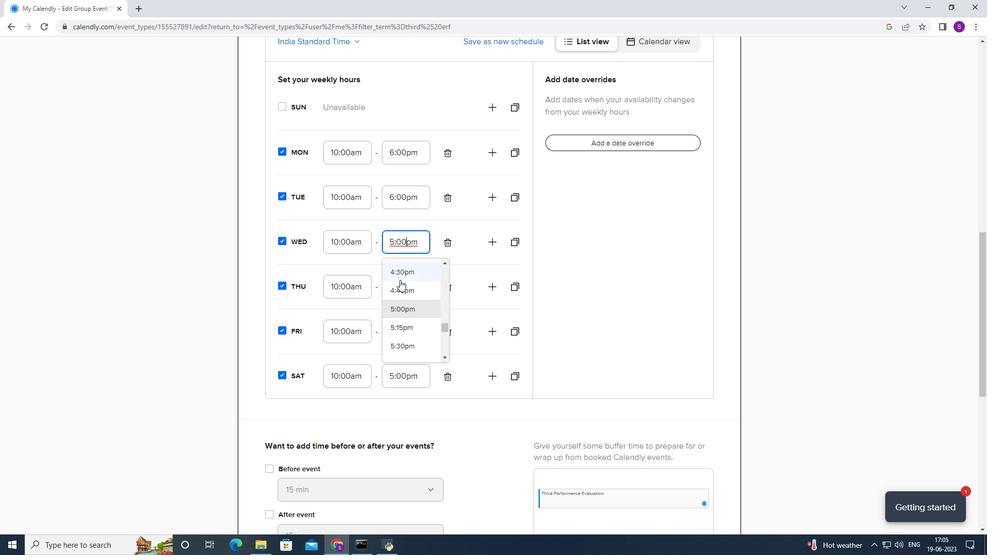 
Action: Mouse scrolled (397, 290) with delta (0, 0)
Screenshot: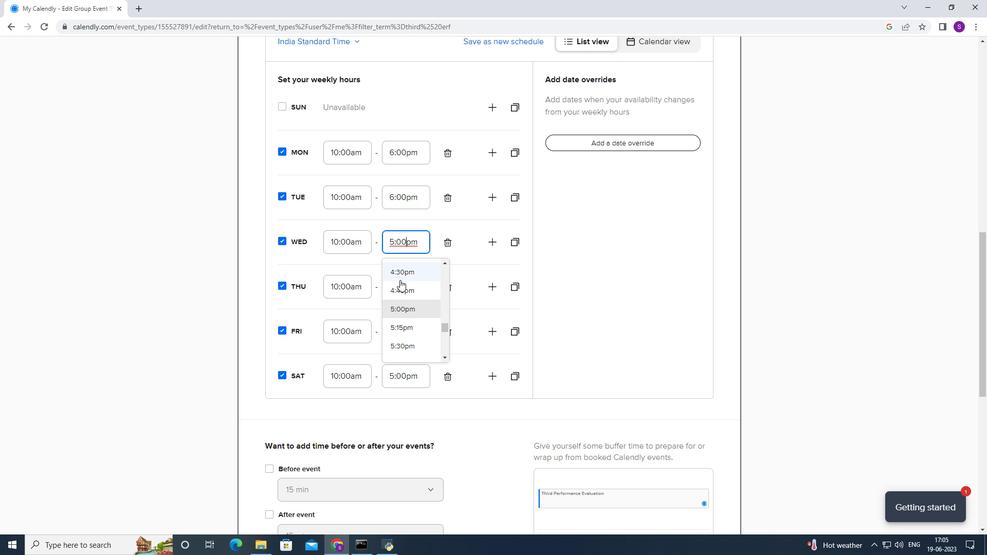 
Action: Mouse scrolled (397, 290) with delta (0, 0)
Screenshot: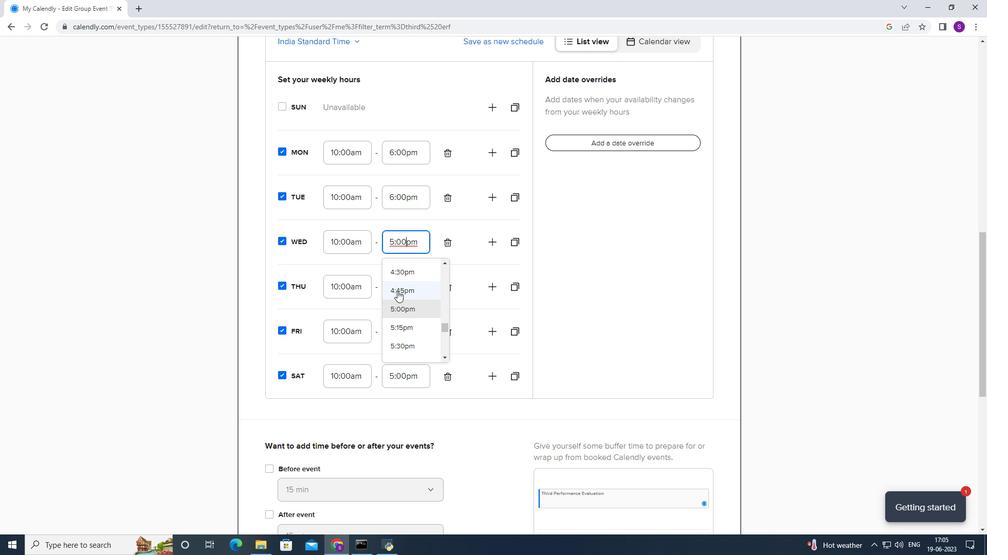 
Action: Mouse moved to (410, 276)
Screenshot: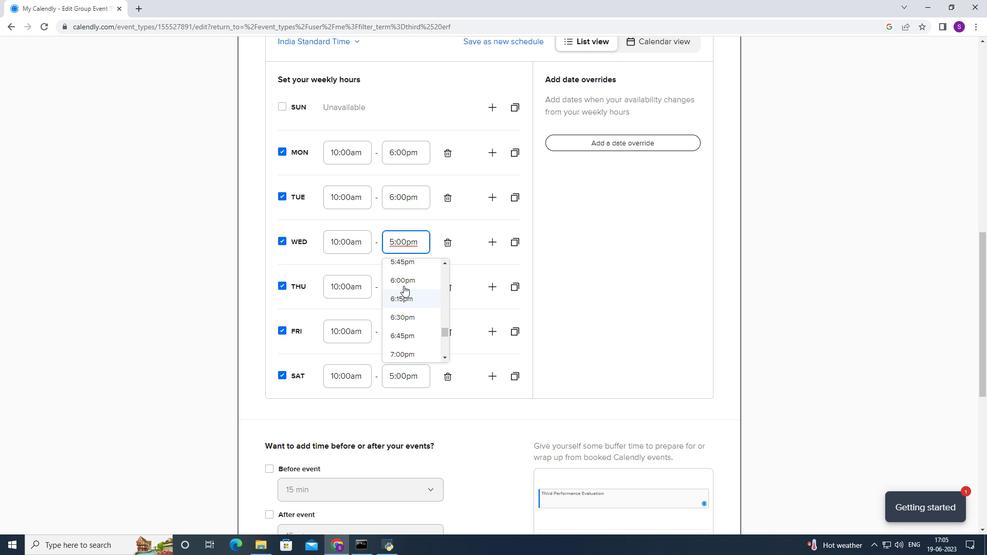 
Action: Mouse pressed left at (410, 276)
Screenshot: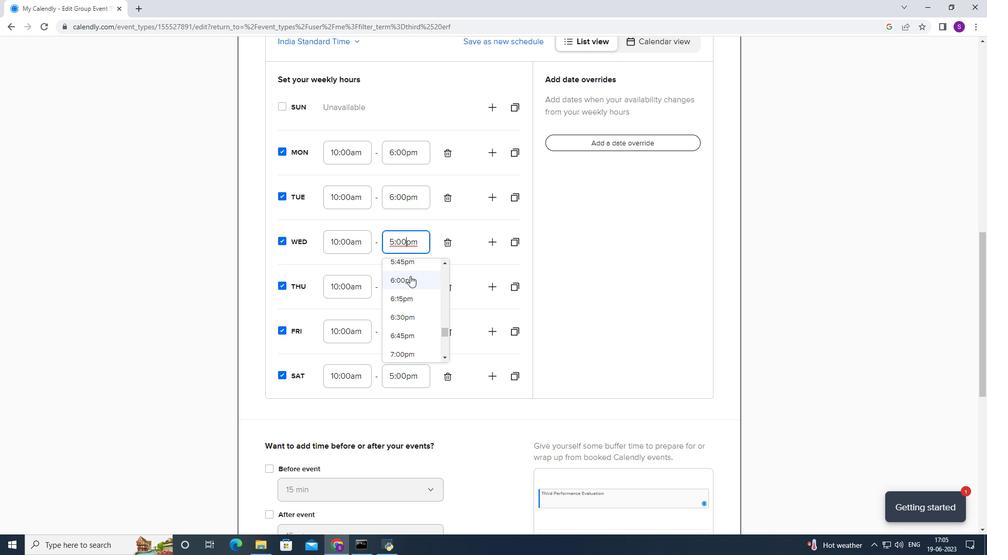 
Action: Mouse moved to (410, 274)
Screenshot: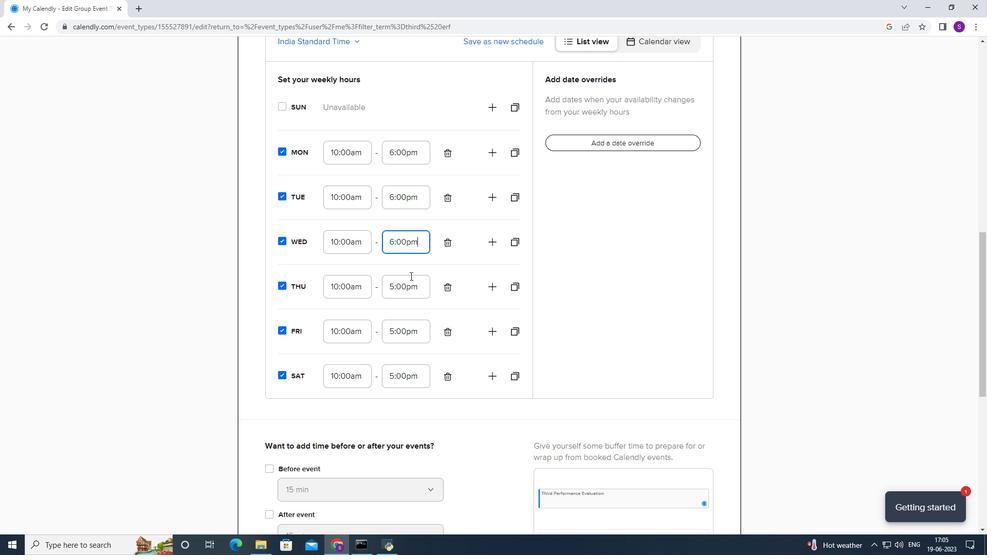 
Action: Mouse pressed left at (410, 274)
Screenshot: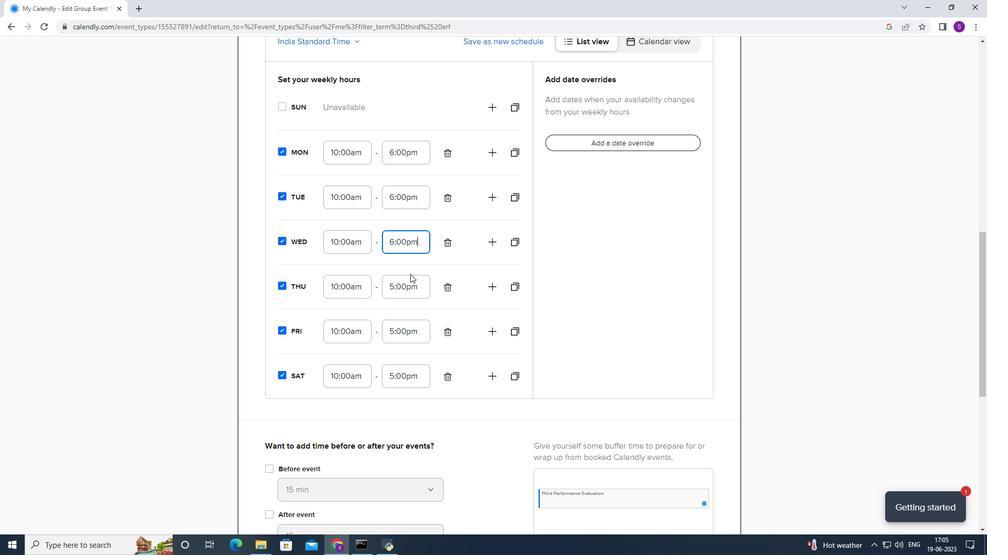 
Action: Mouse moved to (403, 290)
Screenshot: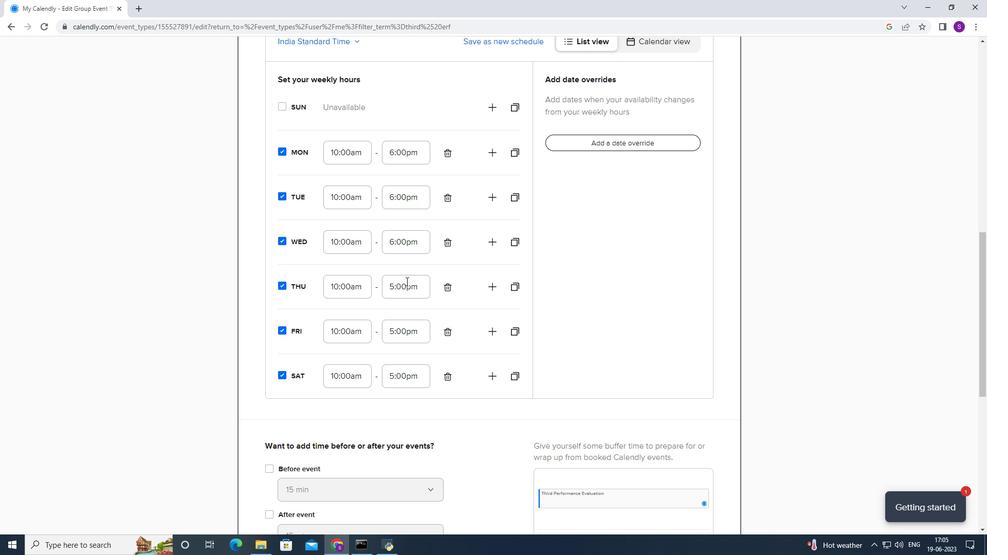 
Action: Mouse pressed left at (403, 290)
Screenshot: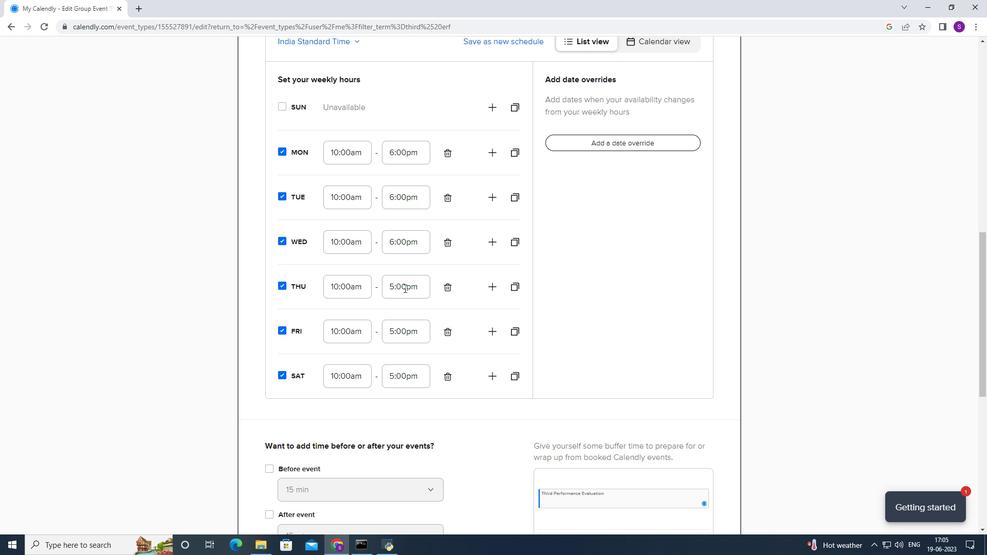 
Action: Mouse moved to (400, 330)
Screenshot: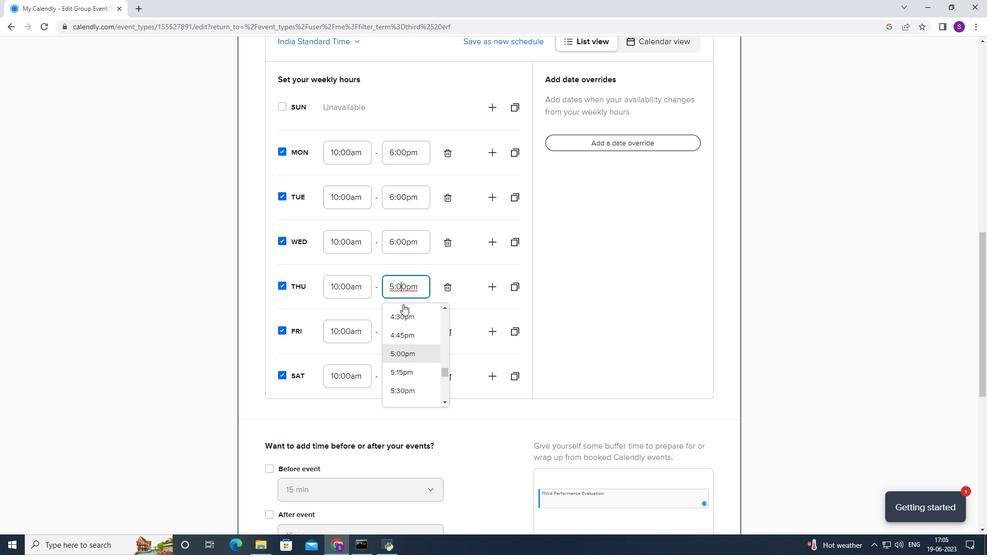 
Action: Mouse scrolled (400, 329) with delta (0, 0)
Screenshot: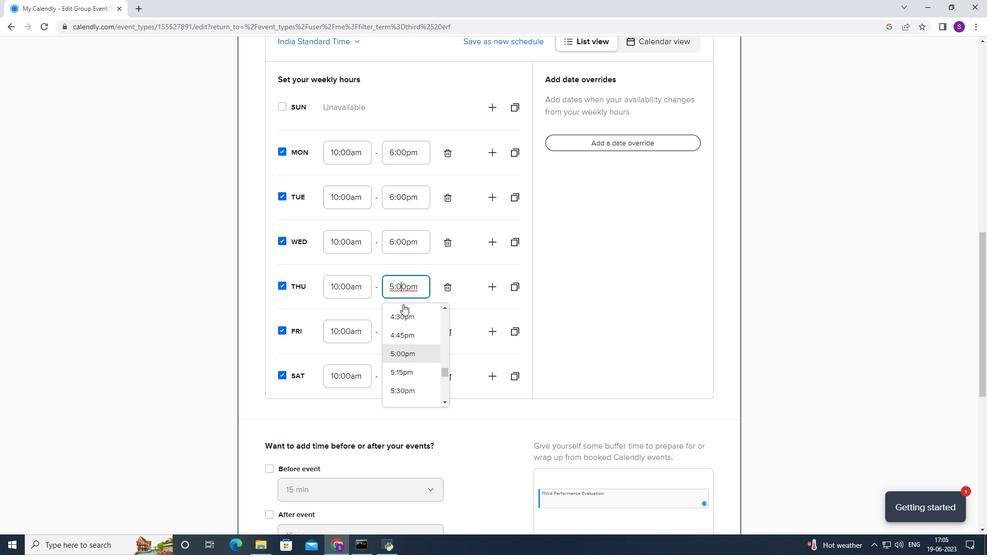 
Action: Mouse scrolled (400, 329) with delta (0, 0)
Screenshot: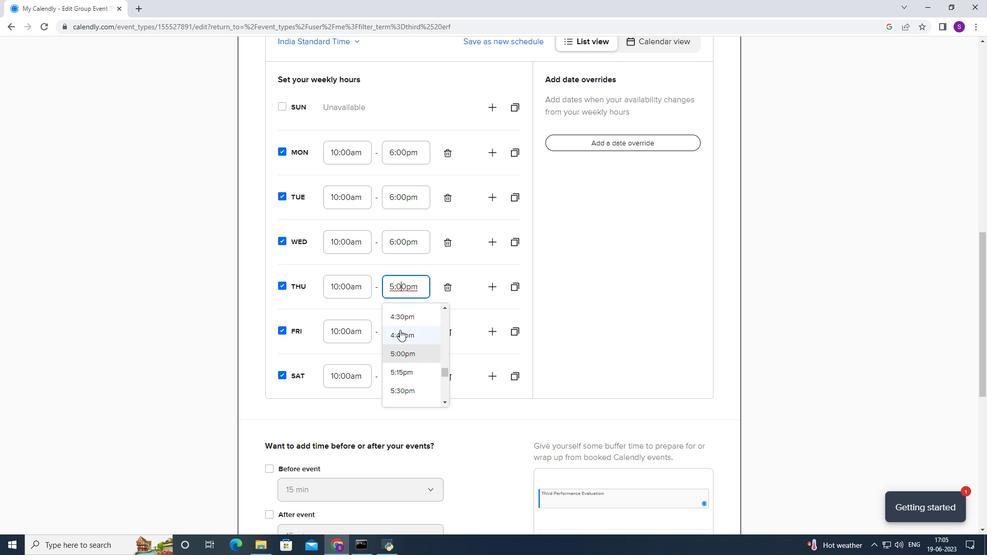
Action: Mouse pressed left at (400, 330)
Screenshot: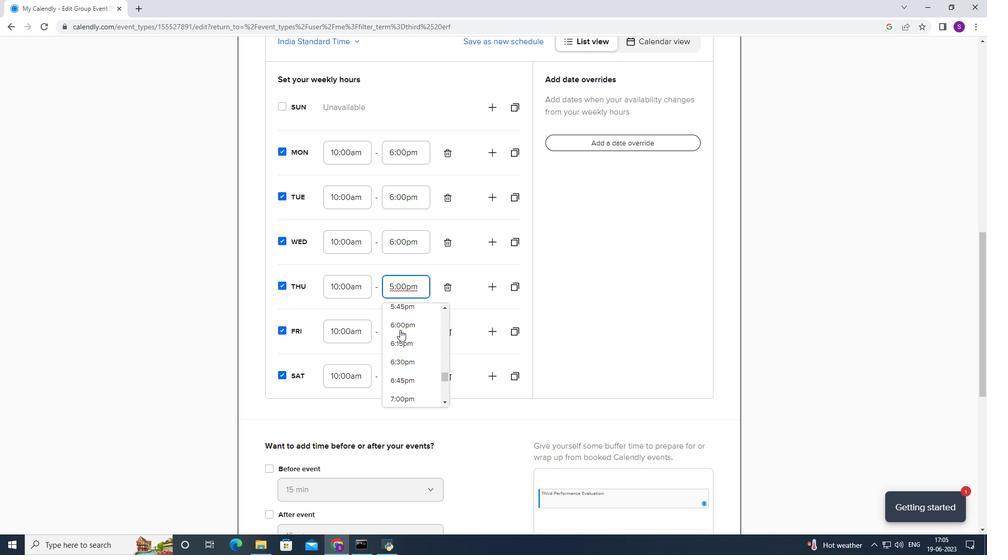 
Action: Mouse moved to (403, 324)
Screenshot: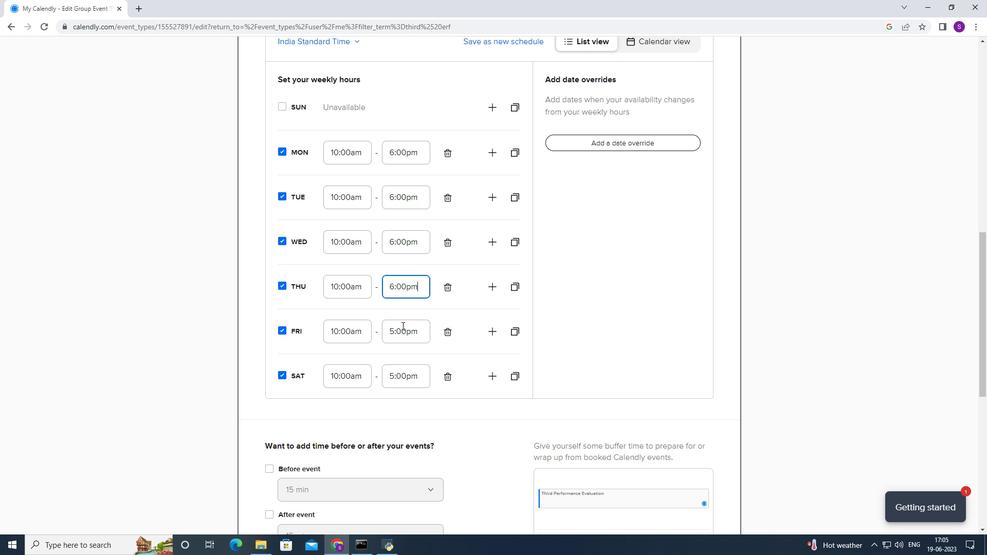 
Action: Mouse pressed left at (403, 324)
Screenshot: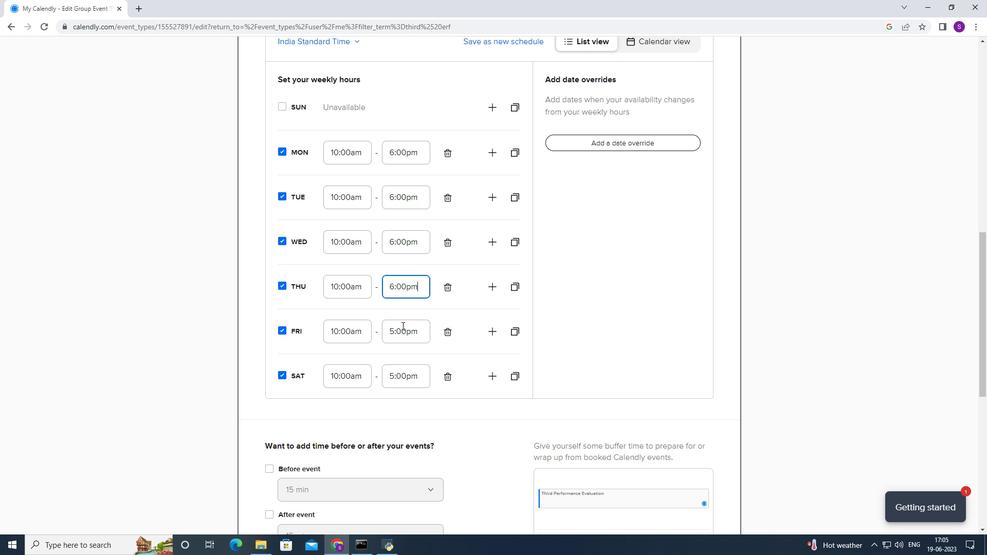 
Action: Mouse moved to (401, 352)
Screenshot: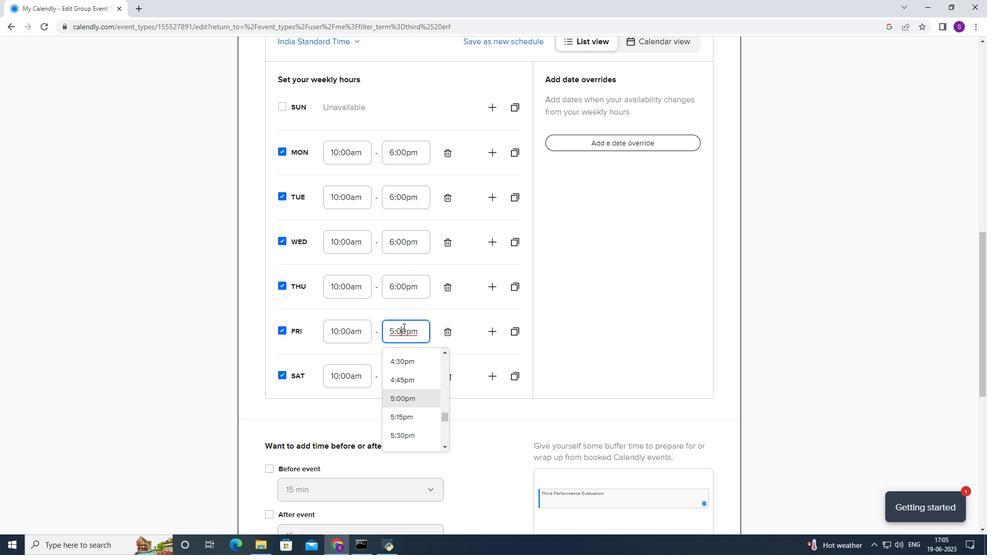 
Action: Mouse scrolled (401, 352) with delta (0, 0)
Screenshot: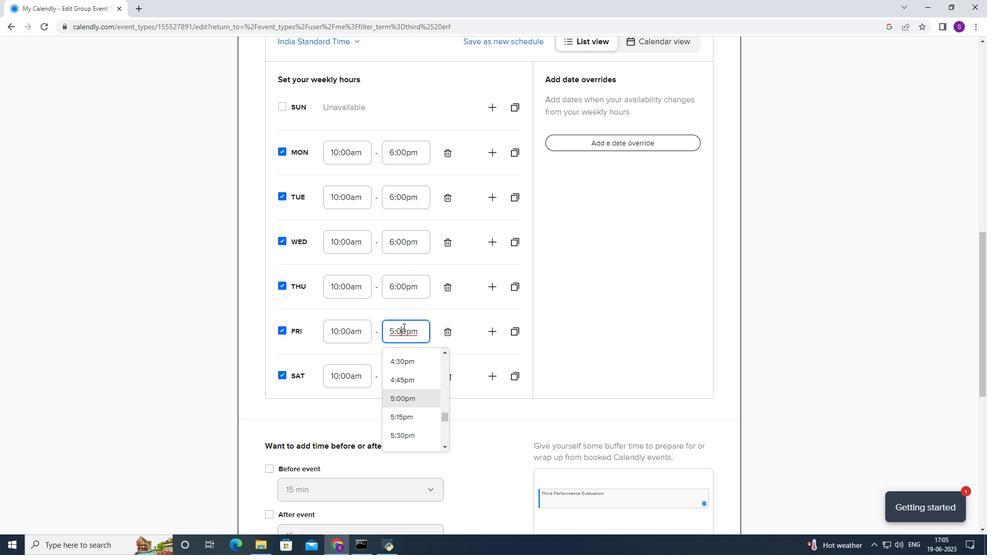 
Action: Mouse scrolled (401, 352) with delta (0, 0)
Screenshot: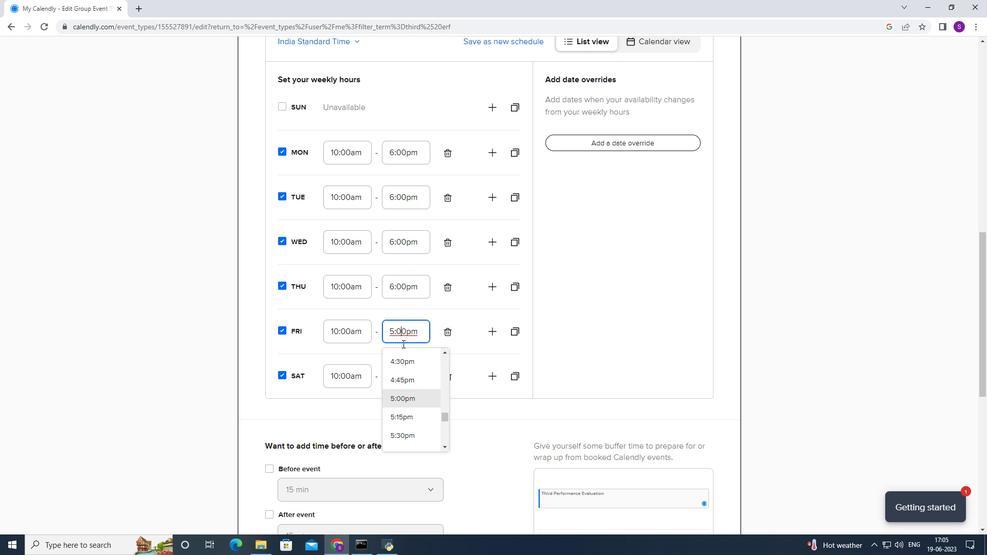 
Action: Mouse scrolled (401, 352) with delta (0, 0)
Screenshot: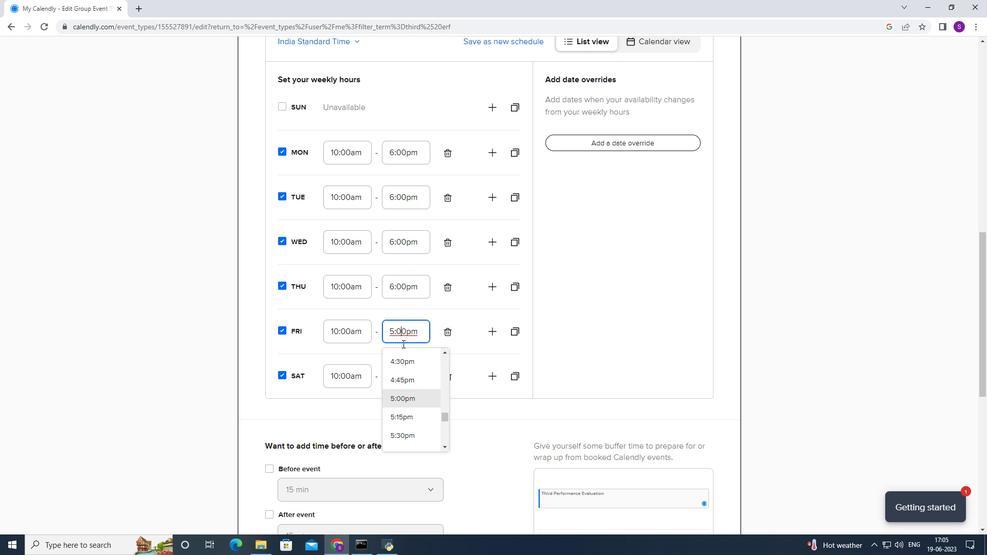 
Action: Mouse moved to (409, 360)
Screenshot: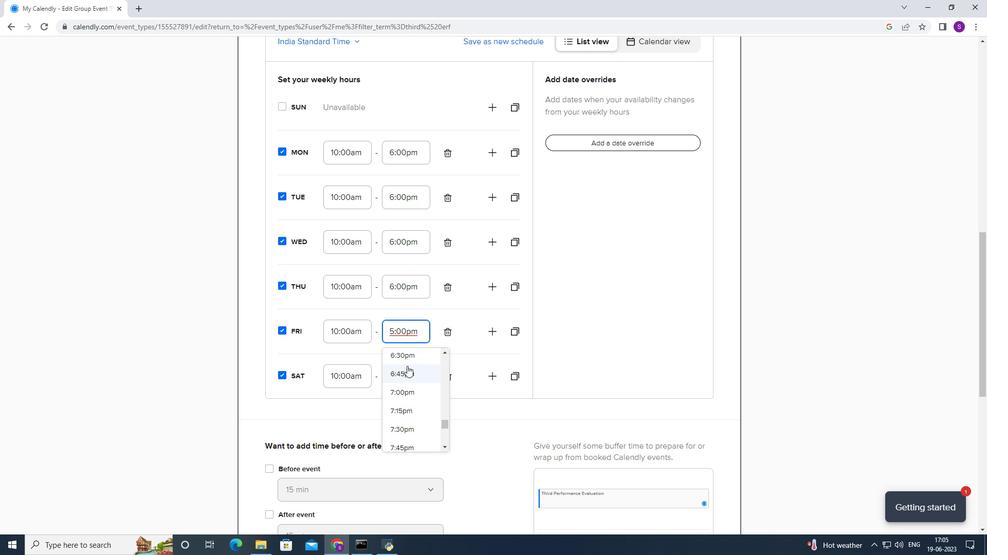 
Action: Mouse scrolled (409, 361) with delta (0, 0)
Screenshot: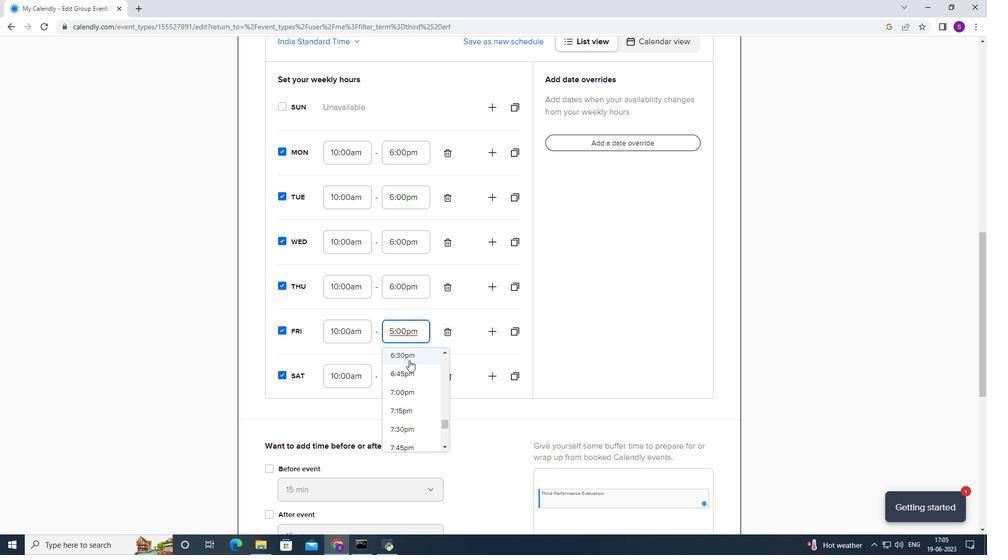 
Action: Mouse moved to (401, 373)
Screenshot: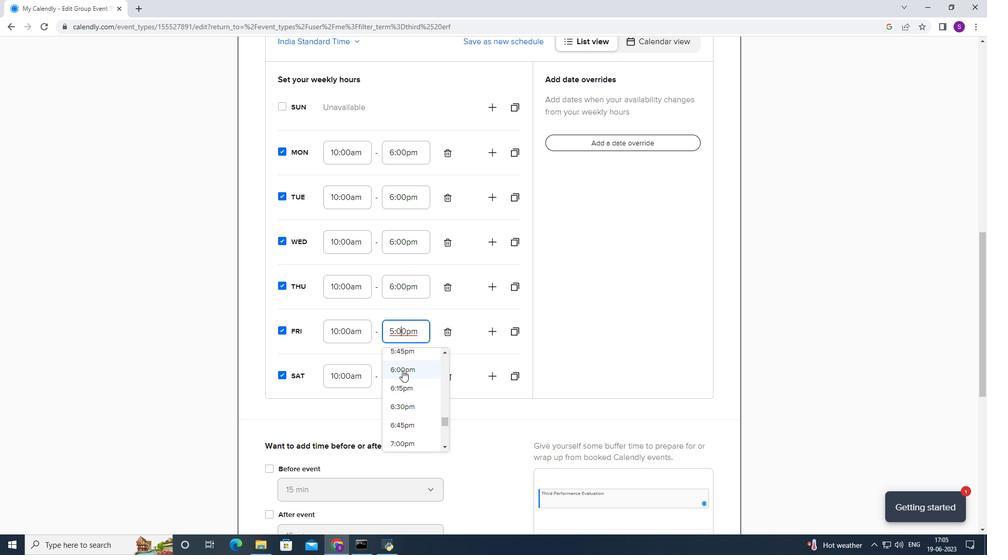 
Action: Mouse pressed left at (401, 373)
Screenshot: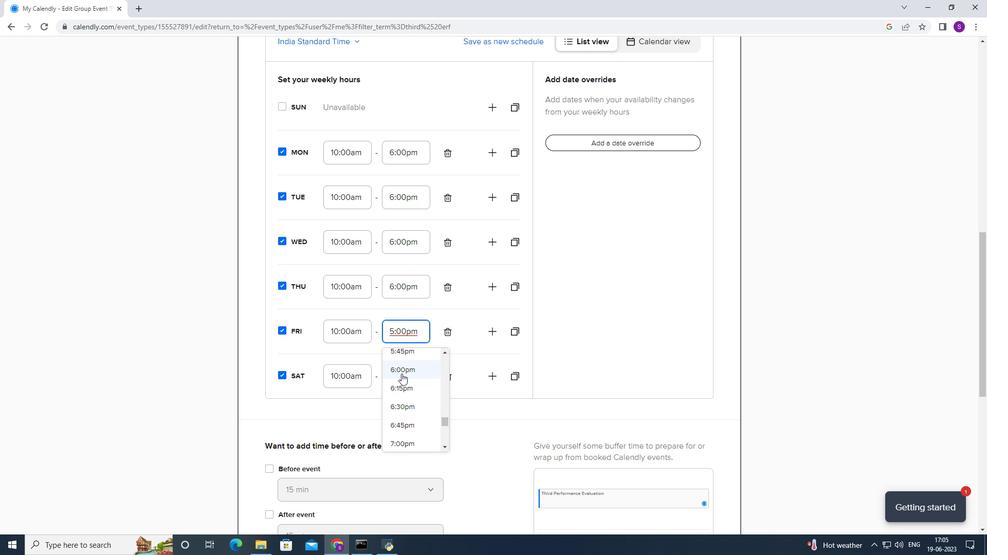 
Action: Mouse moved to (403, 387)
Screenshot: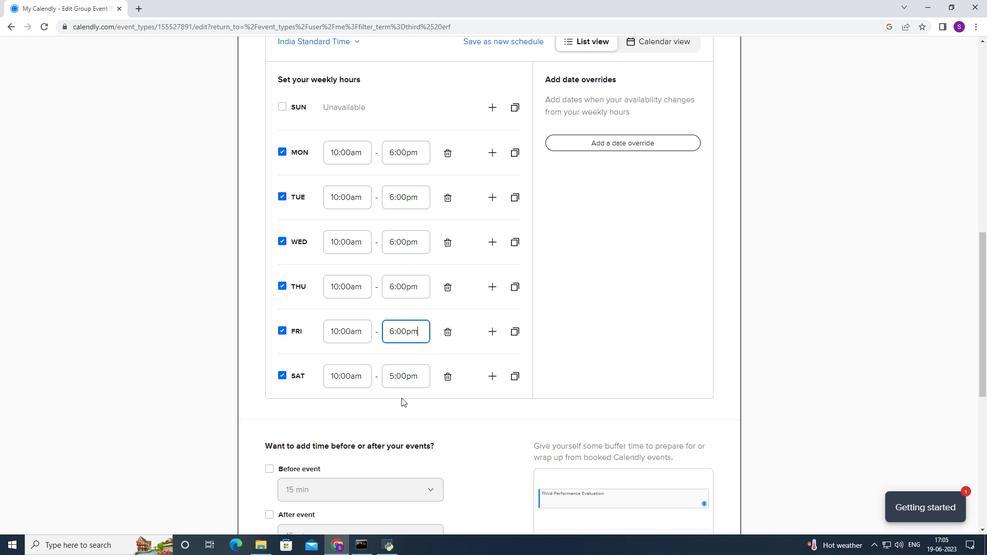 
Action: Mouse pressed left at (403, 387)
Screenshot: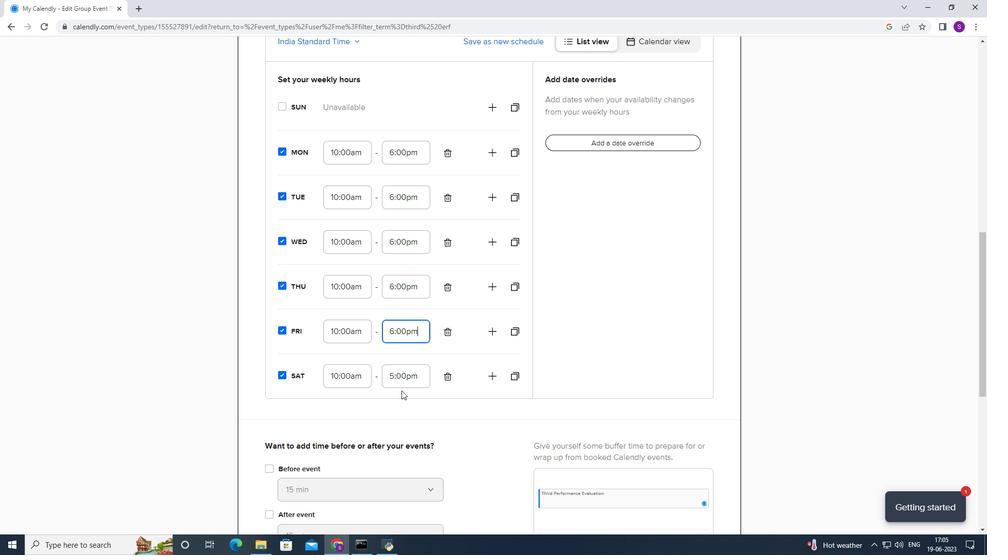 
Action: Mouse moved to (403, 412)
Screenshot: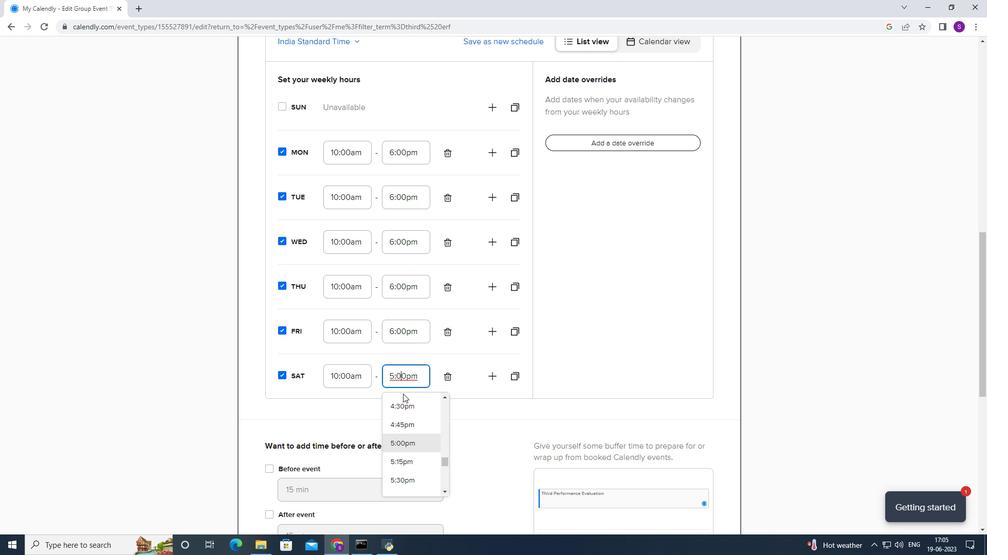 
Action: Mouse scrolled (403, 411) with delta (0, 0)
Screenshot: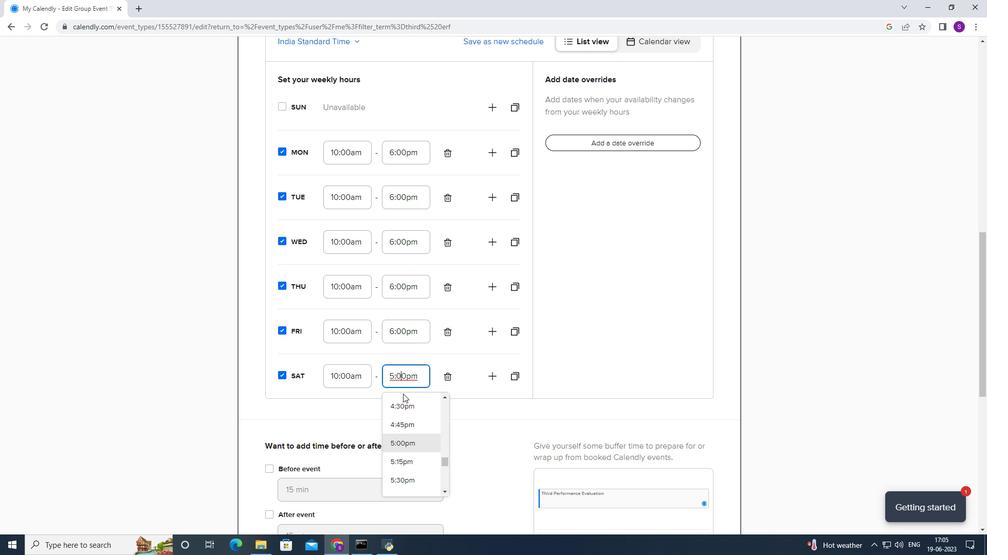 
Action: Mouse moved to (403, 414)
Screenshot: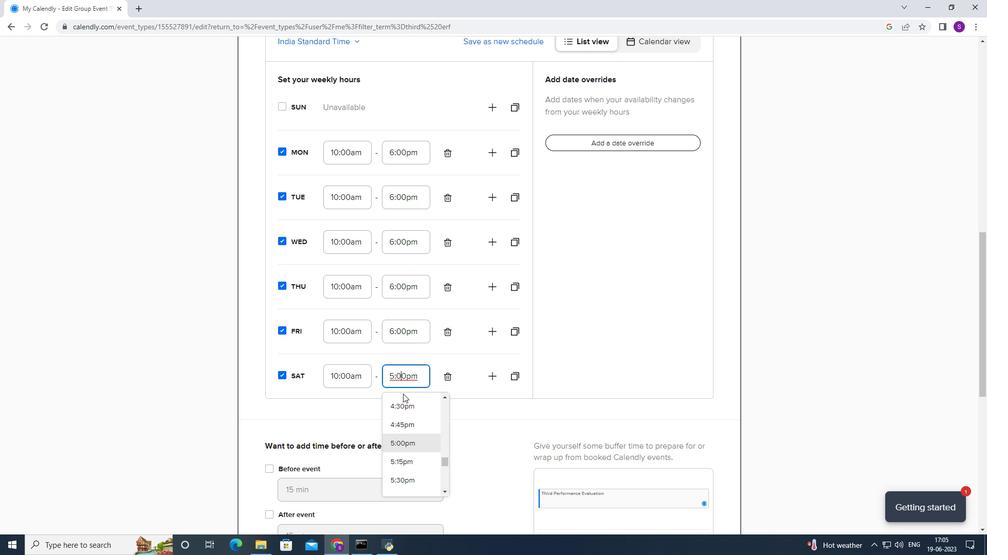 
Action: Mouse scrolled (403, 413) with delta (0, 0)
Screenshot: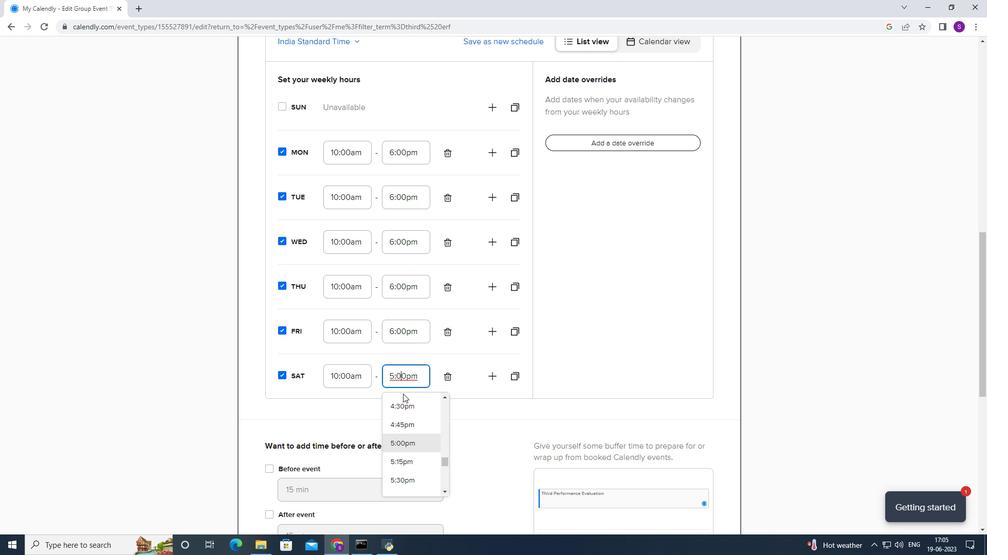 
Action: Mouse moved to (400, 414)
Screenshot: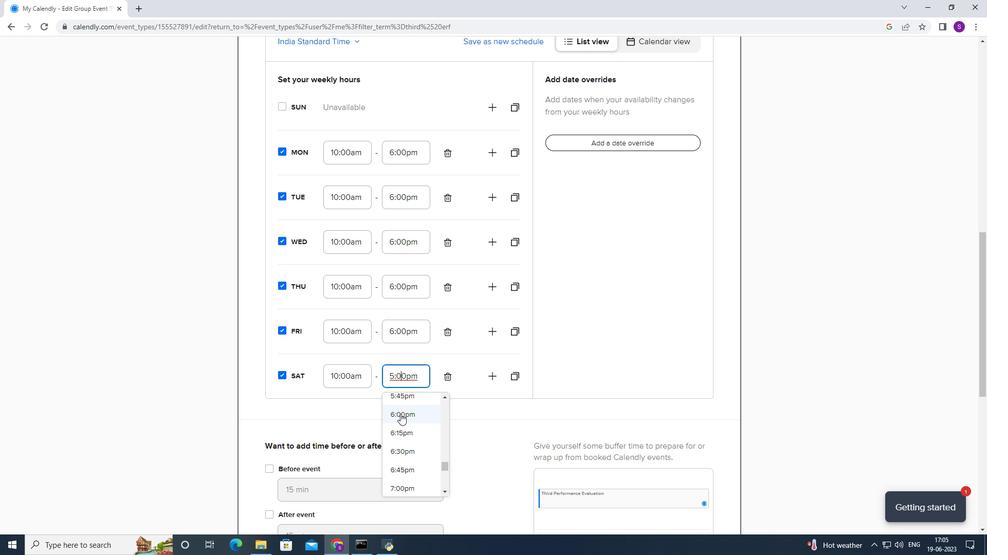 
Action: Mouse pressed left at (400, 414)
Screenshot: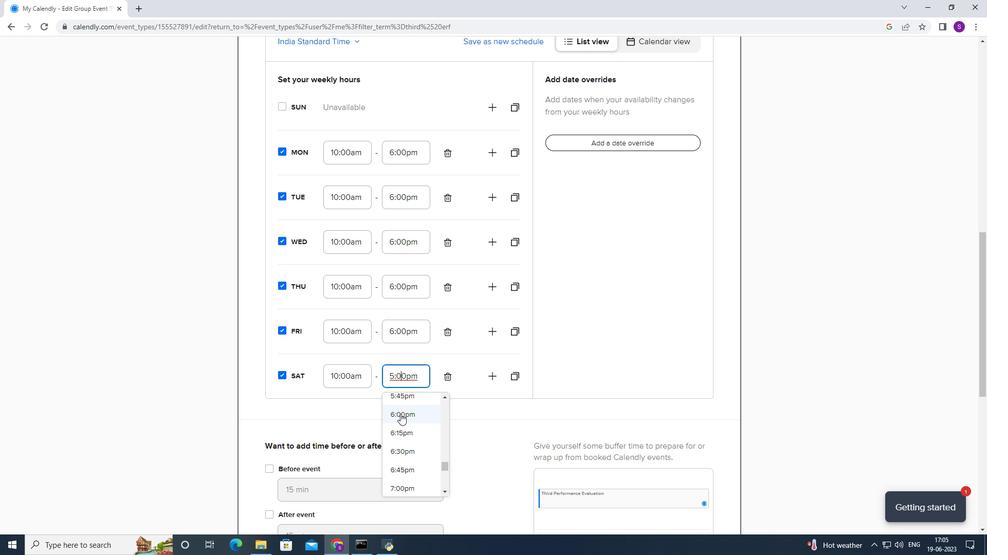 
Action: Mouse moved to (274, 380)
Screenshot: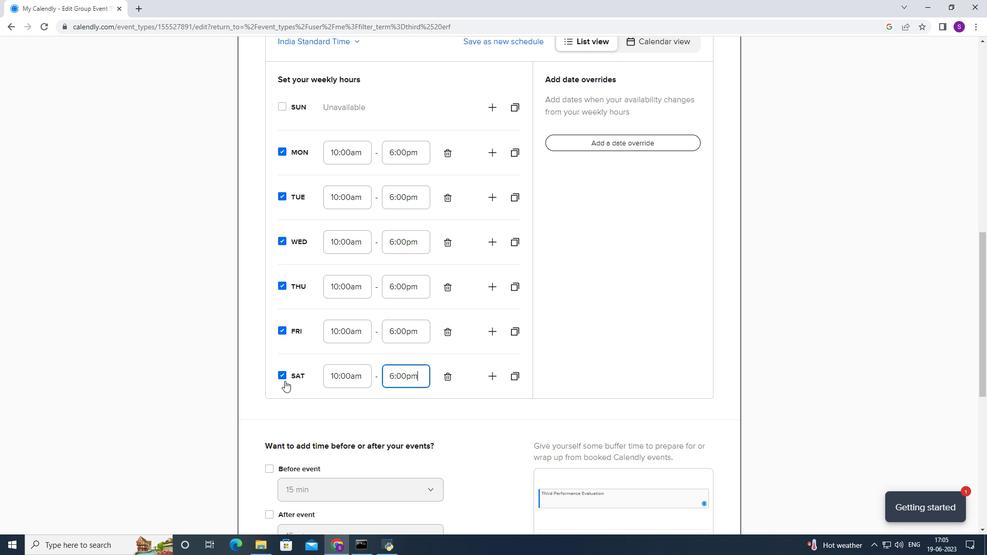 
Action: Mouse scrolled (274, 380) with delta (0, 0)
Screenshot: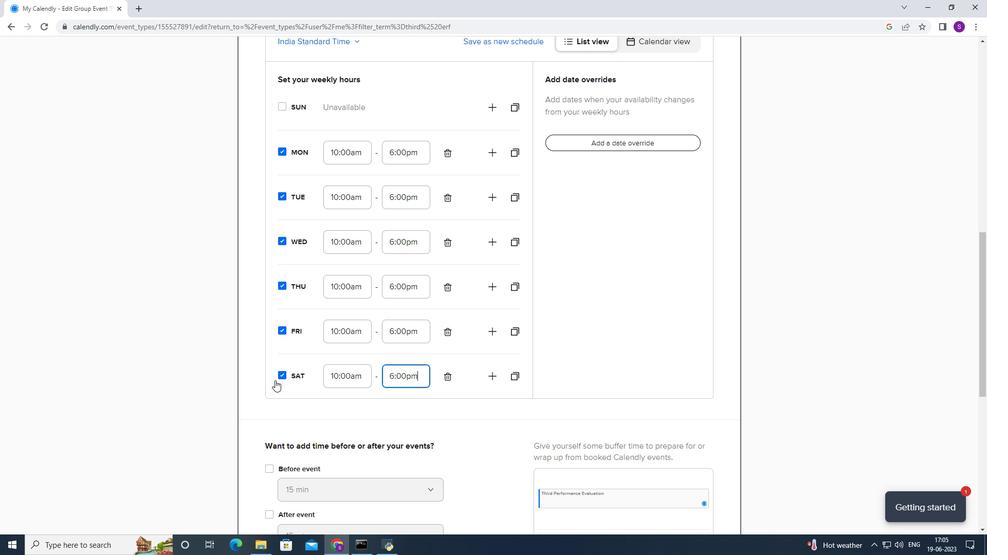 
Action: Mouse scrolled (274, 380) with delta (0, 0)
Screenshot: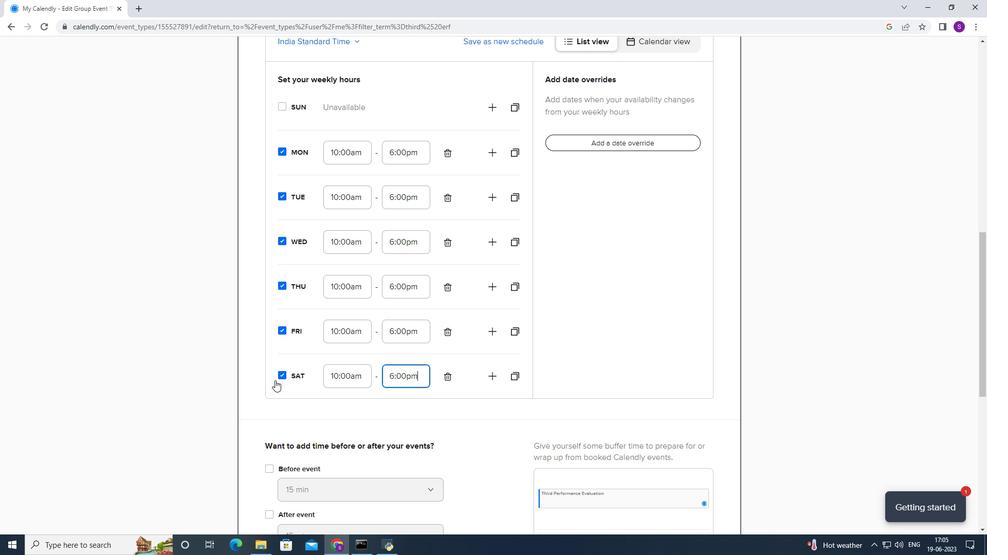 
Action: Mouse moved to (274, 380)
Screenshot: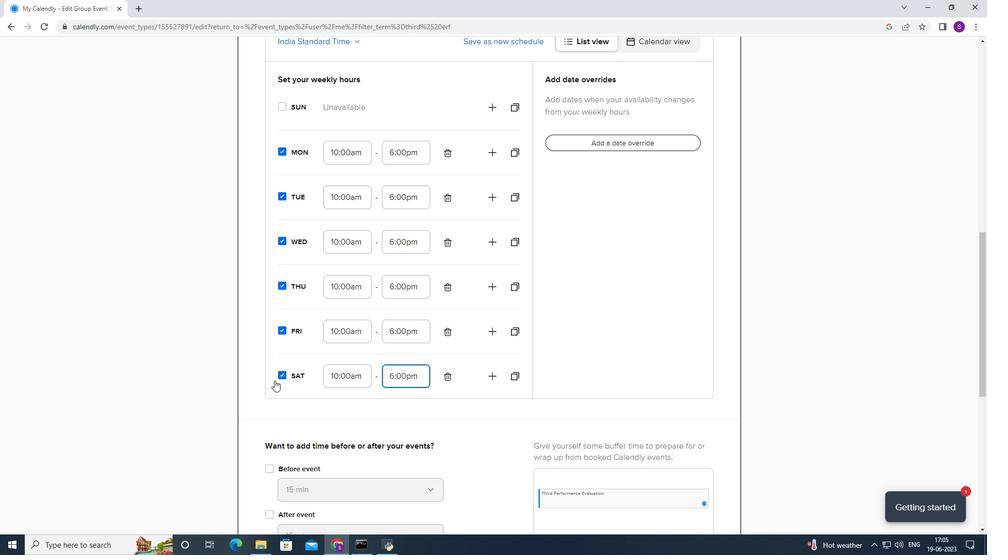 
Action: Mouse scrolled (274, 380) with delta (0, 0)
Screenshot: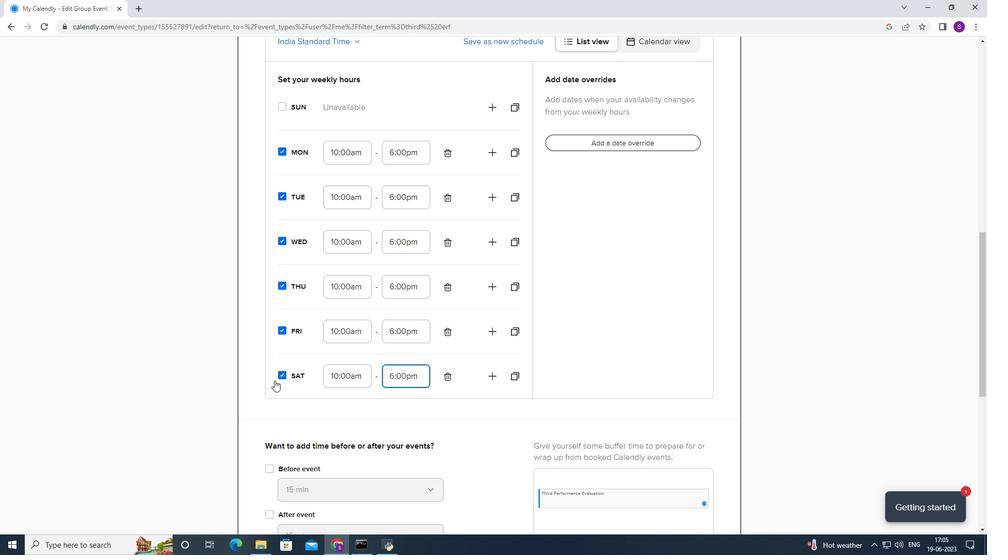
Action: Mouse moved to (274, 380)
Screenshot: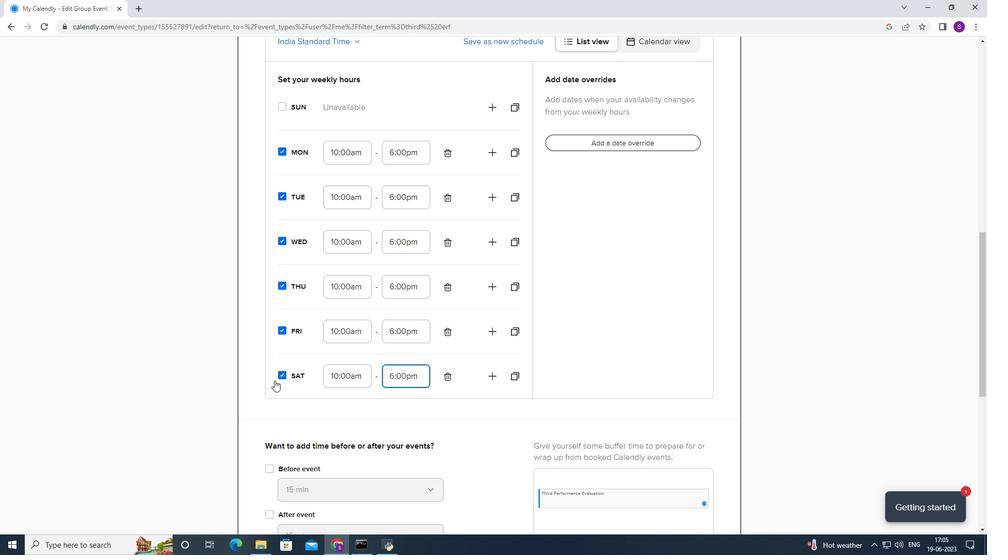 
Action: Mouse scrolled (274, 380) with delta (0, 0)
Screenshot: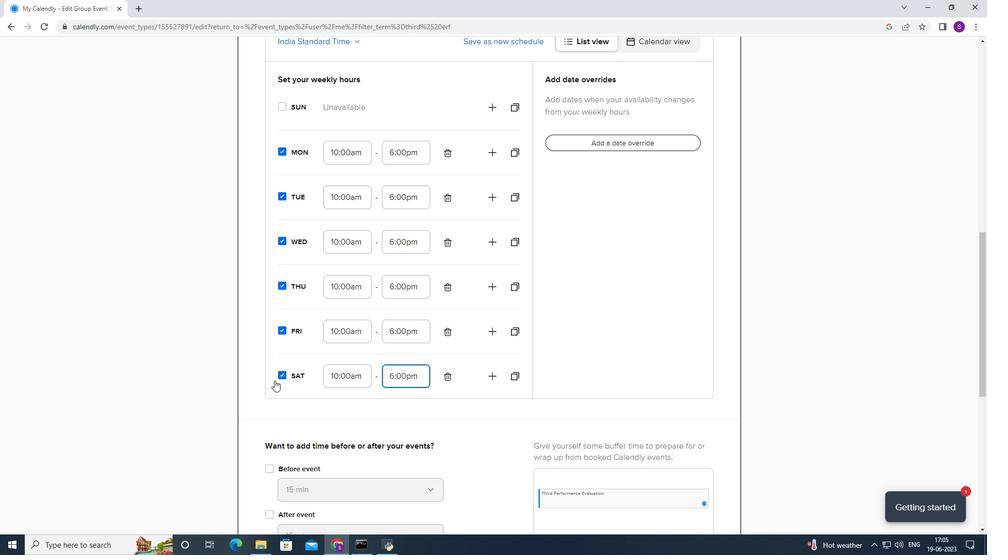 
Action: Mouse scrolled (274, 380) with delta (0, 0)
Screenshot: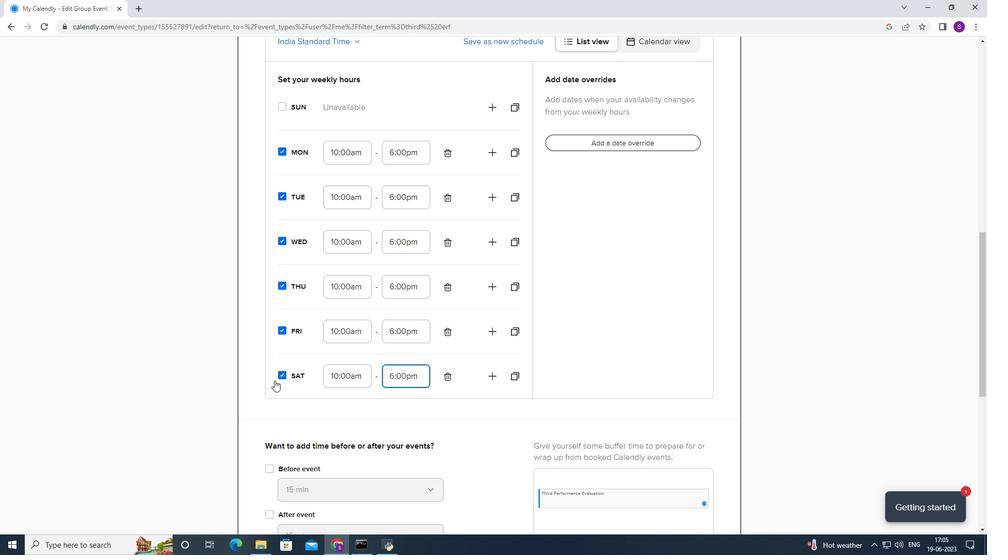 
Action: Mouse scrolled (274, 380) with delta (0, 0)
Screenshot: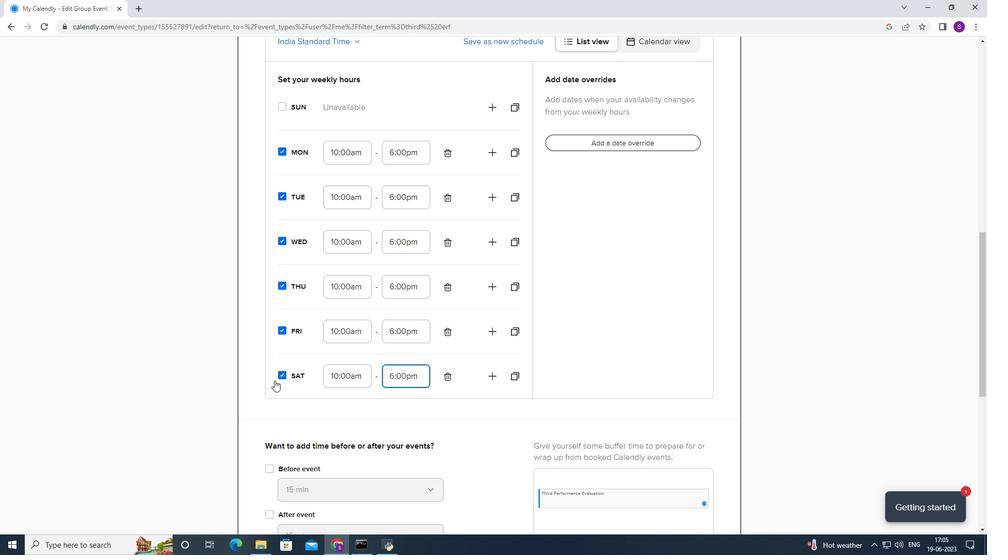 
Action: Mouse moved to (293, 154)
Screenshot: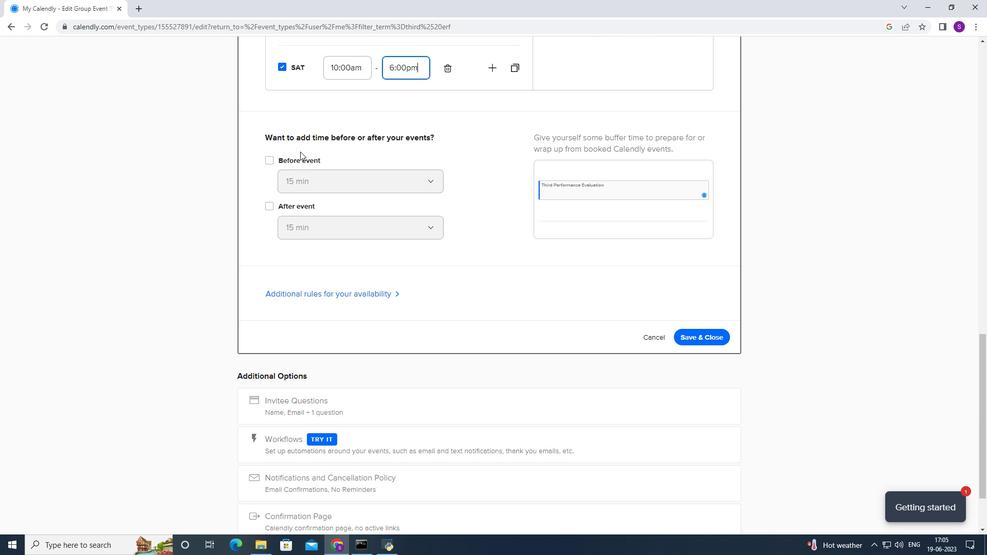 
Action: Mouse pressed left at (293, 154)
Screenshot: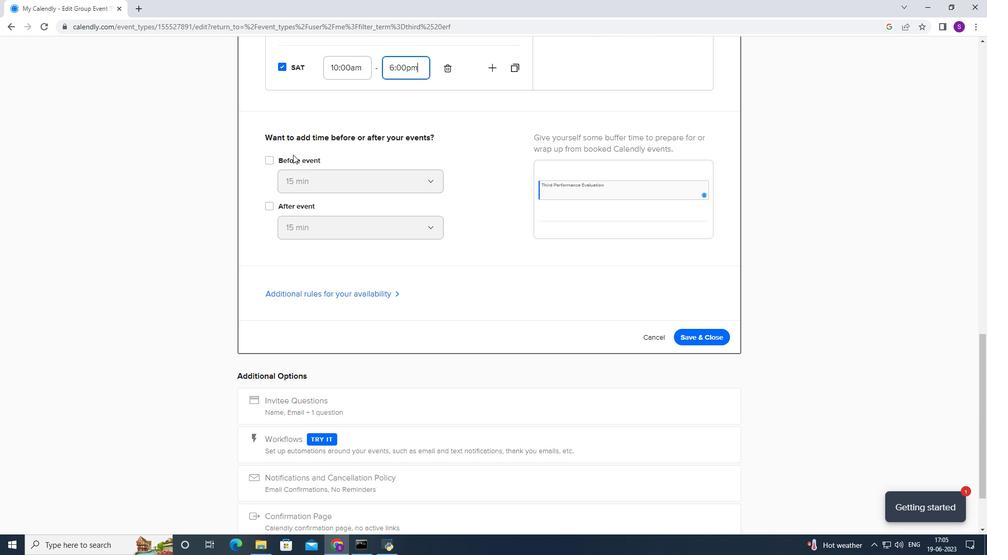
Action: Mouse moved to (307, 182)
Screenshot: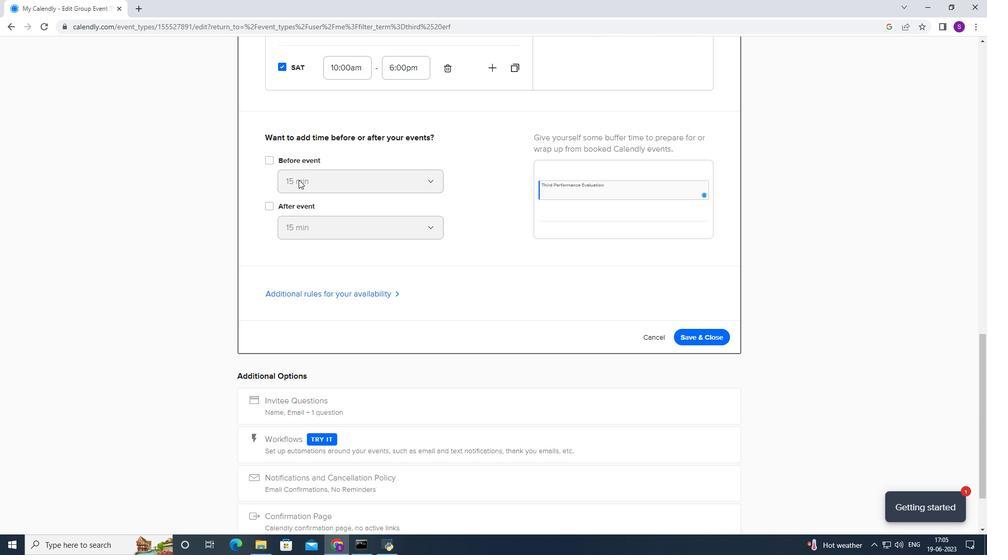 
Action: Mouse pressed left at (307, 182)
Screenshot: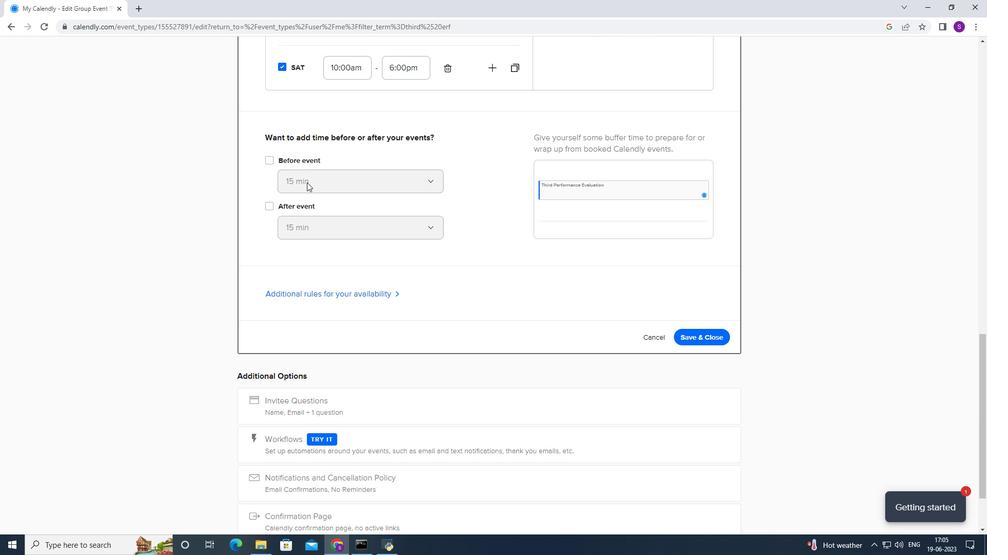 
Action: Mouse moved to (291, 160)
Screenshot: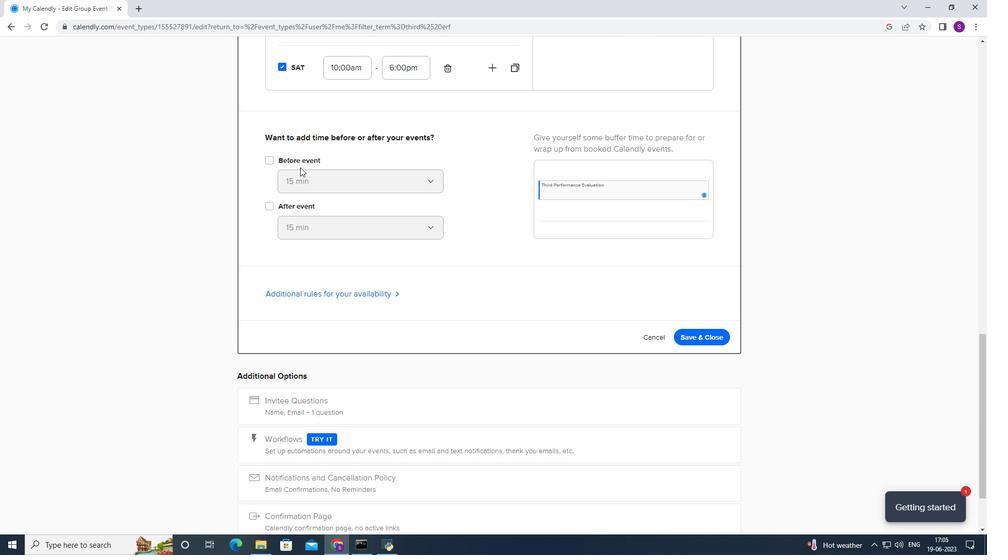 
Action: Mouse pressed left at (291, 160)
Screenshot: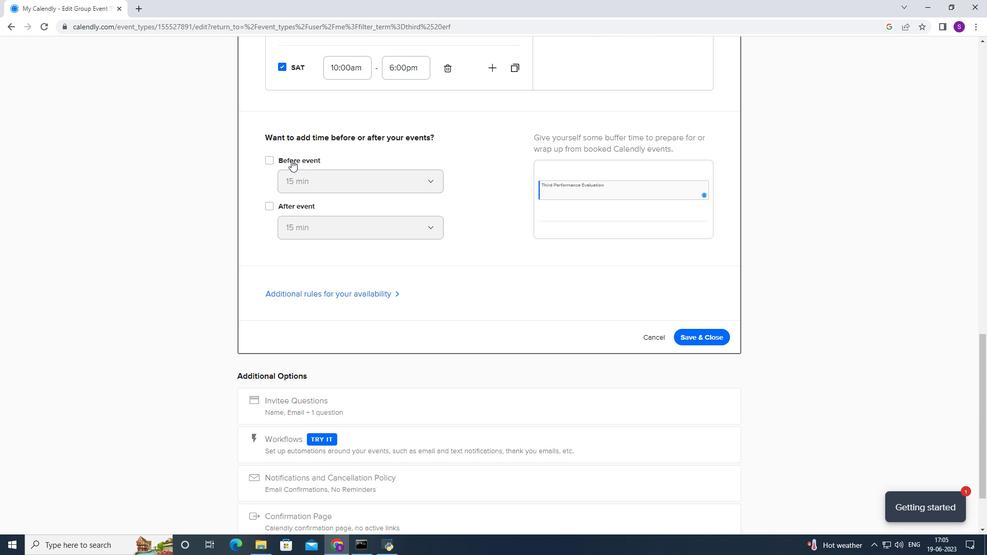 
Action: Mouse moved to (290, 171)
Screenshot: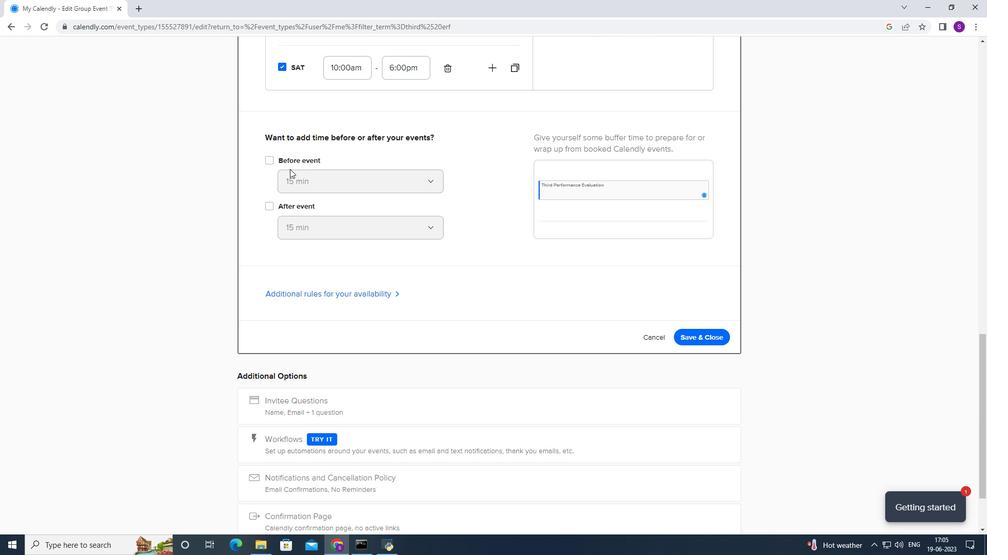 
Action: Mouse pressed left at (290, 171)
Screenshot: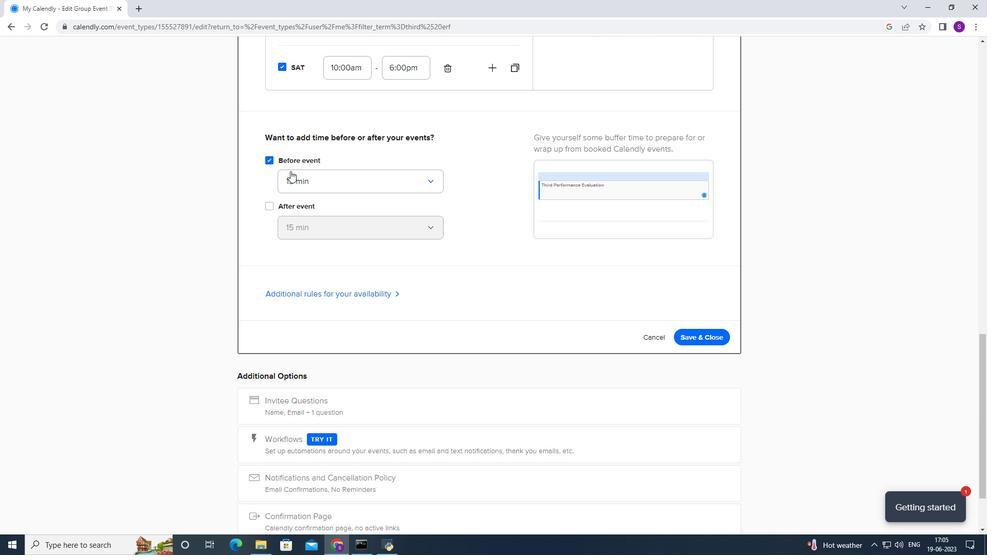 
Action: Mouse moved to (300, 227)
Screenshot: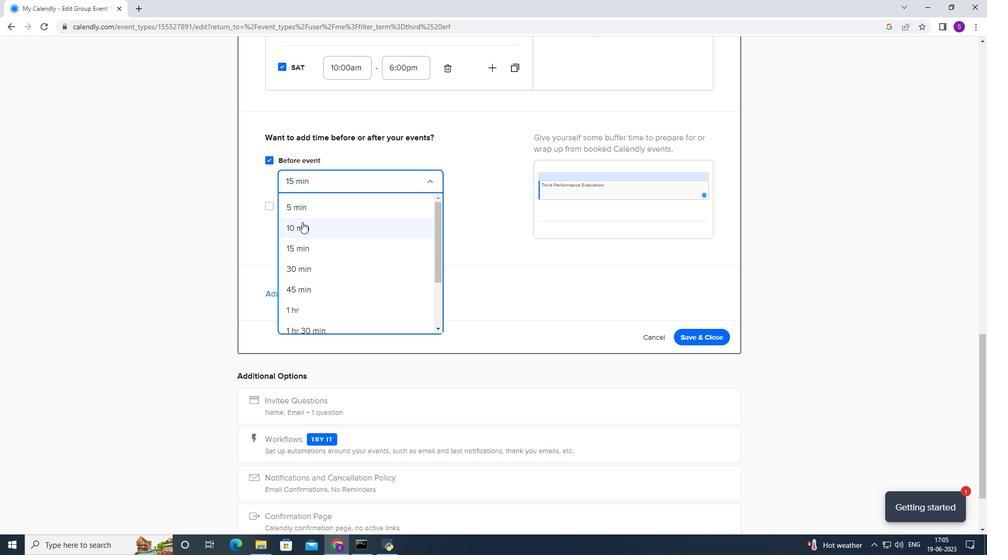 
Action: Mouse pressed left at (300, 227)
Screenshot: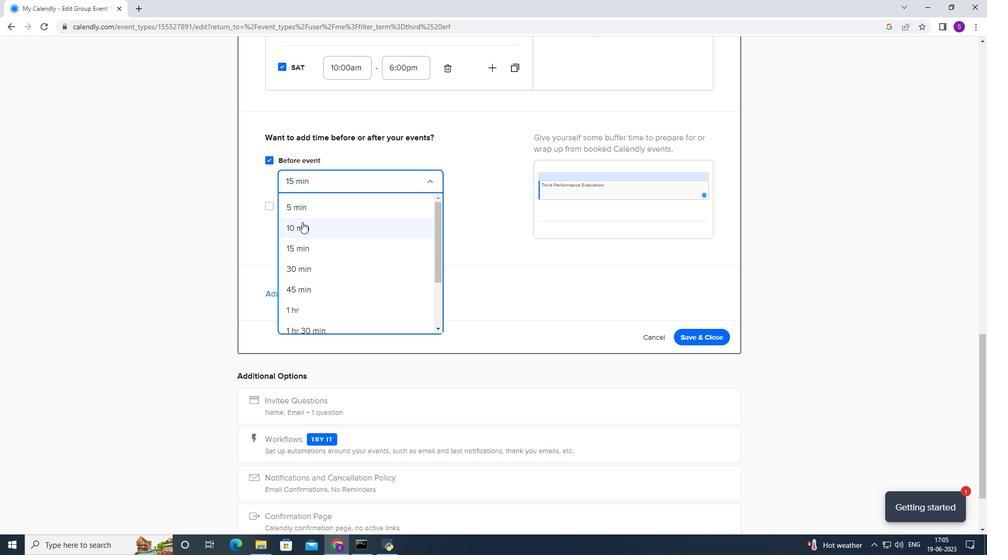 
Action: Mouse moved to (298, 215)
Screenshot: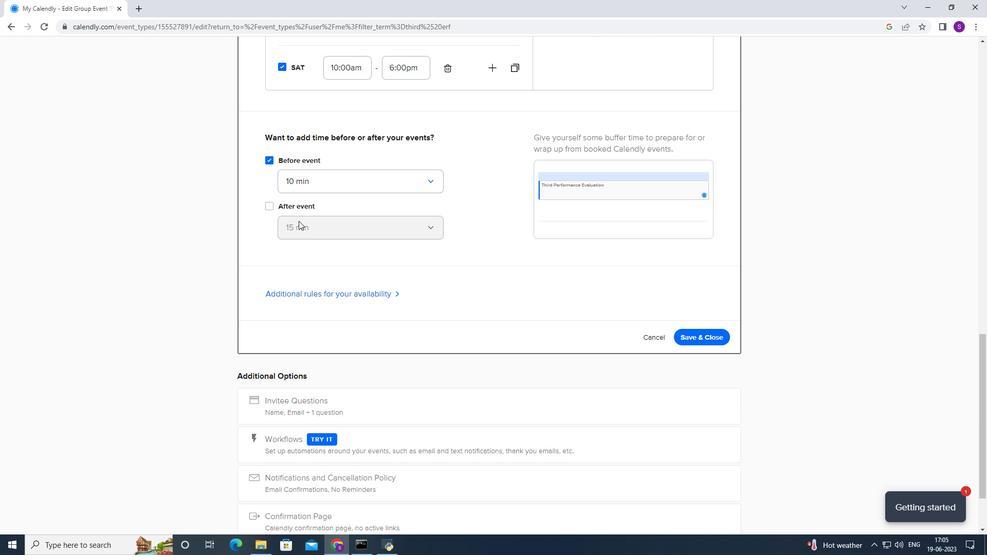
Action: Mouse pressed left at (298, 215)
Screenshot: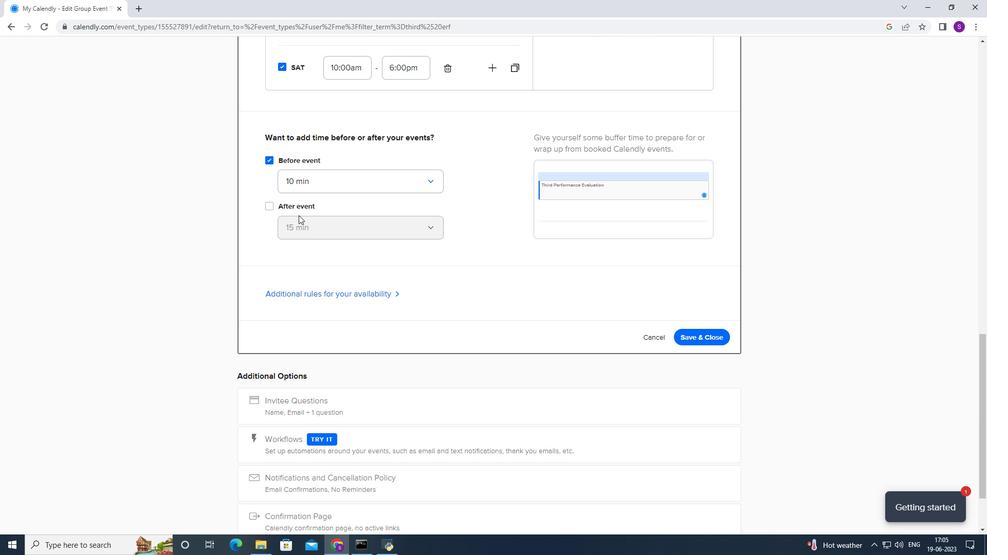 
Action: Mouse moved to (305, 211)
Screenshot: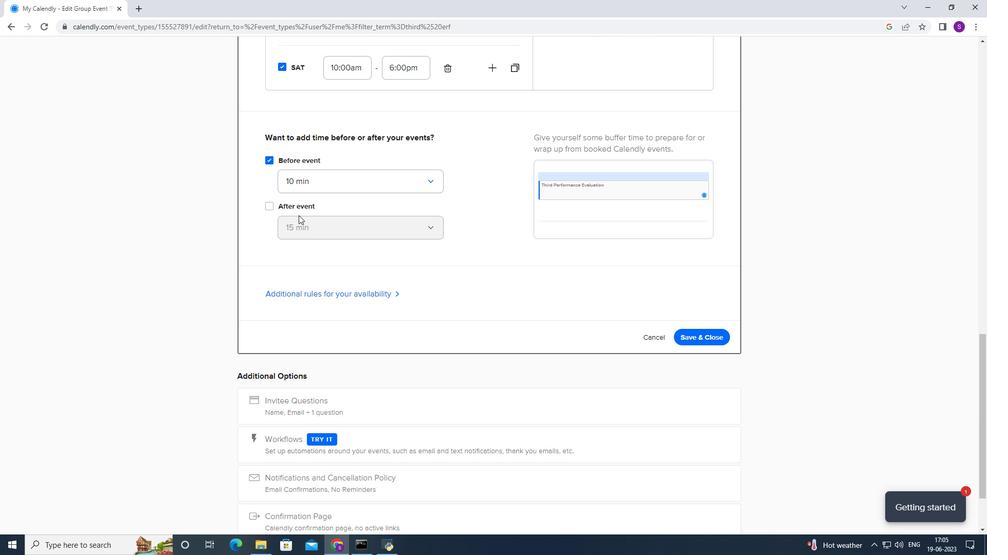
Action: Mouse pressed left at (305, 211)
Screenshot: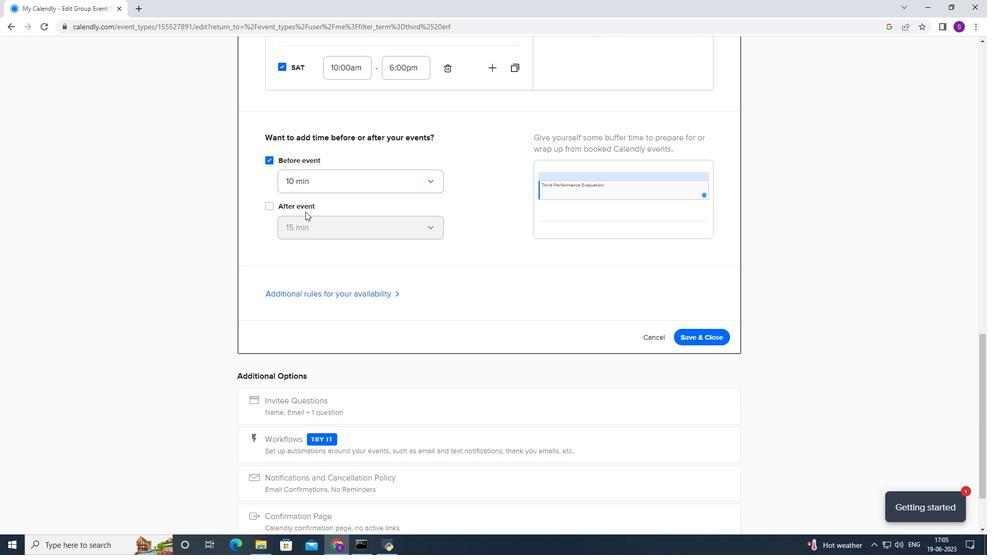 
Action: Mouse moved to (306, 228)
Screenshot: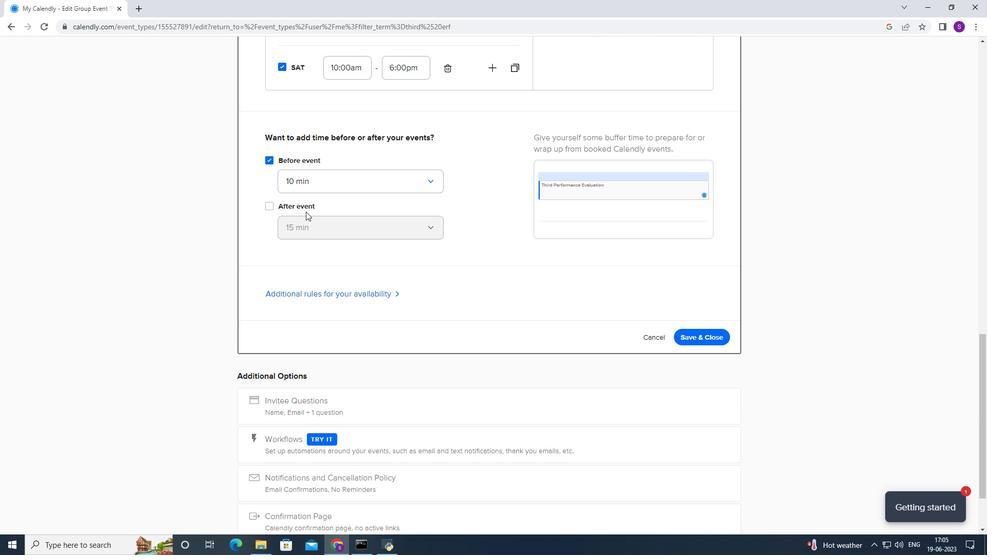 
Action: Mouse pressed left at (306, 228)
Screenshot: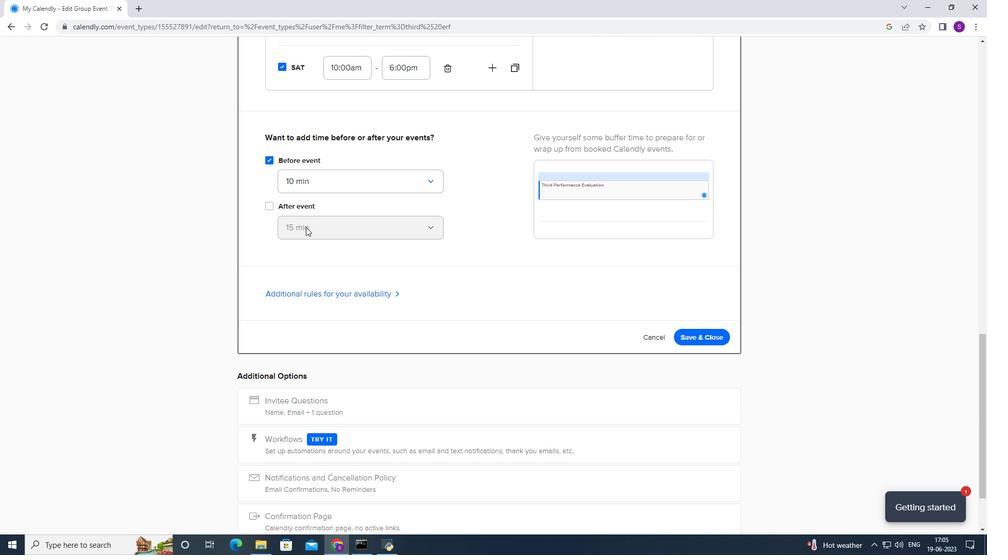 
Action: Mouse moved to (304, 210)
Screenshot: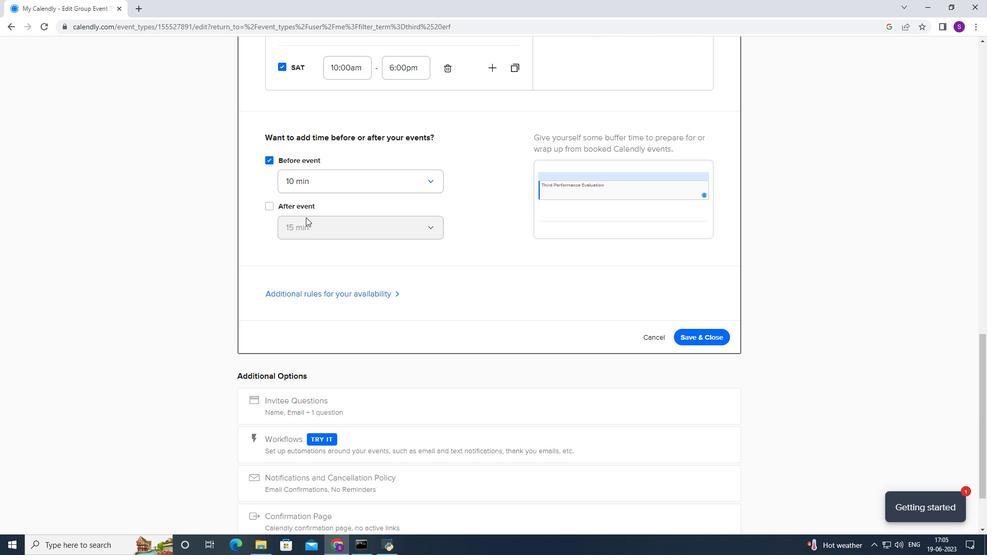 
Action: Mouse pressed left at (304, 210)
Screenshot: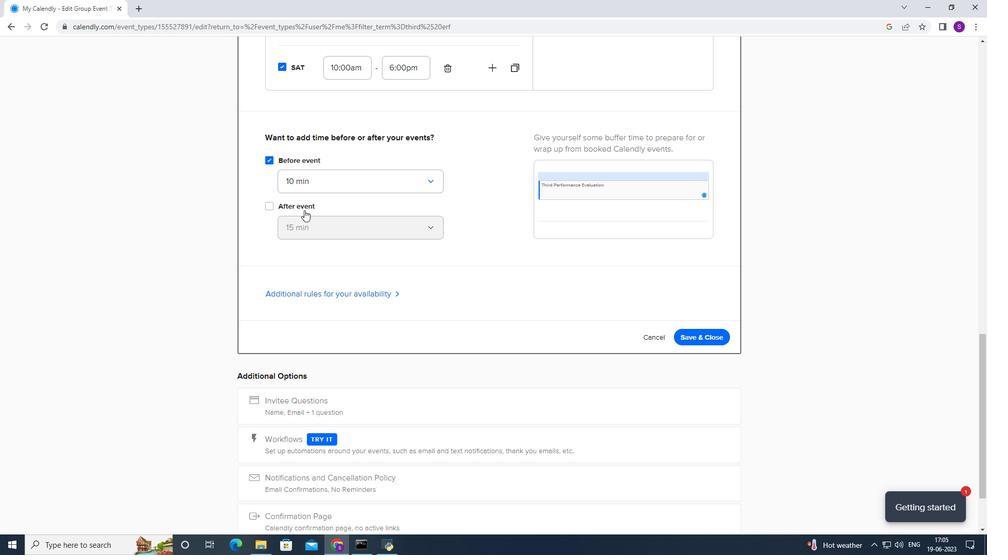 
Action: Mouse moved to (304, 227)
Screenshot: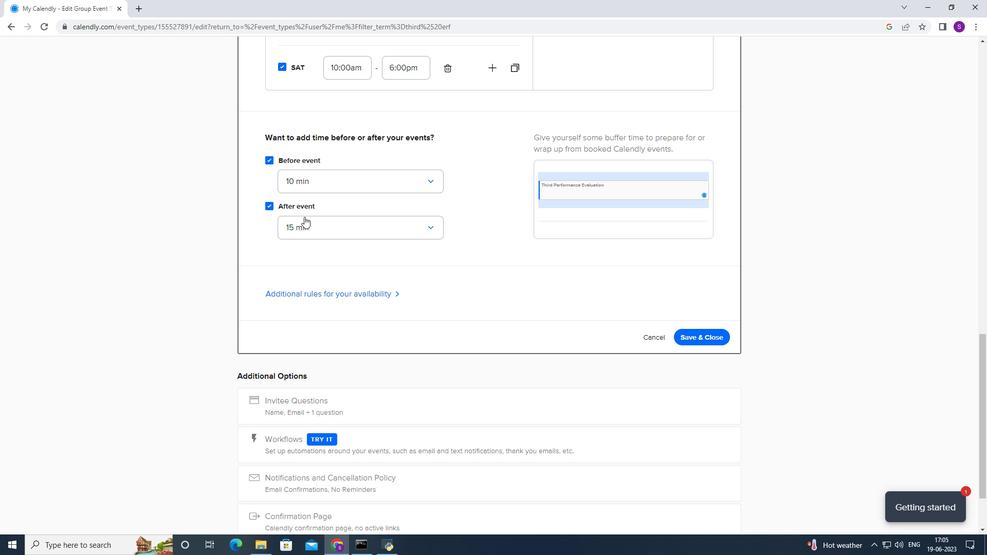 
Action: Mouse pressed left at (304, 227)
Screenshot: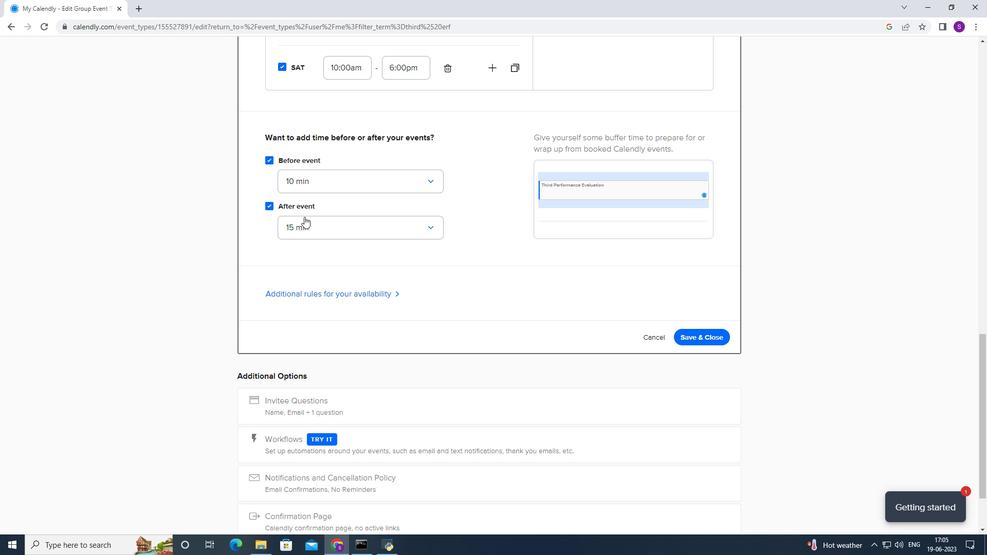 
Action: Mouse moved to (311, 269)
Screenshot: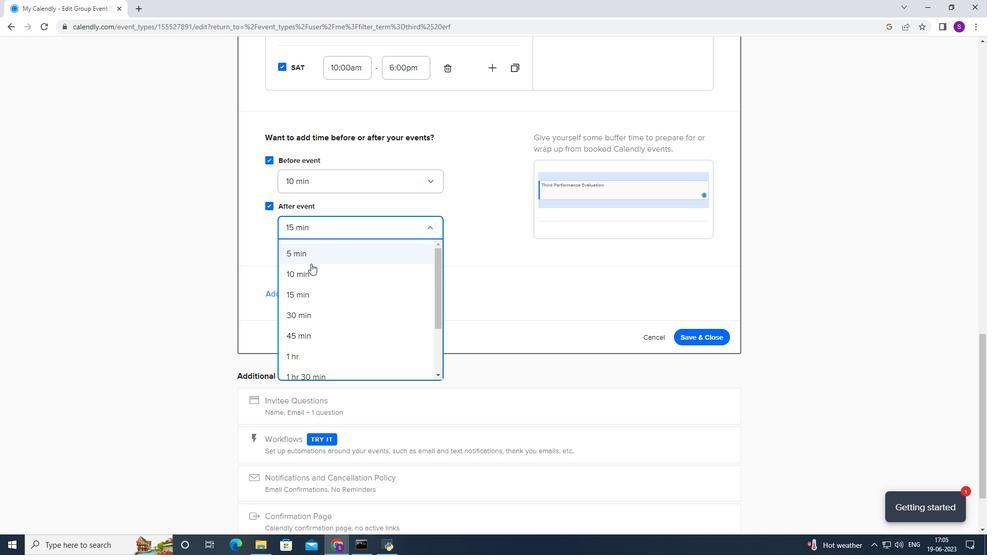
Action: Mouse pressed left at (311, 269)
Screenshot: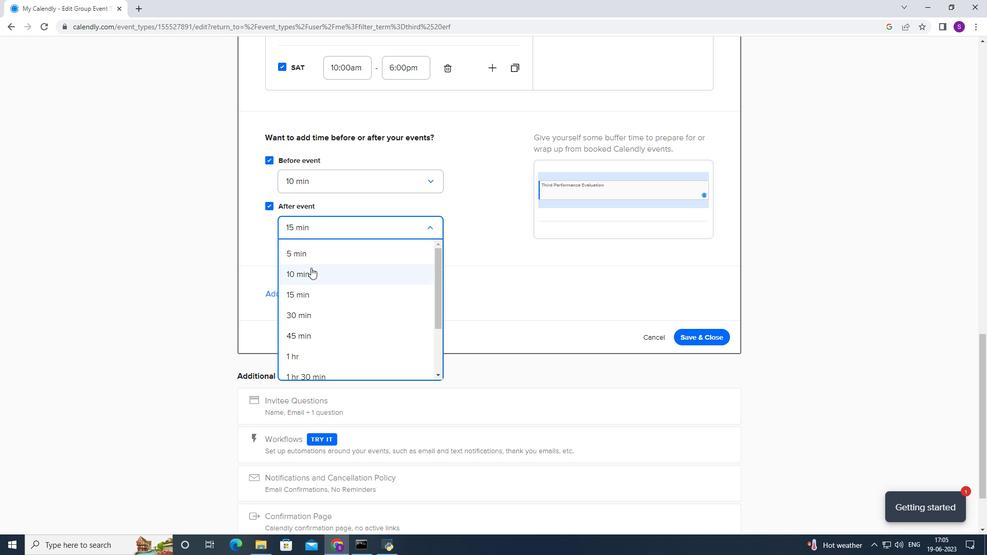 
Action: Mouse moved to (303, 288)
Screenshot: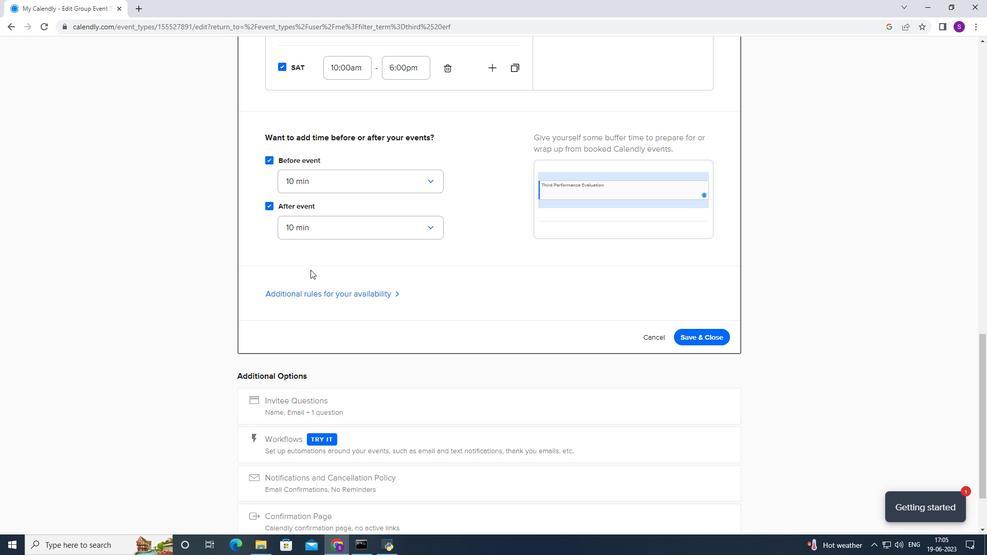
Action: Mouse pressed left at (303, 288)
Screenshot: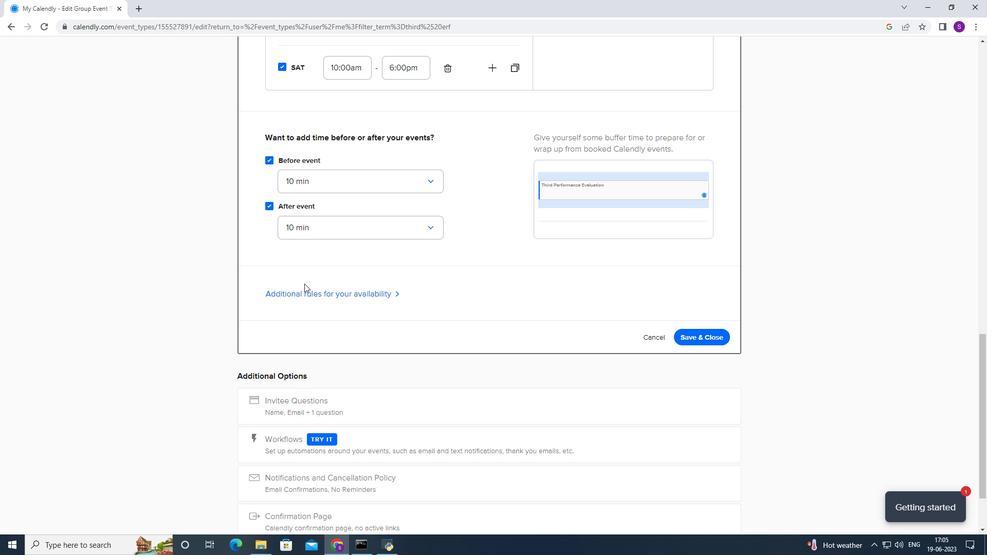 
Action: Mouse scrolled (303, 288) with delta (0, 0)
Screenshot: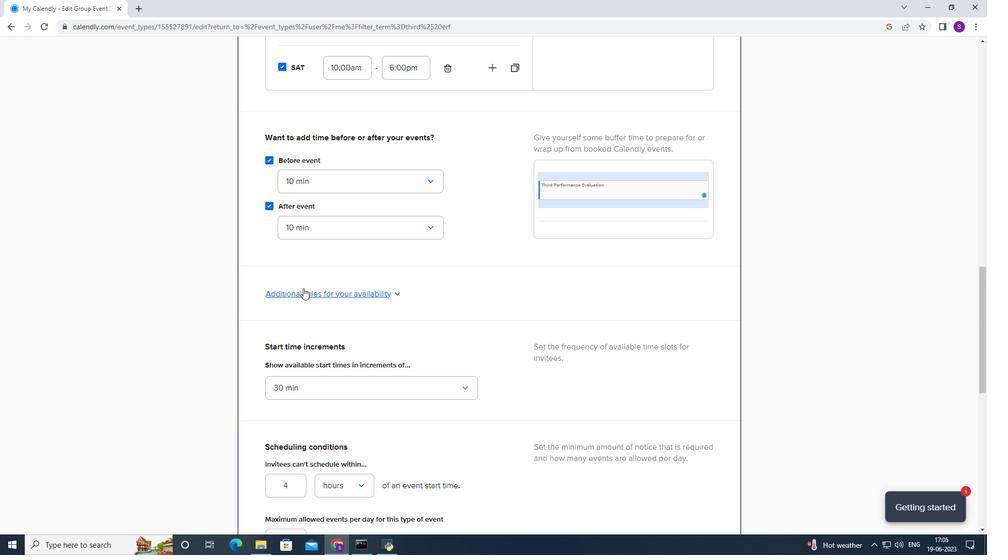 
Action: Mouse scrolled (303, 288) with delta (0, 0)
Screenshot: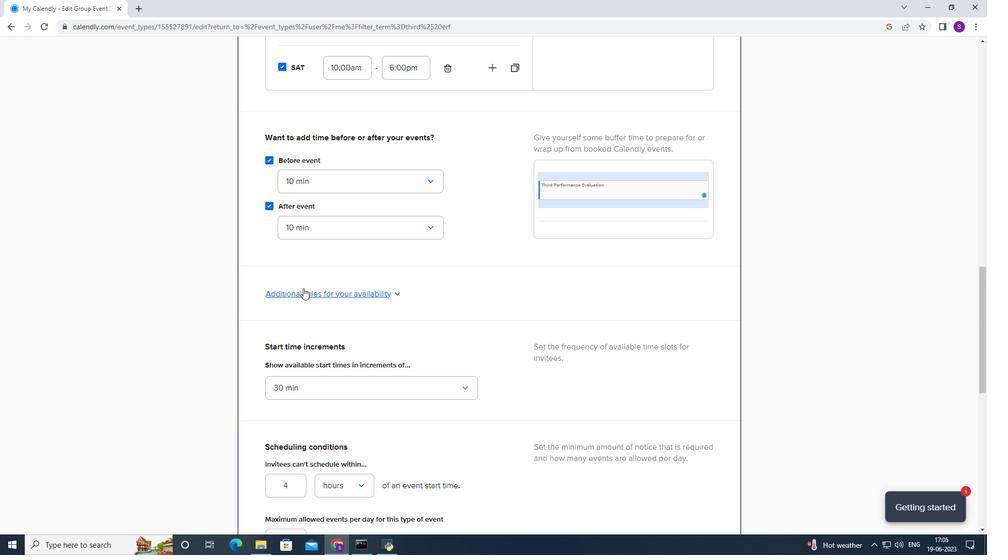 
Action: Mouse scrolled (303, 288) with delta (0, 0)
Screenshot: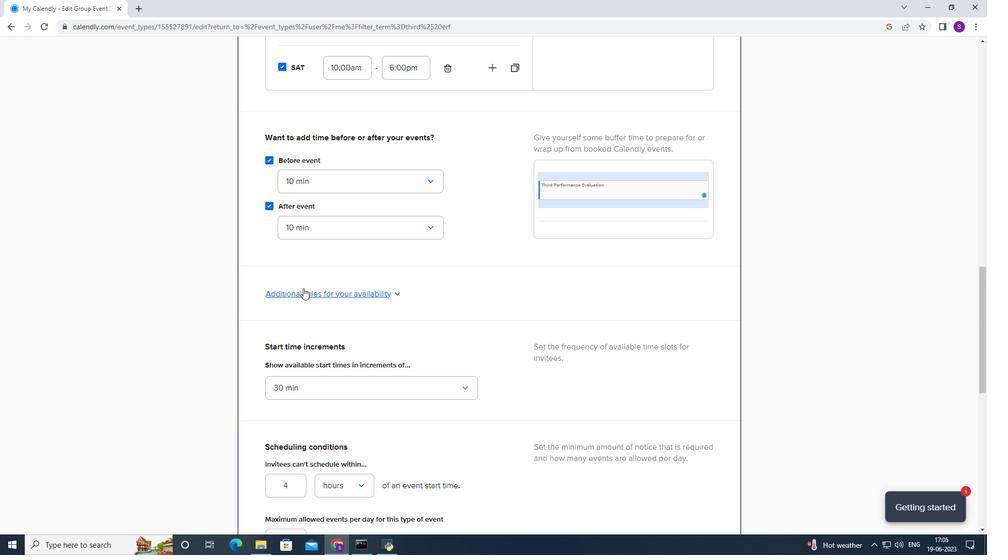 
Action: Mouse scrolled (303, 288) with delta (0, 0)
Screenshot: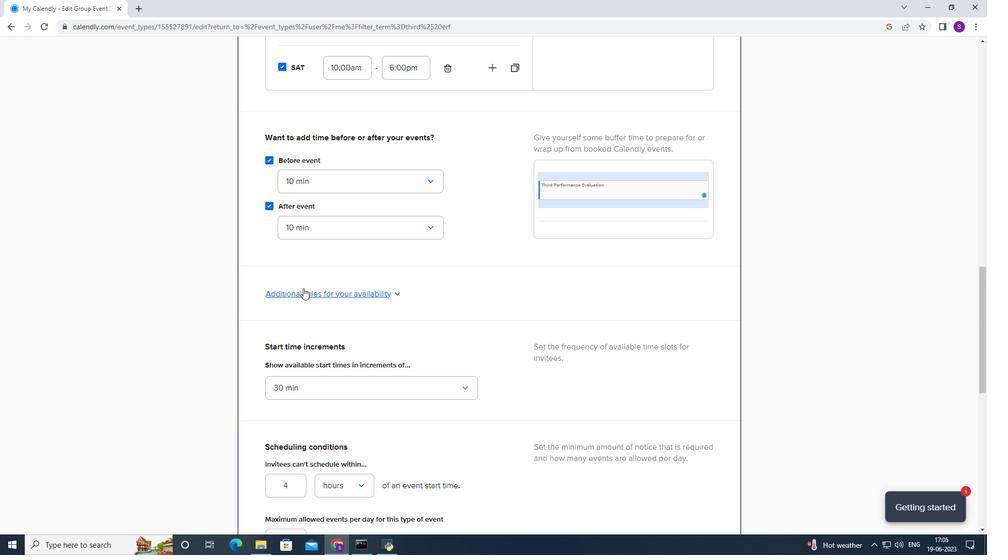 
Action: Mouse moved to (361, 177)
Screenshot: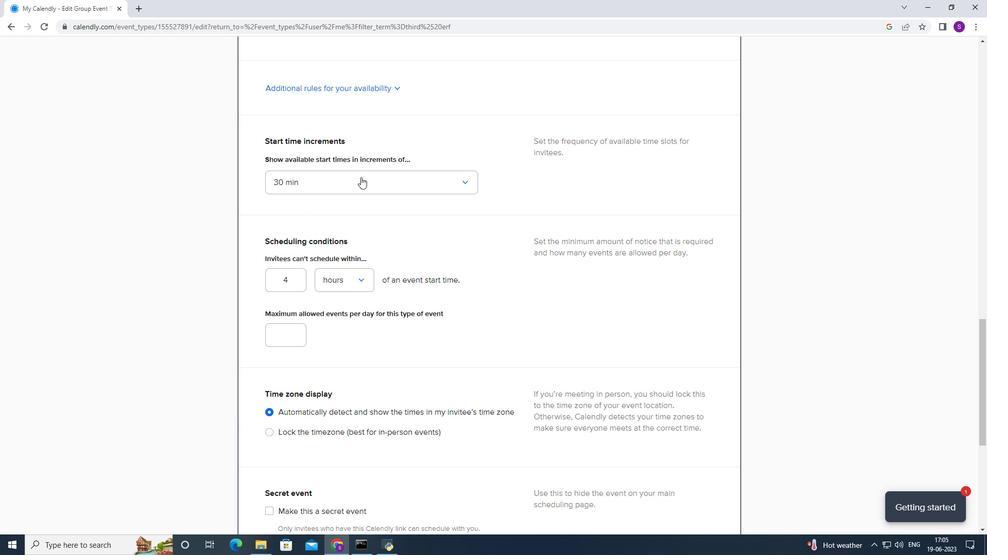 
Action: Mouse pressed left at (361, 177)
Screenshot: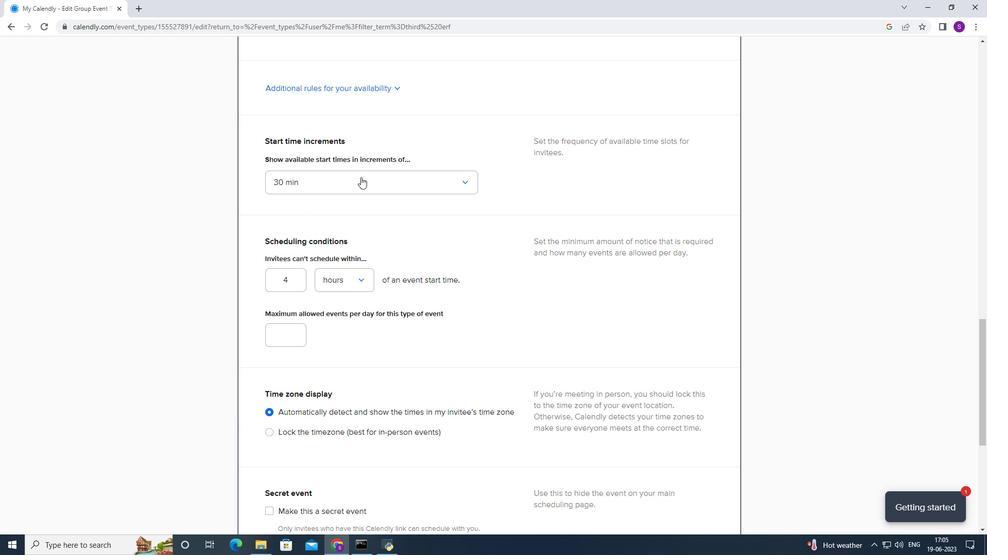 
Action: Mouse moved to (349, 208)
Screenshot: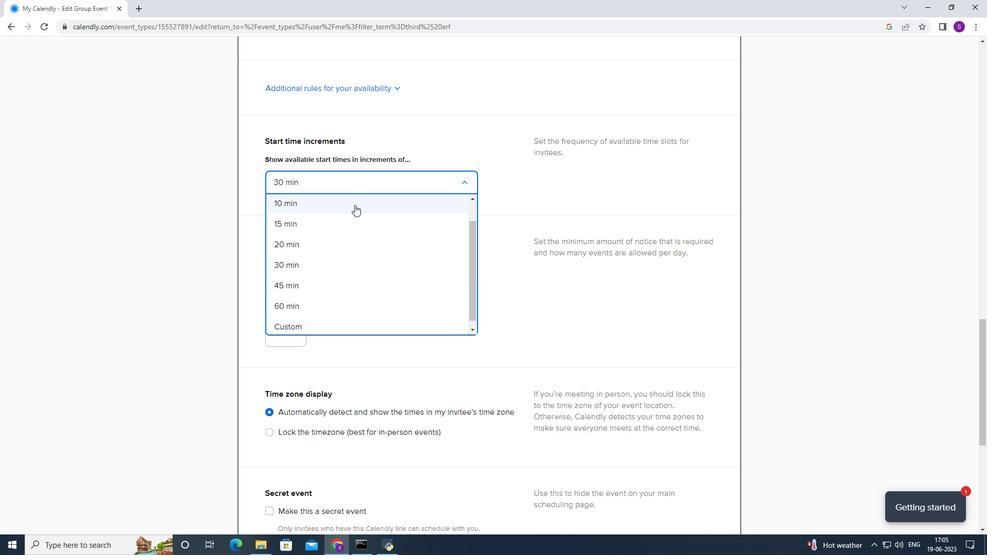 
Action: Mouse pressed left at (349, 208)
Screenshot: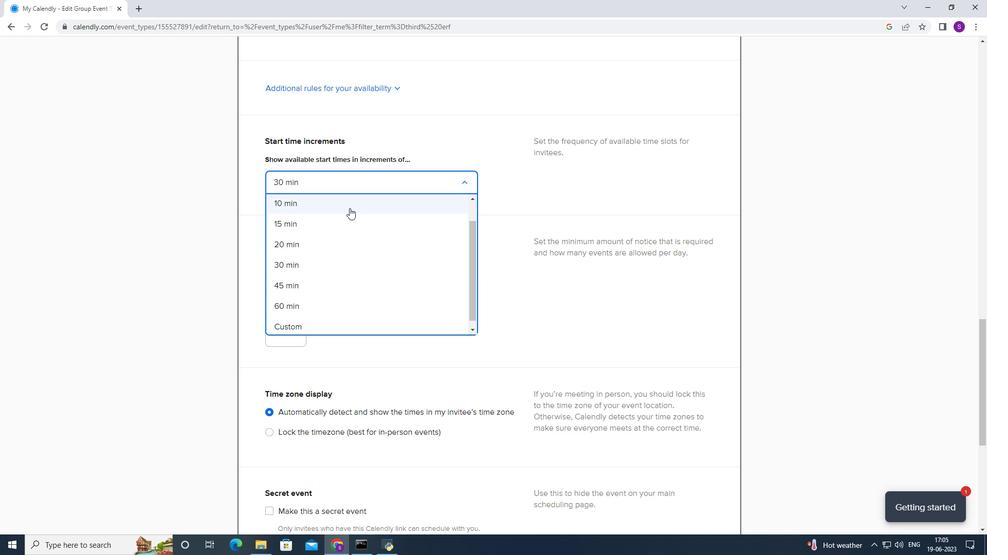 
Action: Mouse moved to (290, 278)
Screenshot: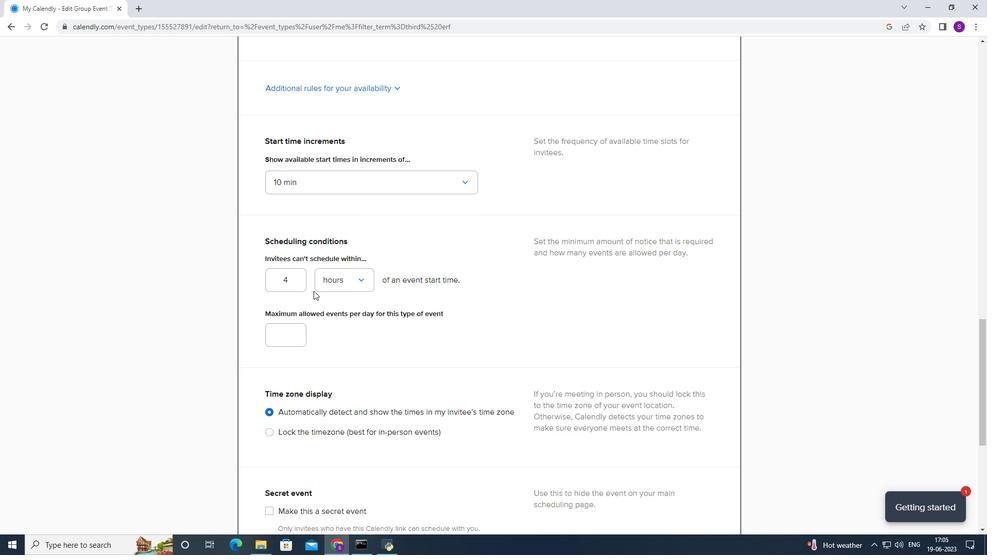 
Action: Mouse pressed left at (290, 278)
Screenshot: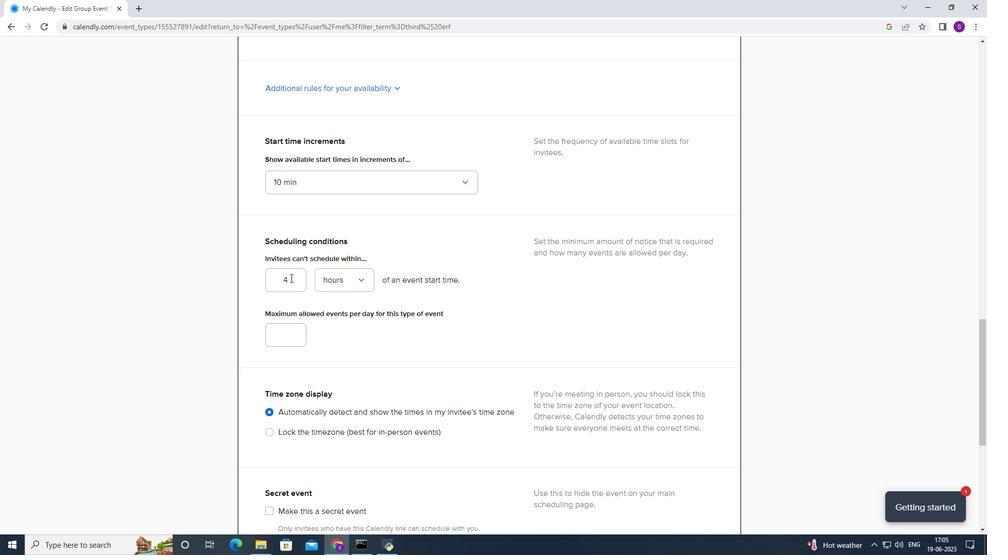 
Action: Mouse moved to (271, 281)
Screenshot: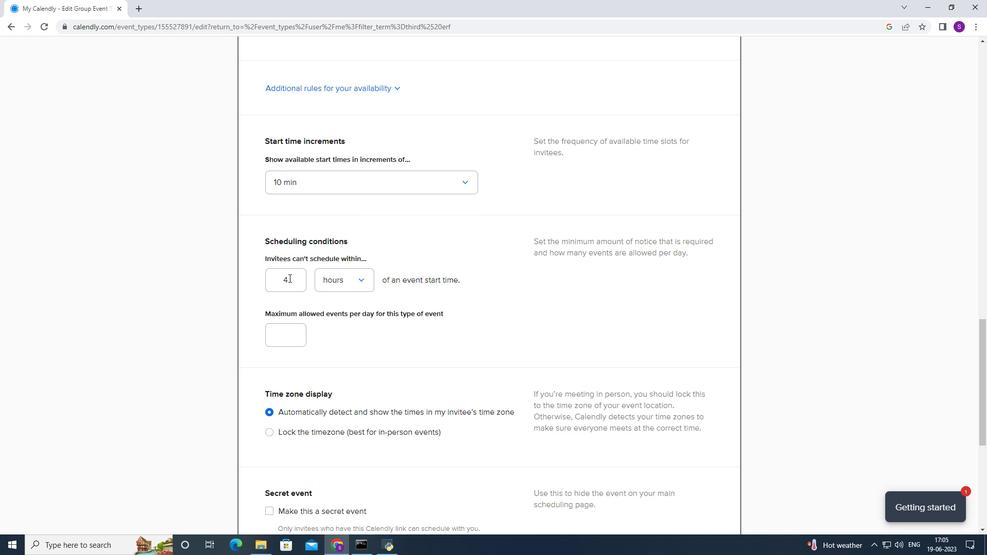 
Action: Key pressed 164
Screenshot: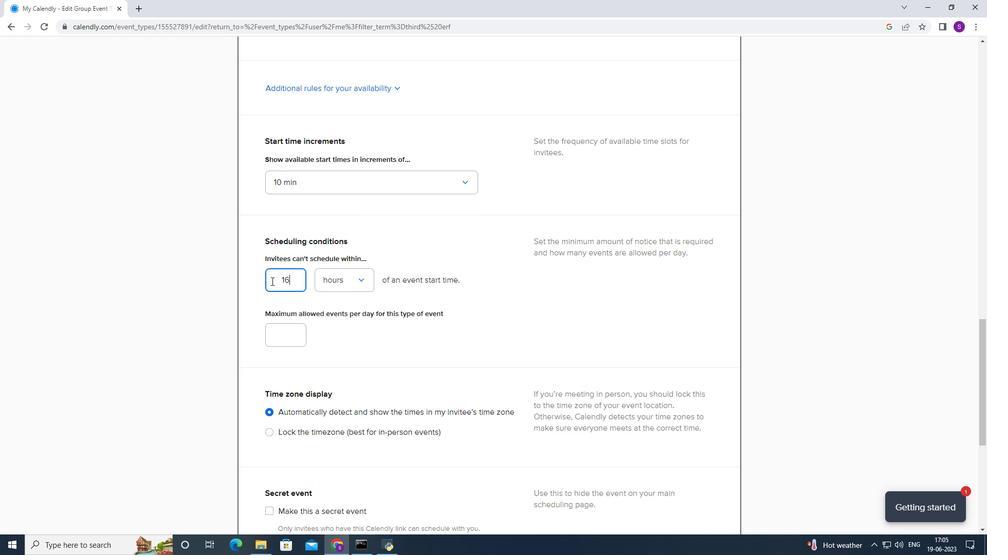 
Action: Mouse moved to (288, 333)
Screenshot: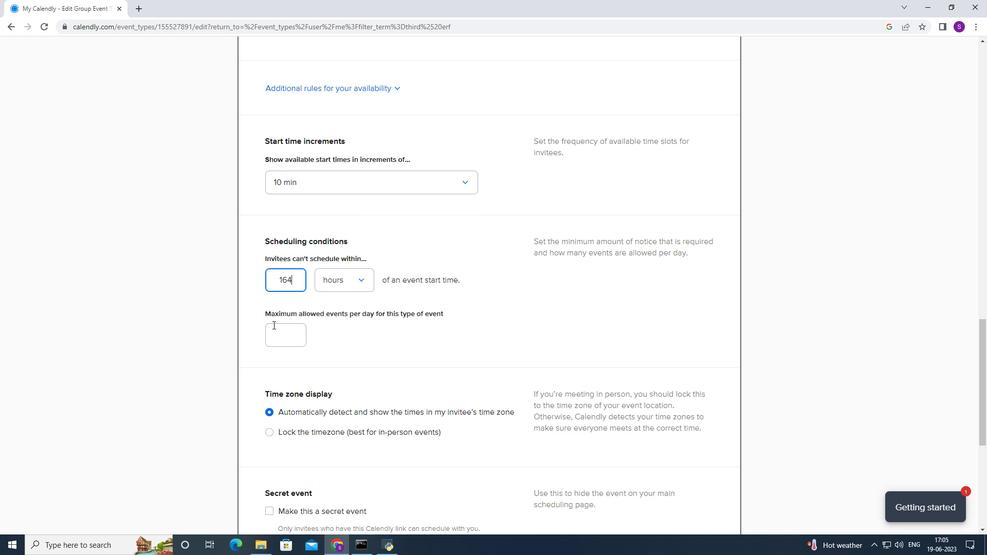 
Action: Mouse pressed left at (288, 333)
Screenshot: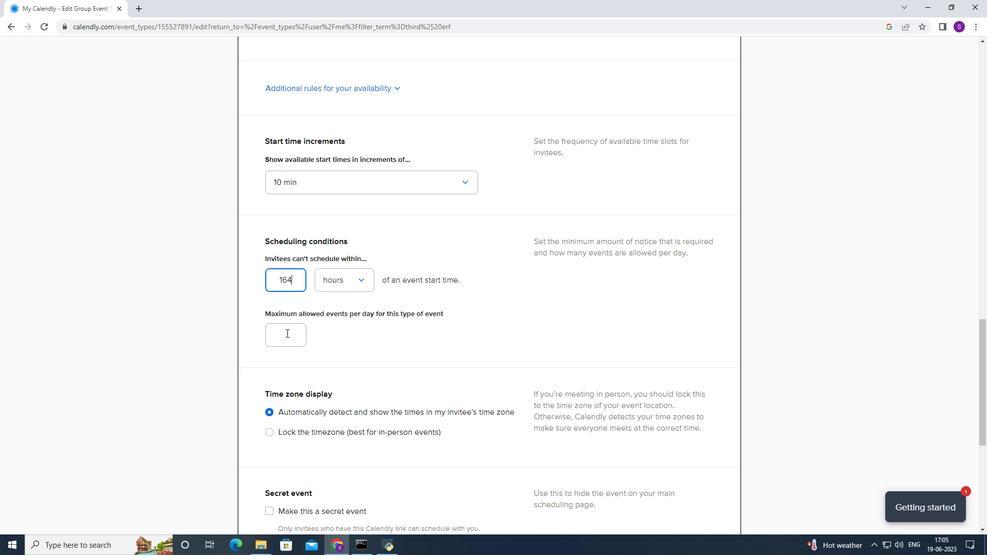 
Action: Key pressed 6
Screenshot: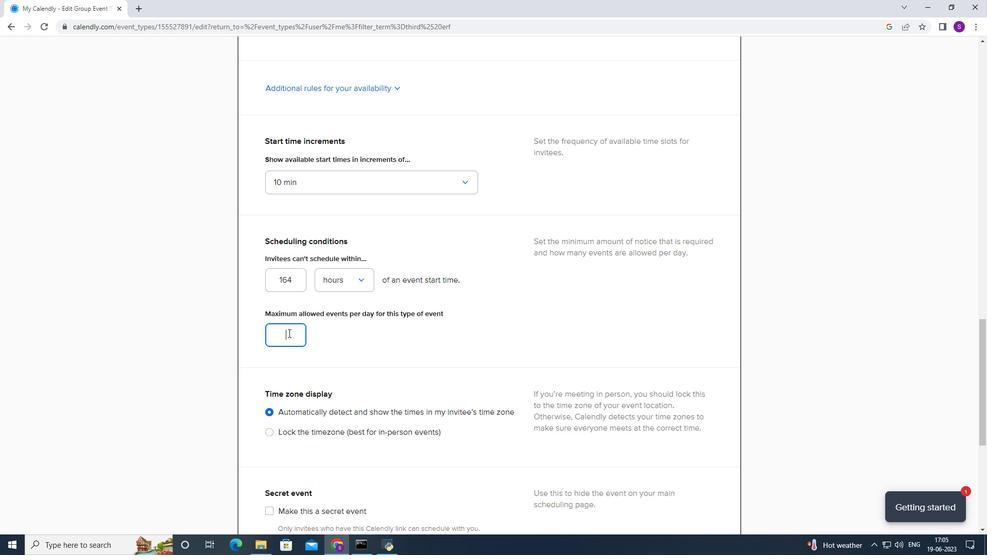 
Action: Mouse moved to (330, 318)
Screenshot: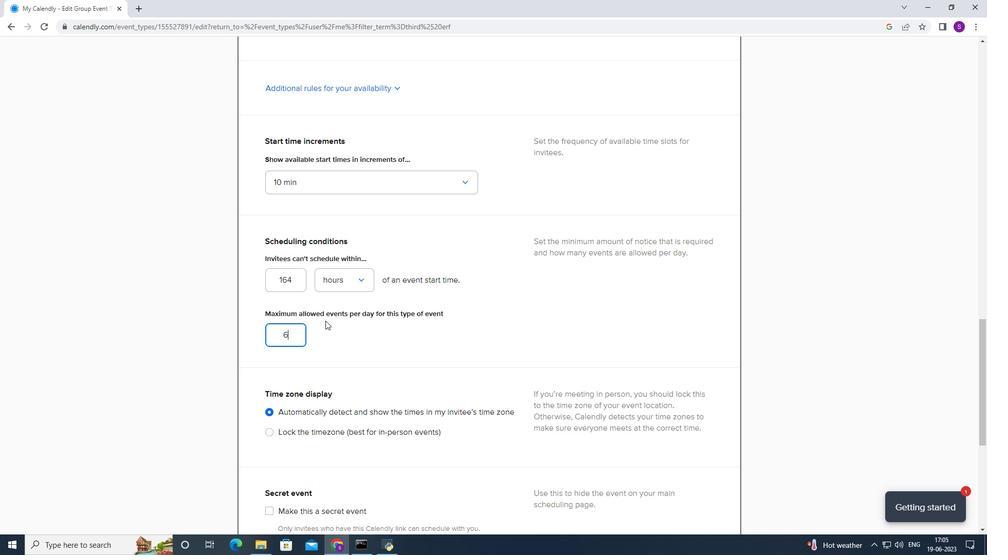 
Action: Mouse scrolled (330, 318) with delta (0, 0)
Screenshot: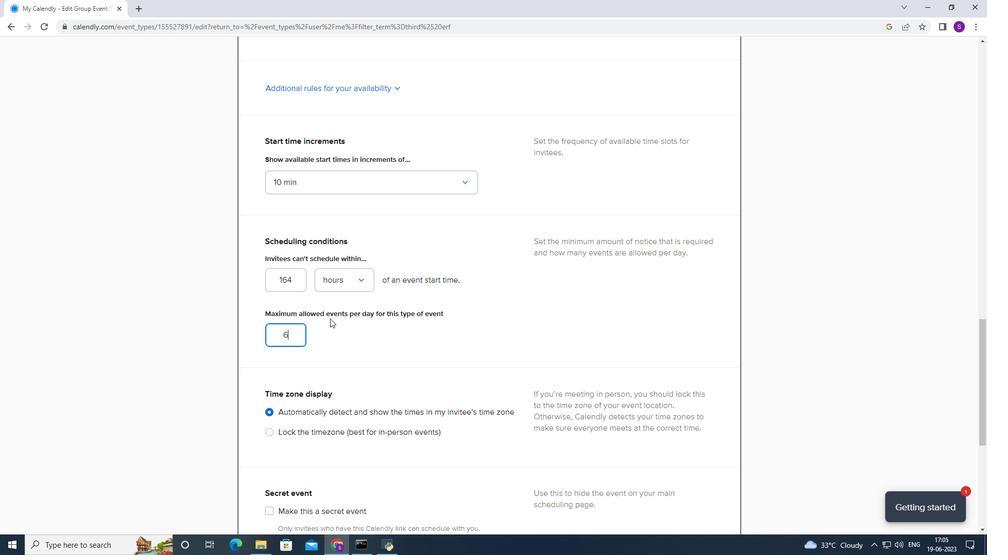 
Action: Mouse scrolled (330, 317) with delta (0, -1)
Screenshot: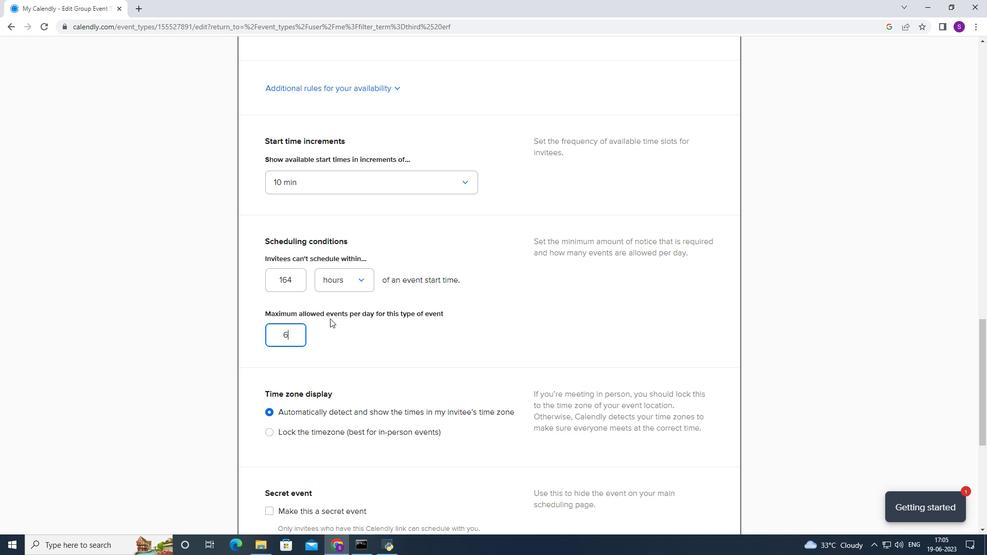 
Action: Mouse scrolled (330, 318) with delta (0, 0)
Screenshot: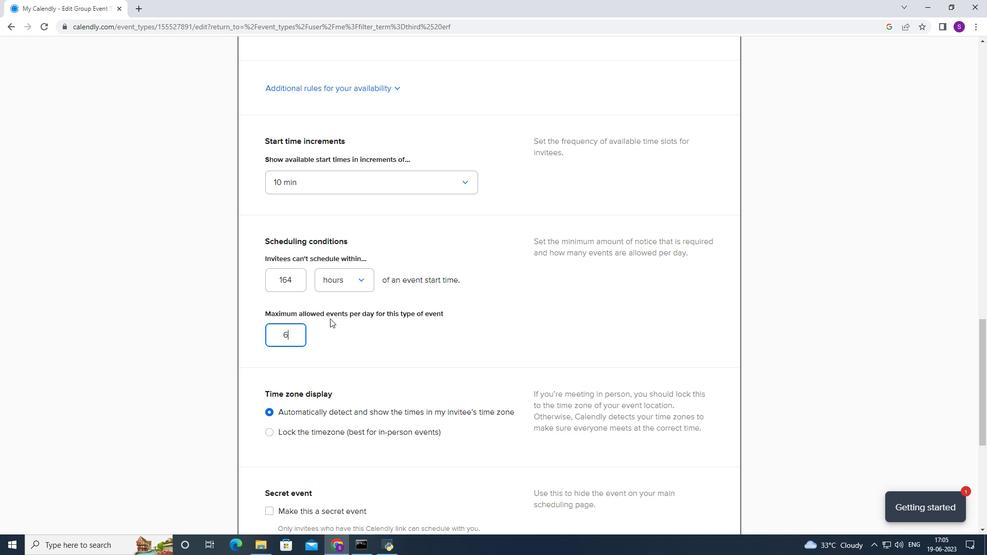 
Action: Mouse scrolled (330, 318) with delta (0, 0)
Screenshot: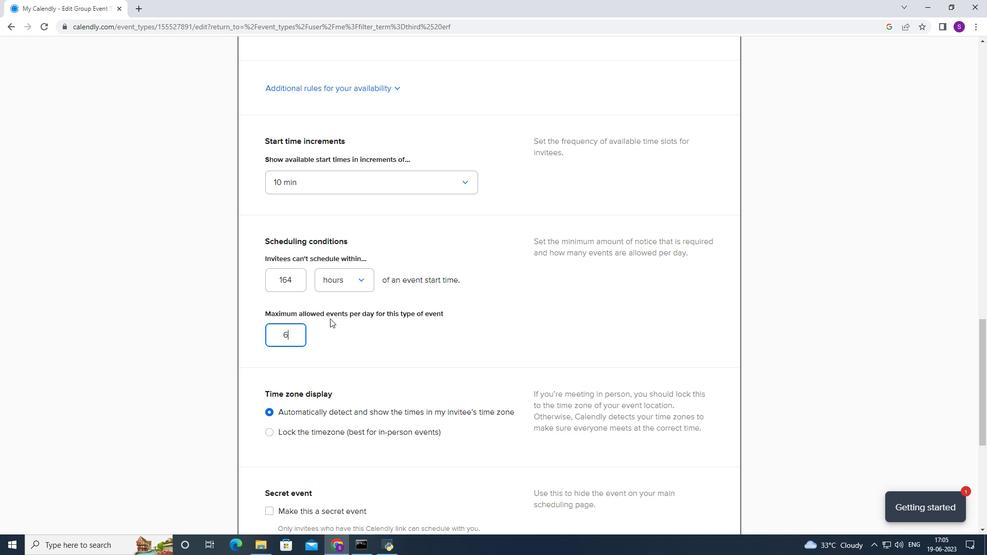 
Action: Mouse scrolled (330, 318) with delta (0, 0)
Screenshot: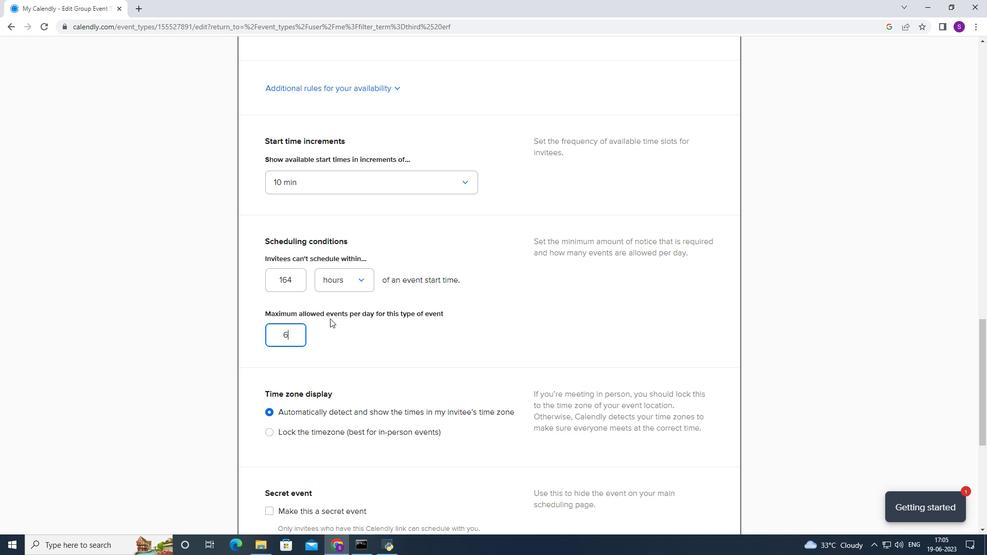 
Action: Mouse moved to (693, 264)
Screenshot: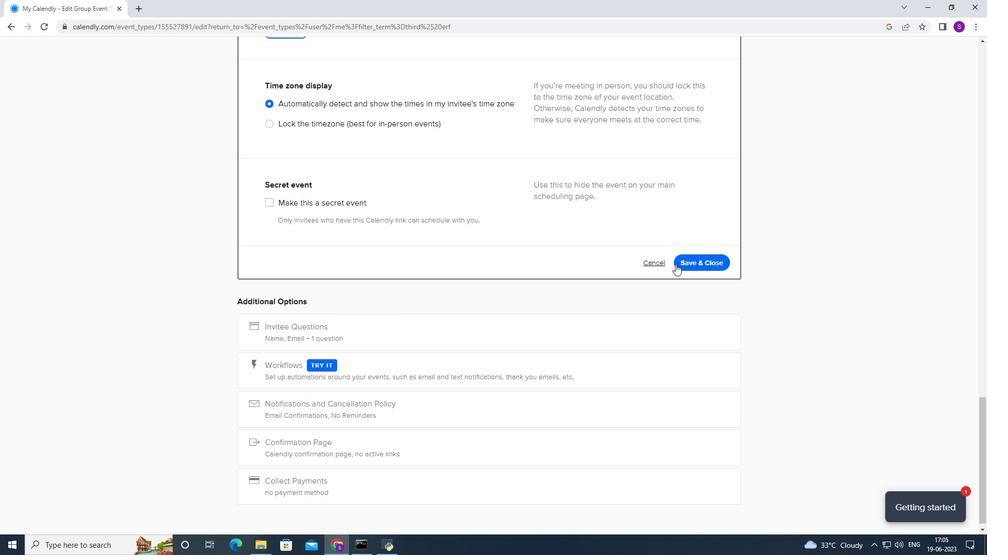 
Action: Mouse pressed left at (693, 264)
Screenshot: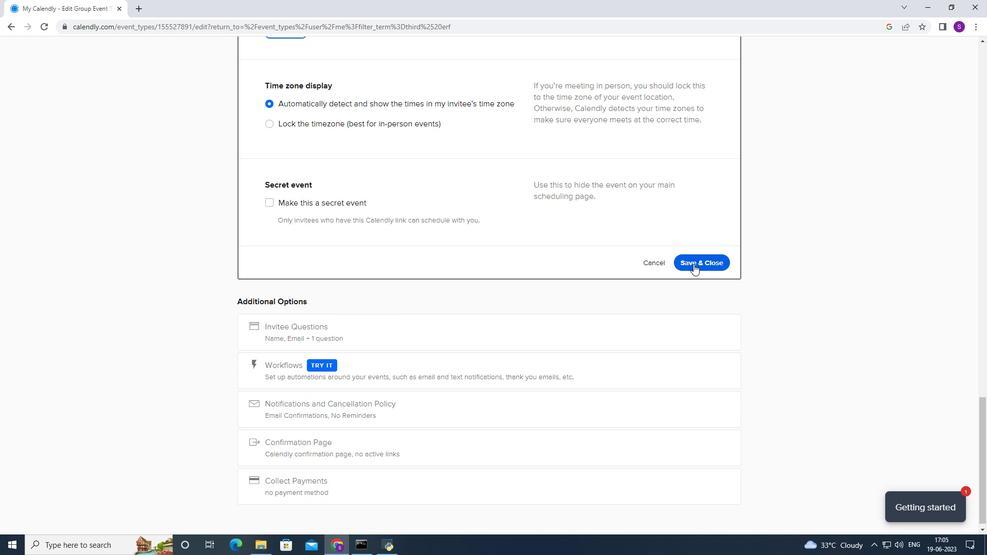 
Action: Mouse moved to (694, 263)
Screenshot: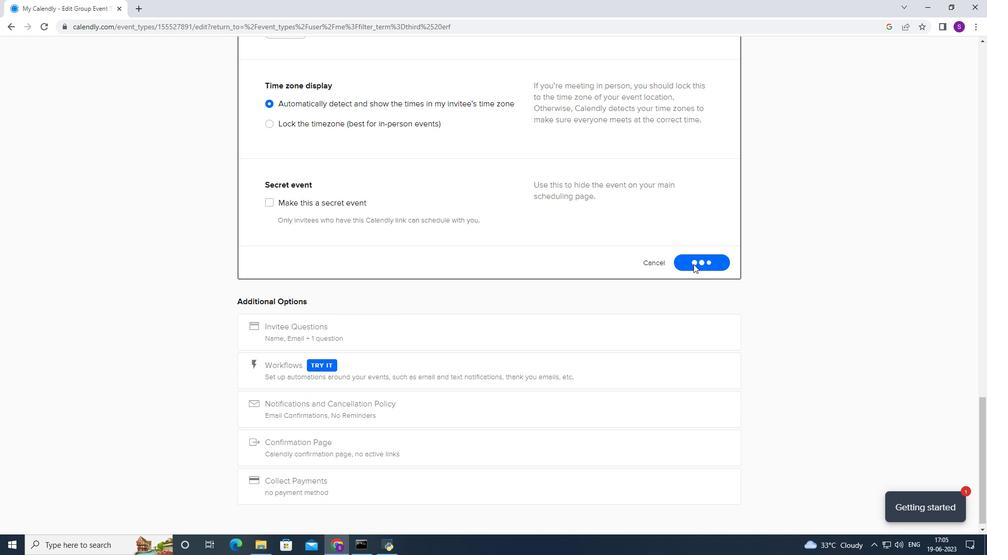 
